 Task: Look for space in Sakai-nakajima, Japan from 2nd September, 2023 to 5th September, 2023 for 1 adult in price range Rs.5000 to Rs.10000. Place can be private room with 1  bedroom having 1 bed and 1 bathroom. Property type can be house, flat, guest house, hotel. Booking option can be shelf check-in. Required host language is English.
Action: Mouse moved to (502, 125)
Screenshot: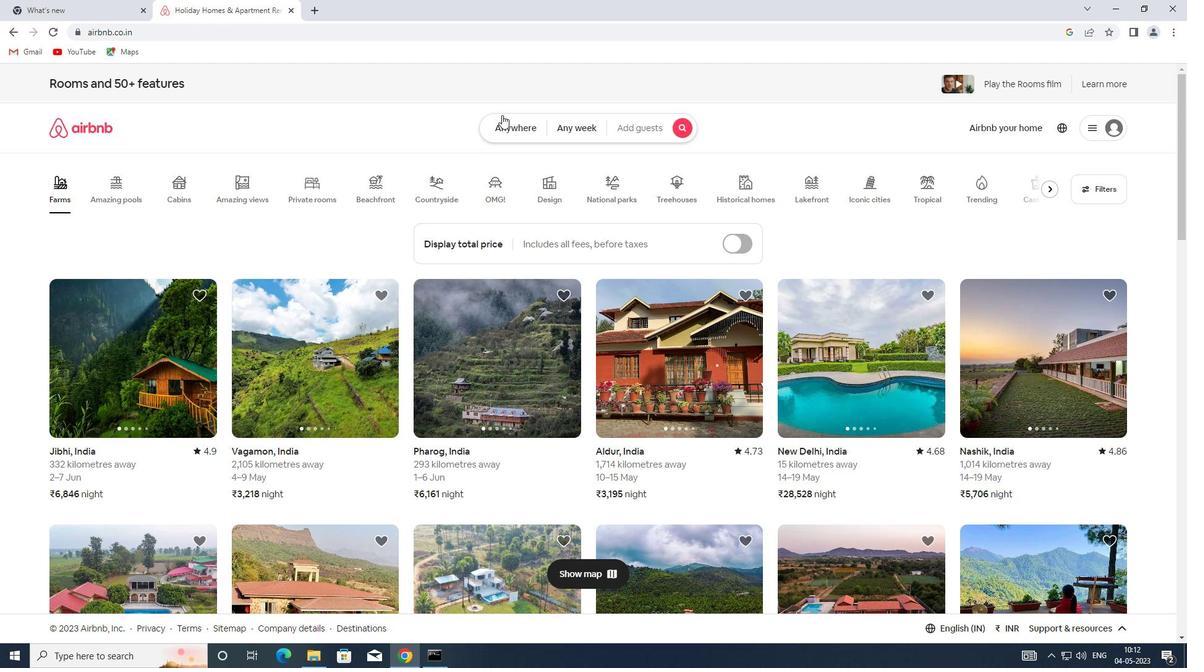 
Action: Mouse pressed left at (502, 125)
Screenshot: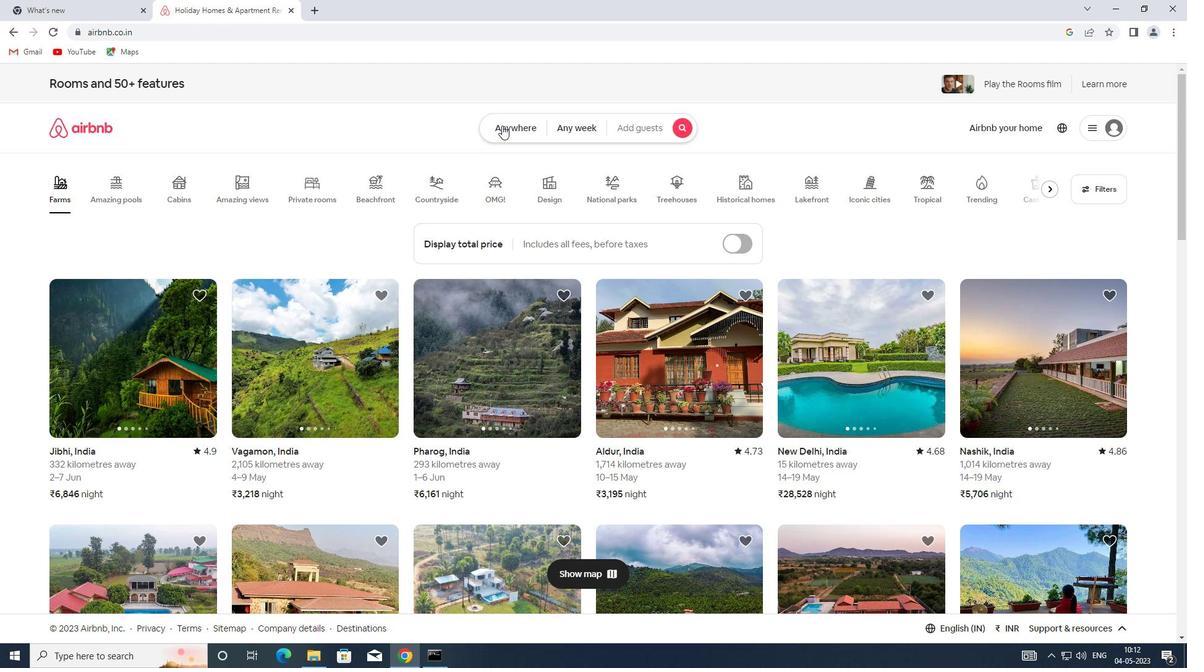 
Action: Mouse moved to (356, 170)
Screenshot: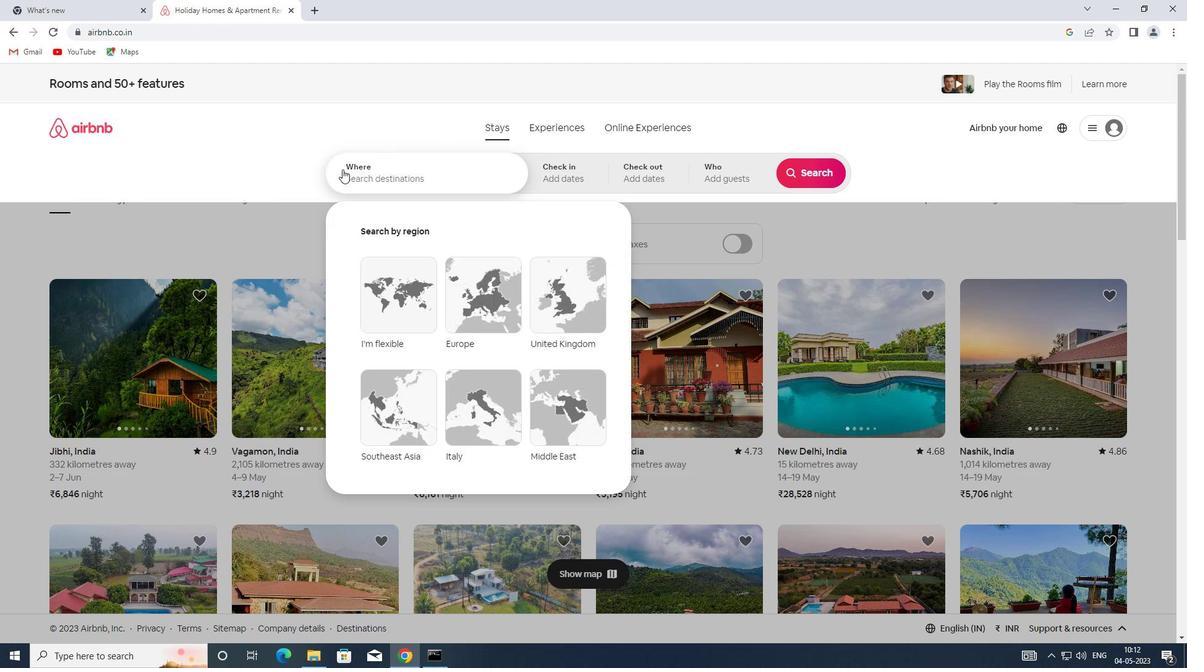 
Action: Mouse pressed left at (356, 170)
Screenshot: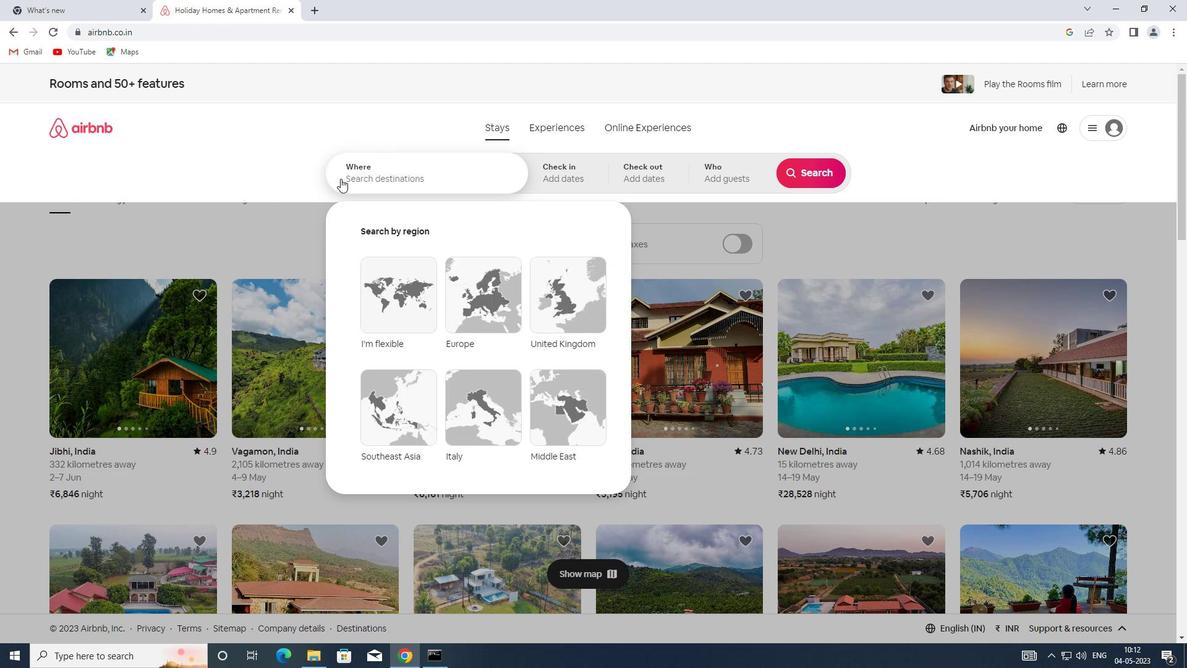 
Action: Key pressed <Key.shift>SAKAI-NAKAJIMA,<Key.shift>JAPAN
Screenshot: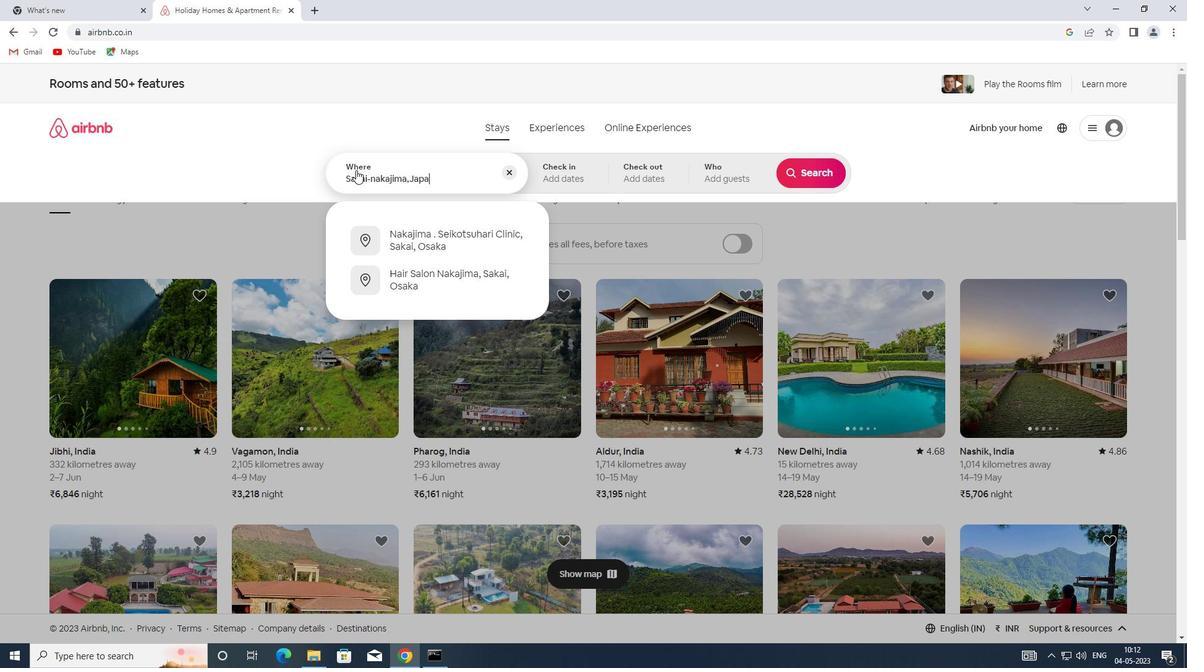 
Action: Mouse moved to (580, 168)
Screenshot: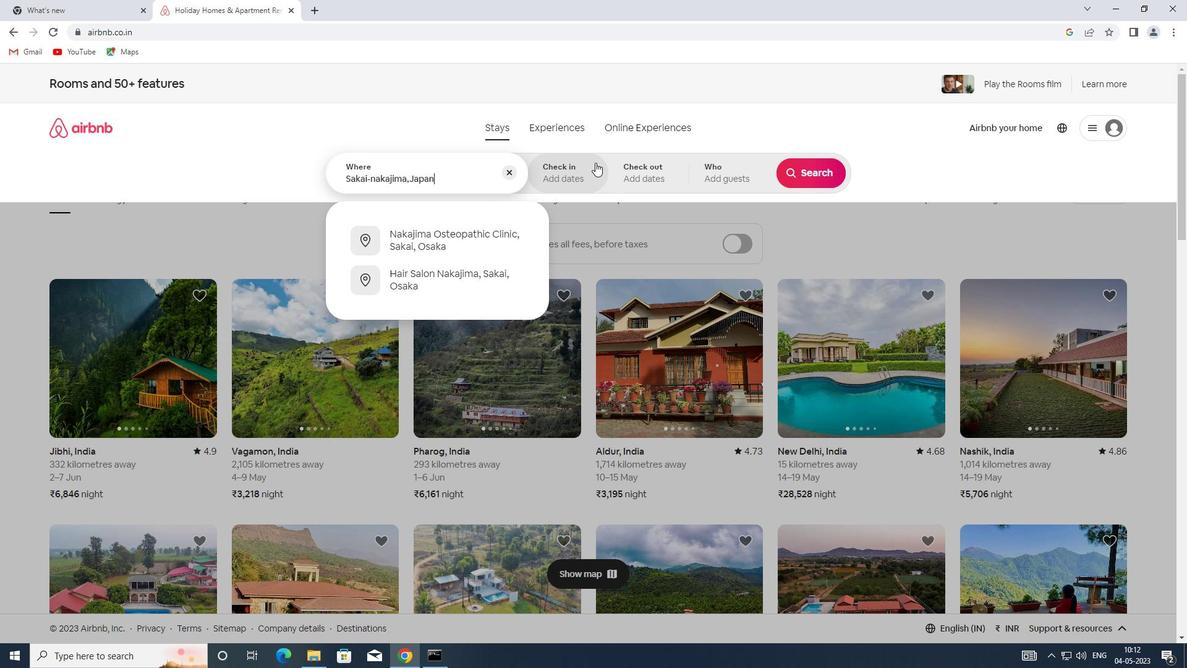 
Action: Mouse pressed left at (580, 168)
Screenshot: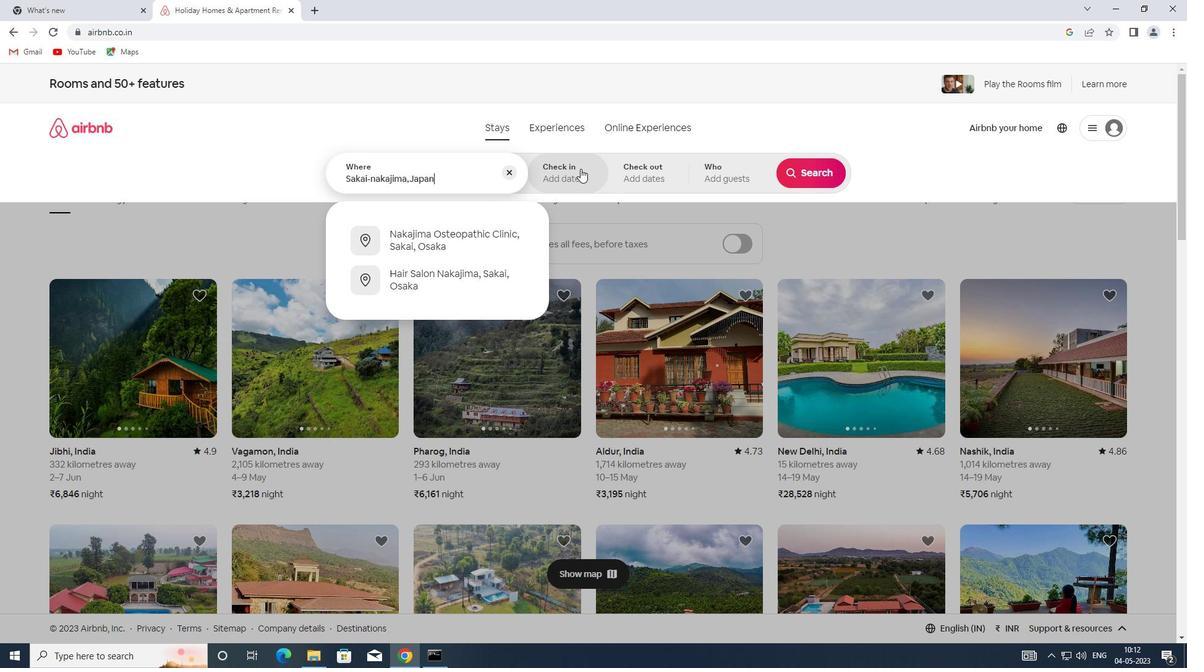 
Action: Mouse moved to (807, 277)
Screenshot: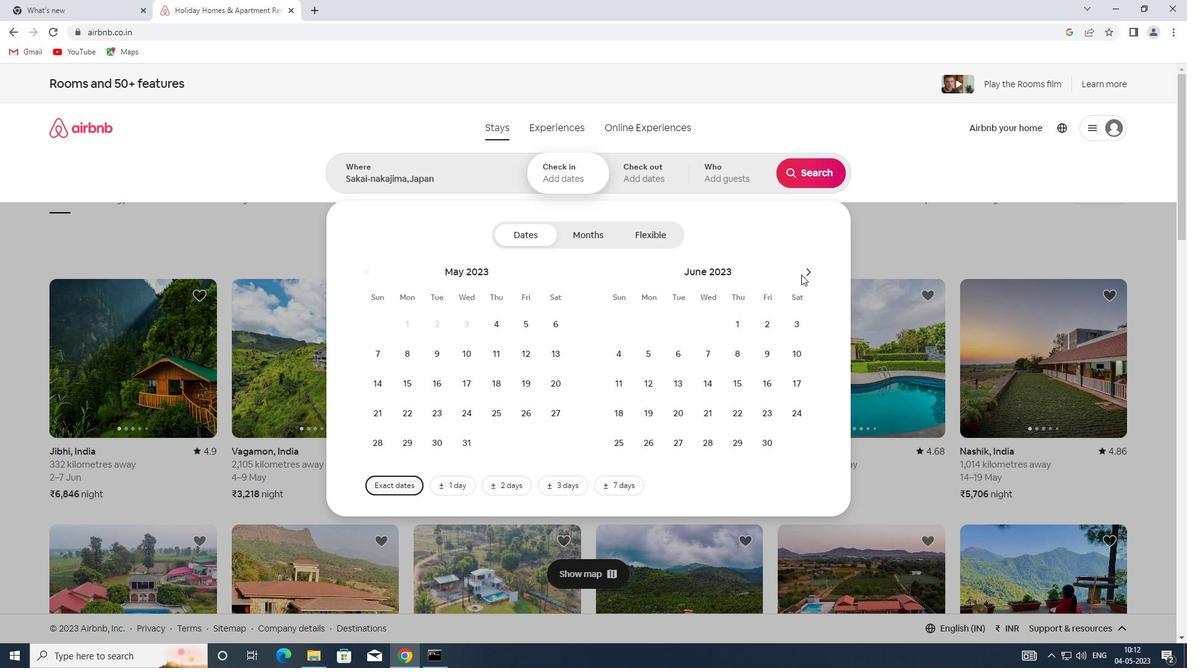 
Action: Mouse pressed left at (807, 277)
Screenshot: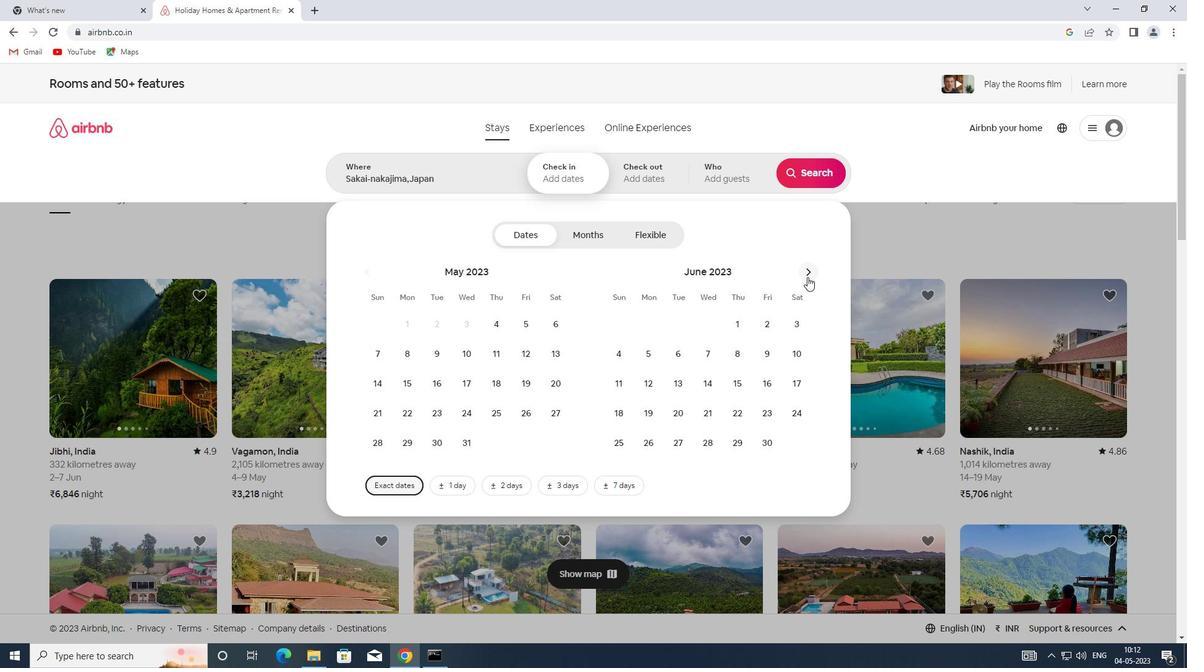 
Action: Mouse pressed left at (807, 277)
Screenshot: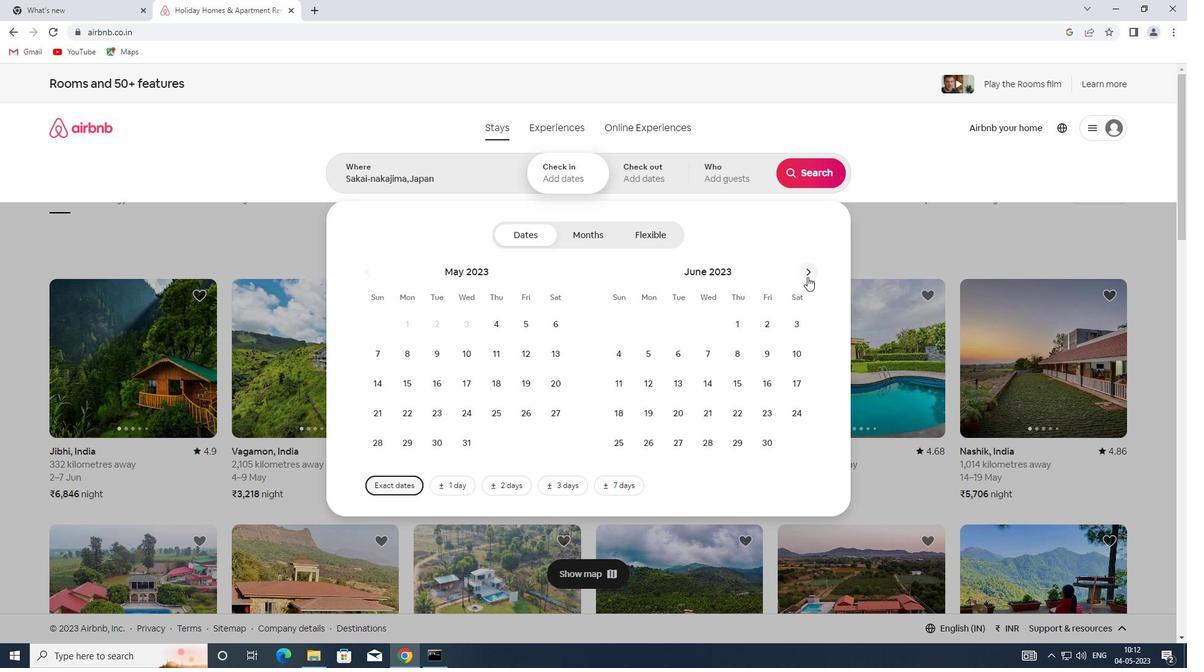 
Action: Mouse pressed left at (807, 277)
Screenshot: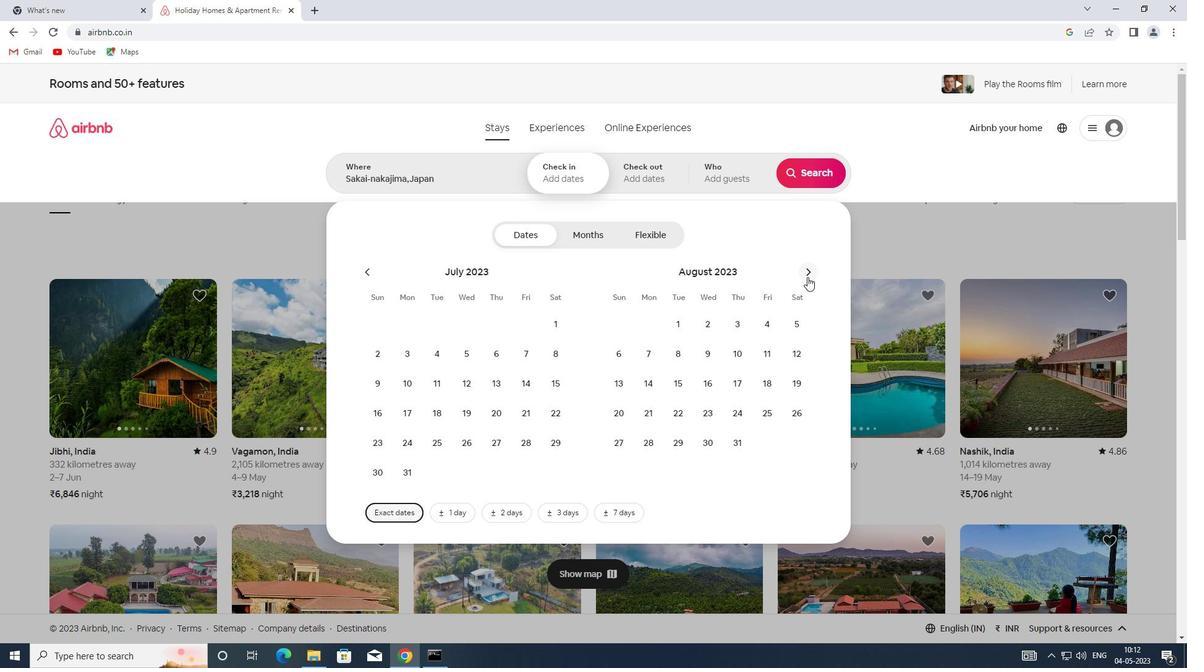
Action: Mouse moved to (792, 328)
Screenshot: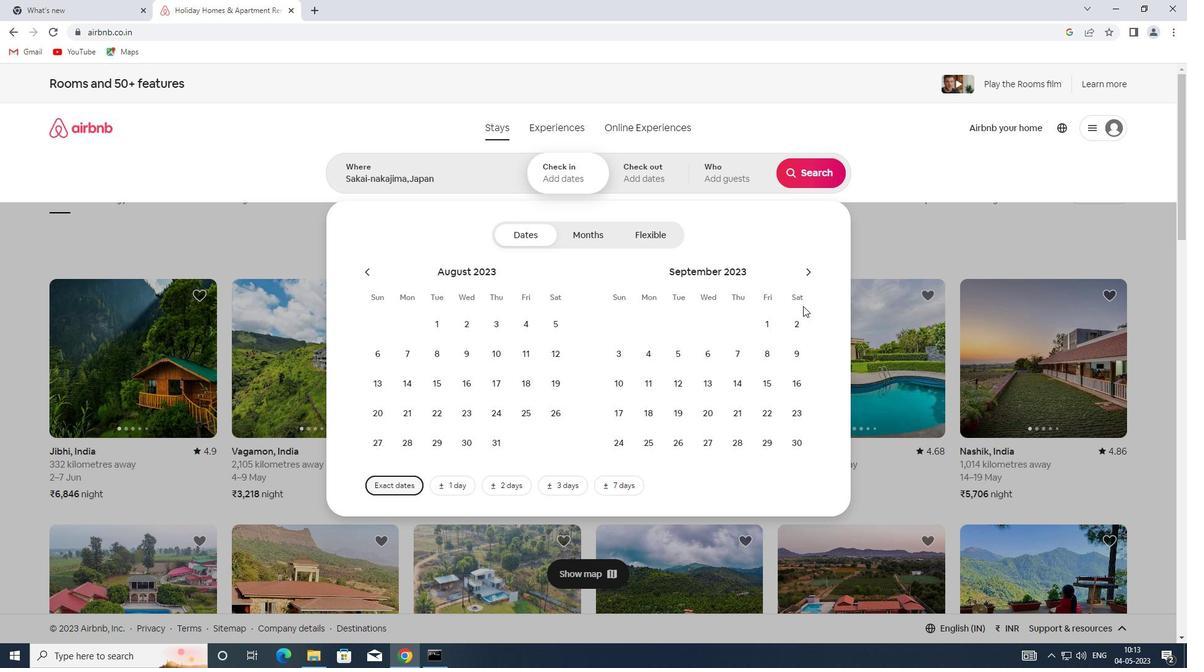 
Action: Mouse pressed left at (792, 328)
Screenshot: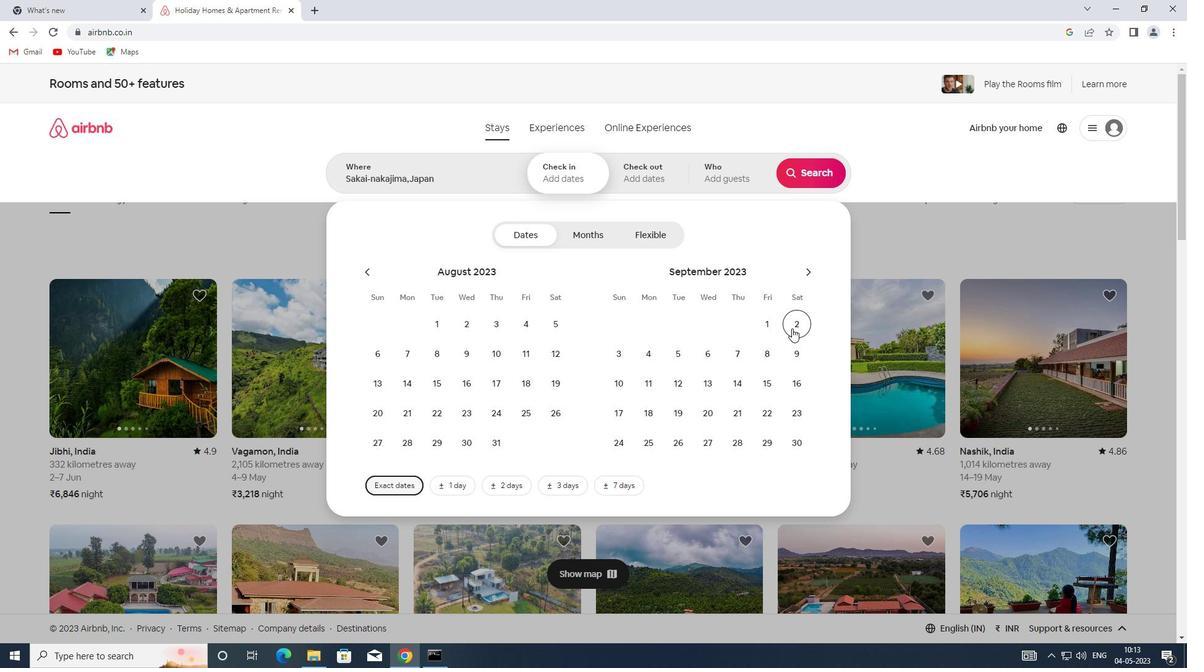 
Action: Mouse moved to (675, 351)
Screenshot: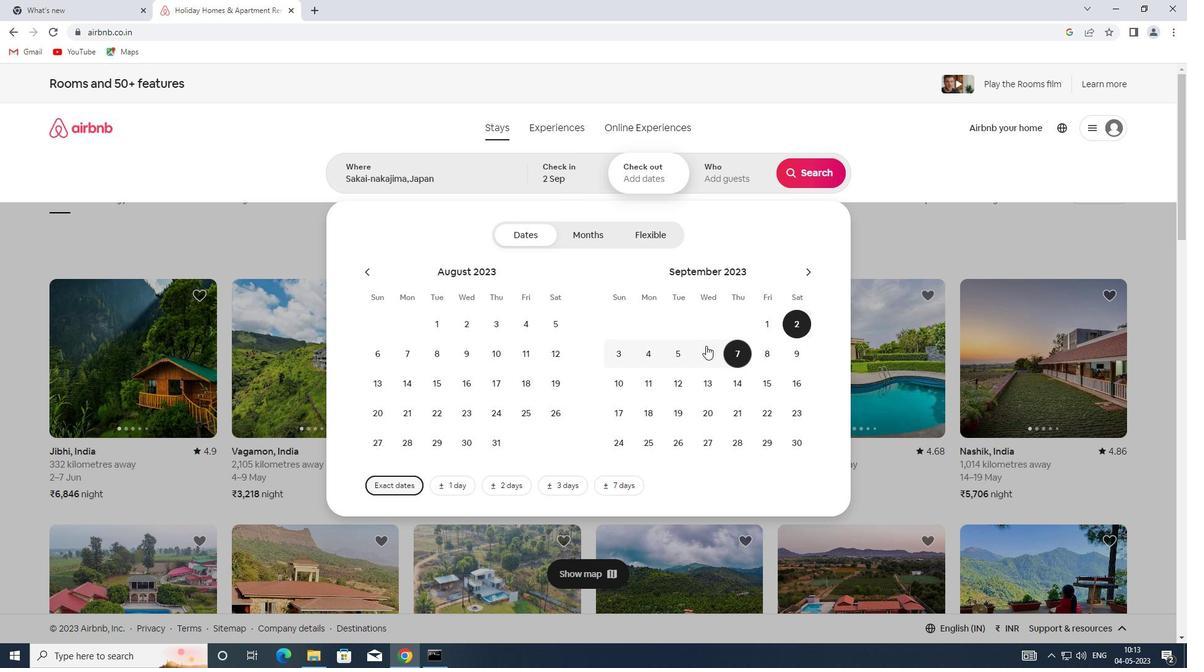 
Action: Mouse pressed left at (675, 351)
Screenshot: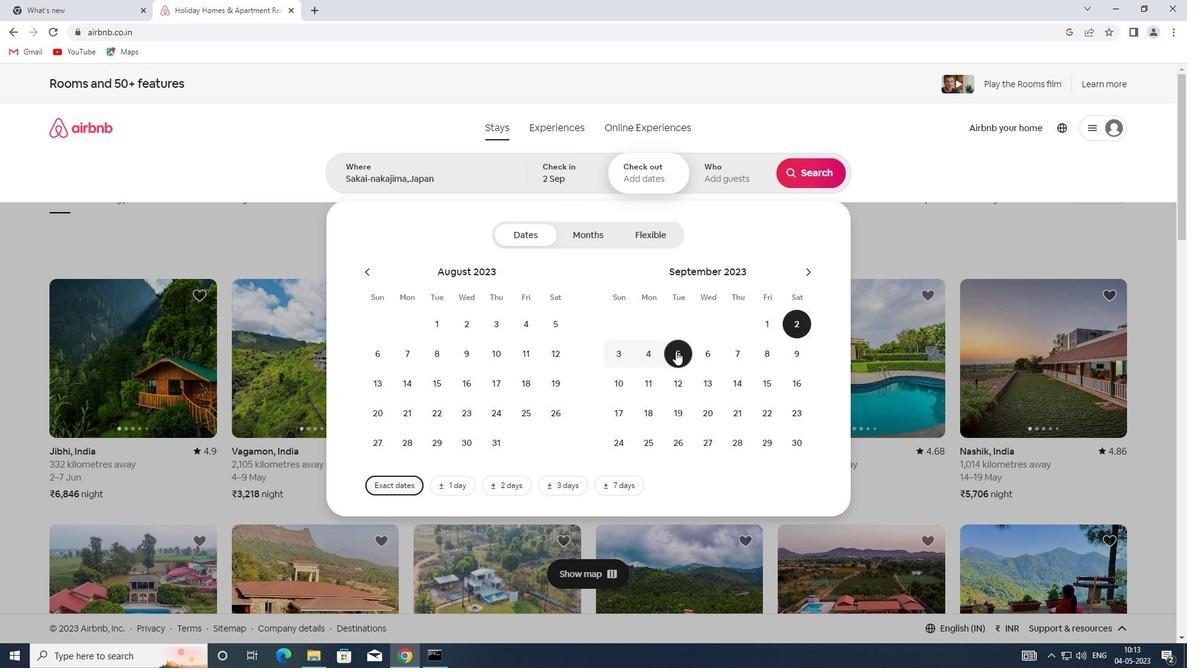 
Action: Mouse moved to (718, 168)
Screenshot: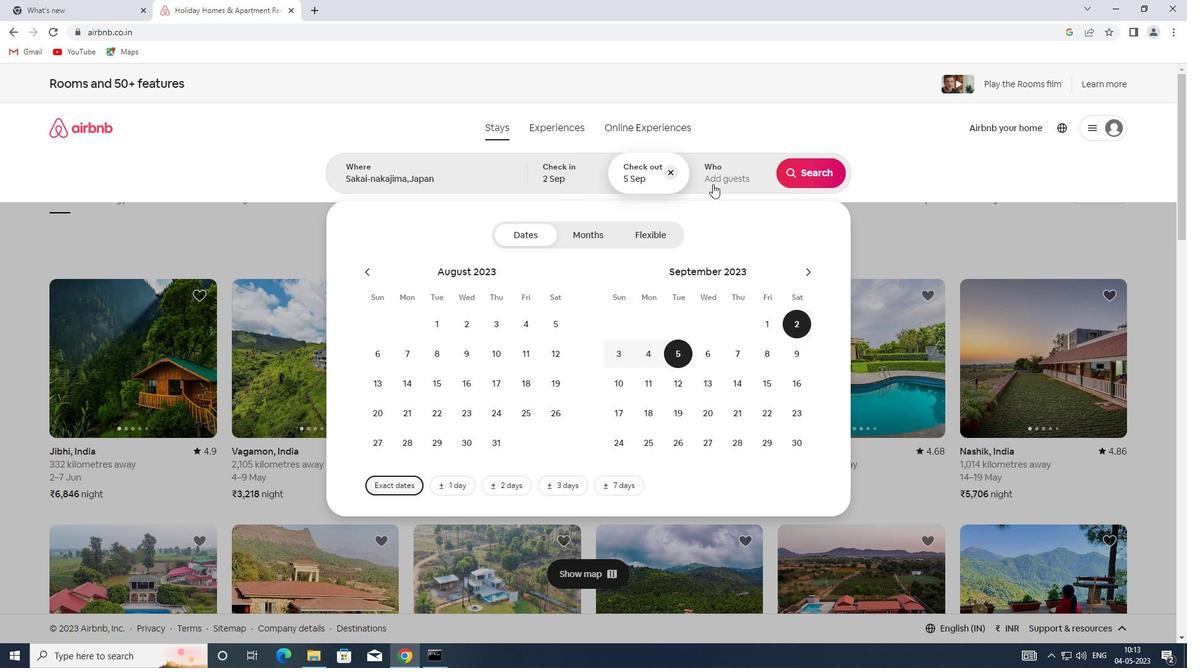 
Action: Mouse pressed left at (718, 168)
Screenshot: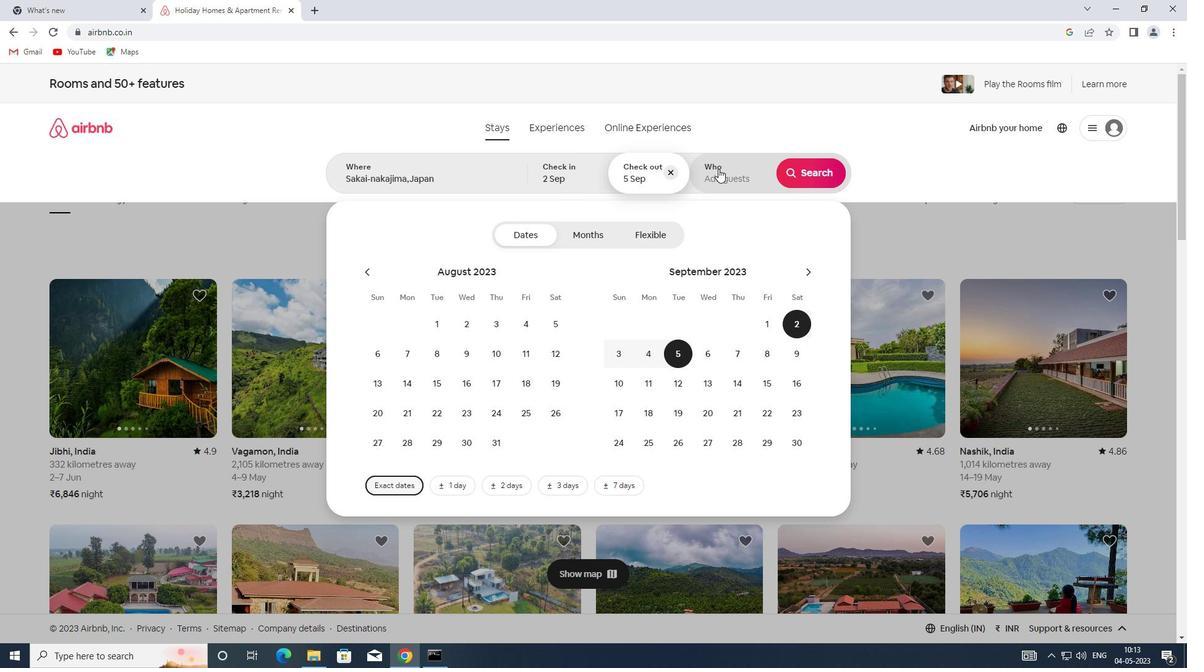 
Action: Mouse moved to (816, 247)
Screenshot: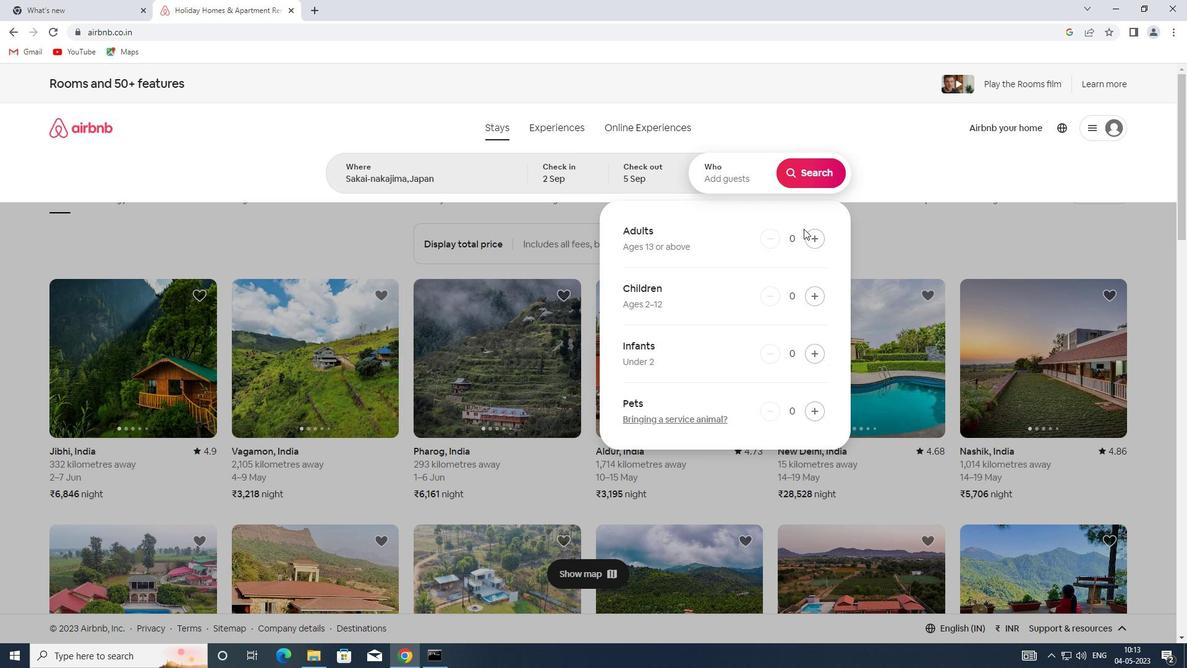 
Action: Mouse pressed left at (816, 247)
Screenshot: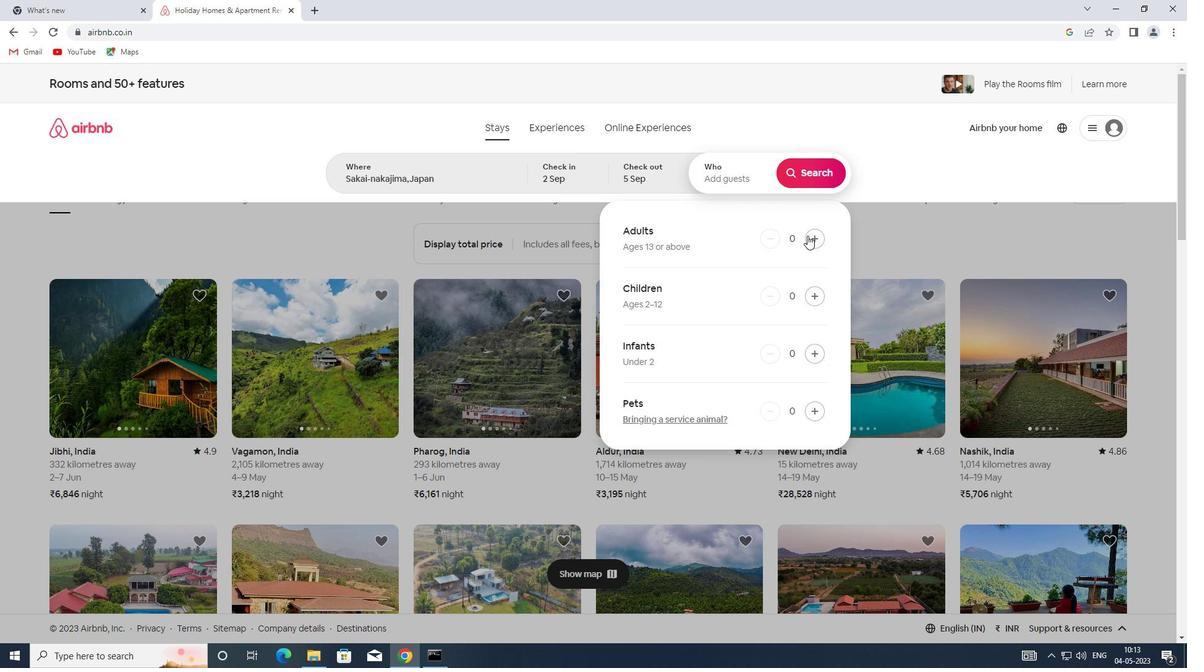 
Action: Mouse moved to (813, 170)
Screenshot: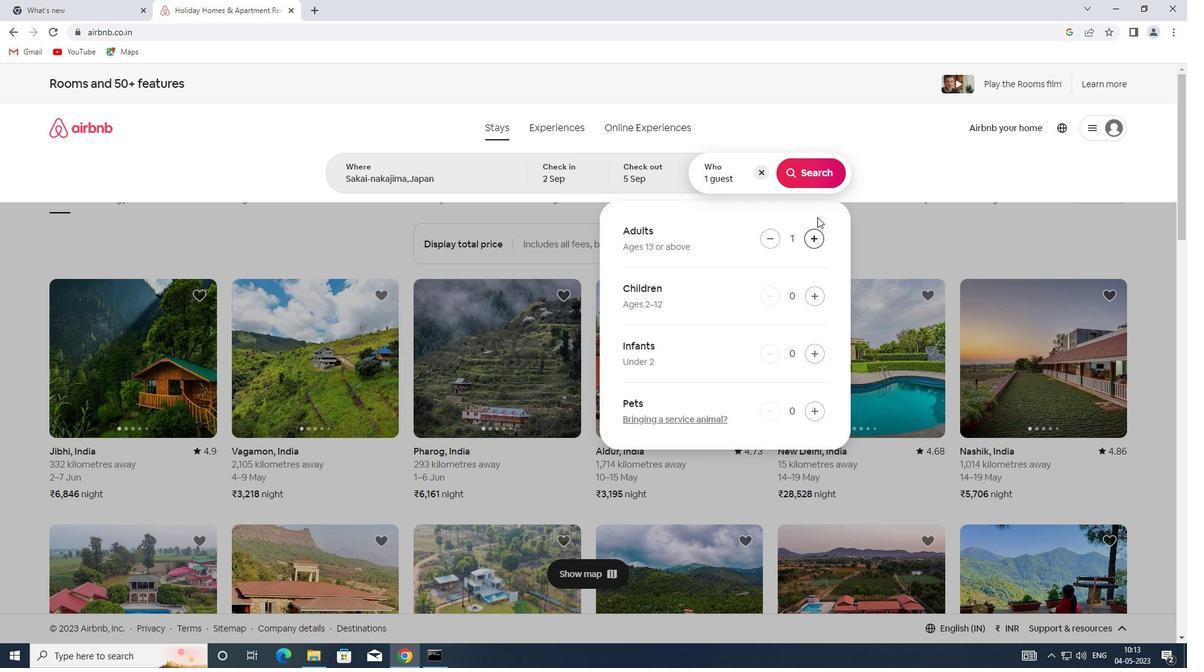 
Action: Mouse pressed left at (813, 170)
Screenshot: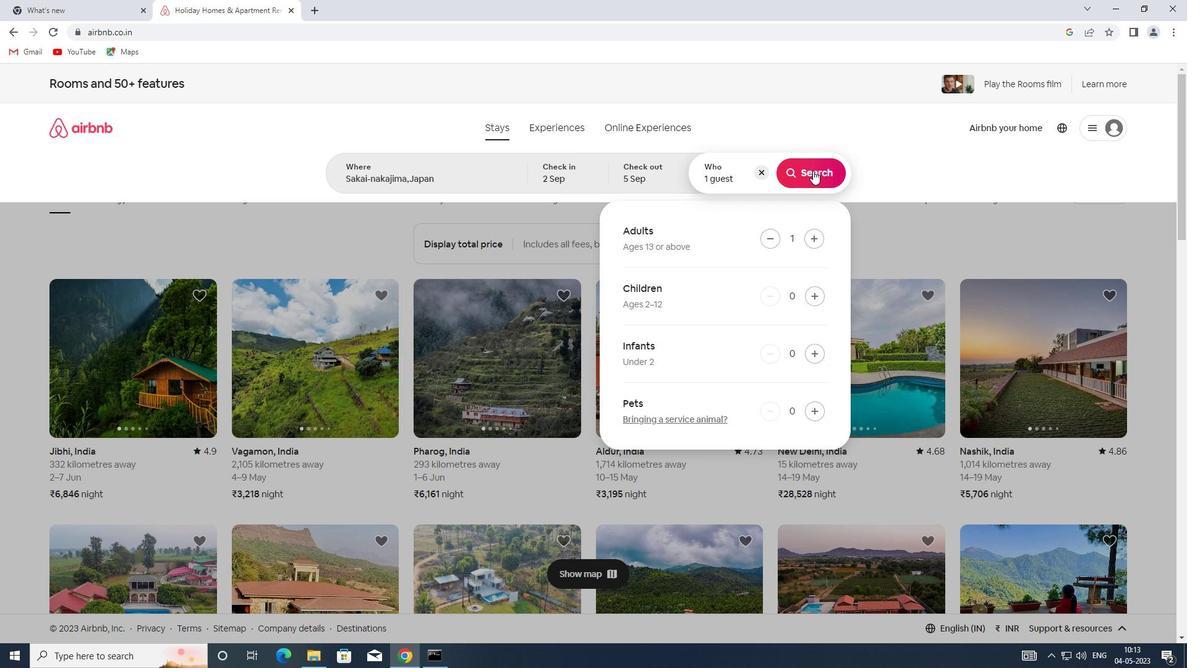 
Action: Mouse moved to (1133, 132)
Screenshot: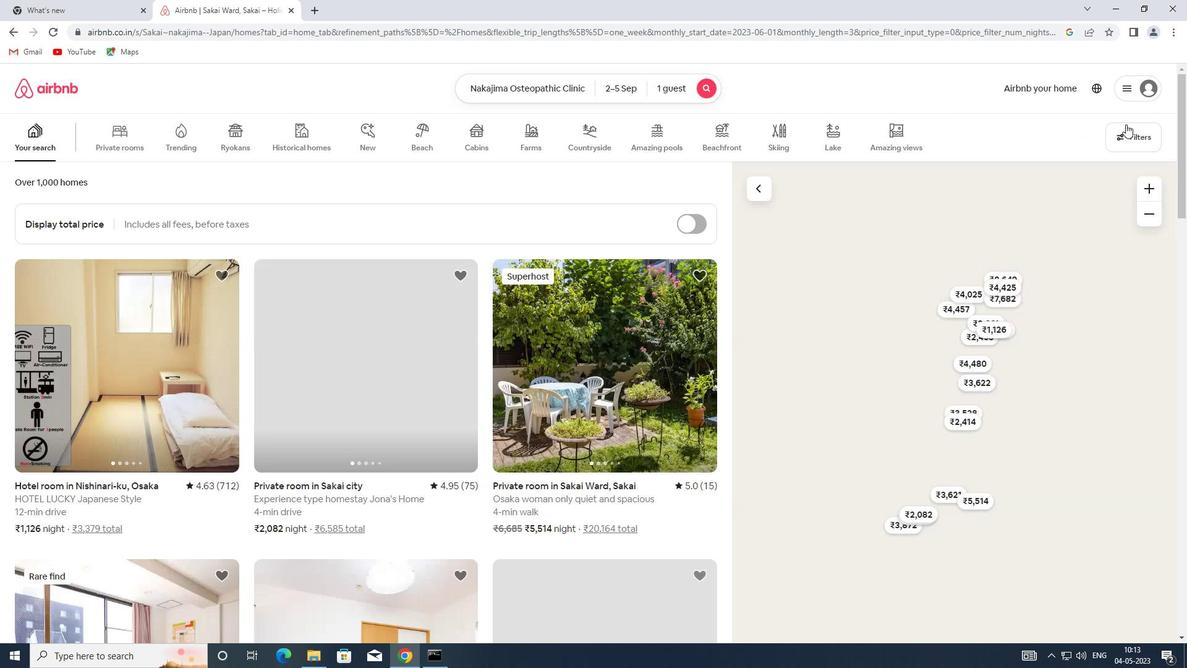 
Action: Mouse pressed left at (1133, 132)
Screenshot: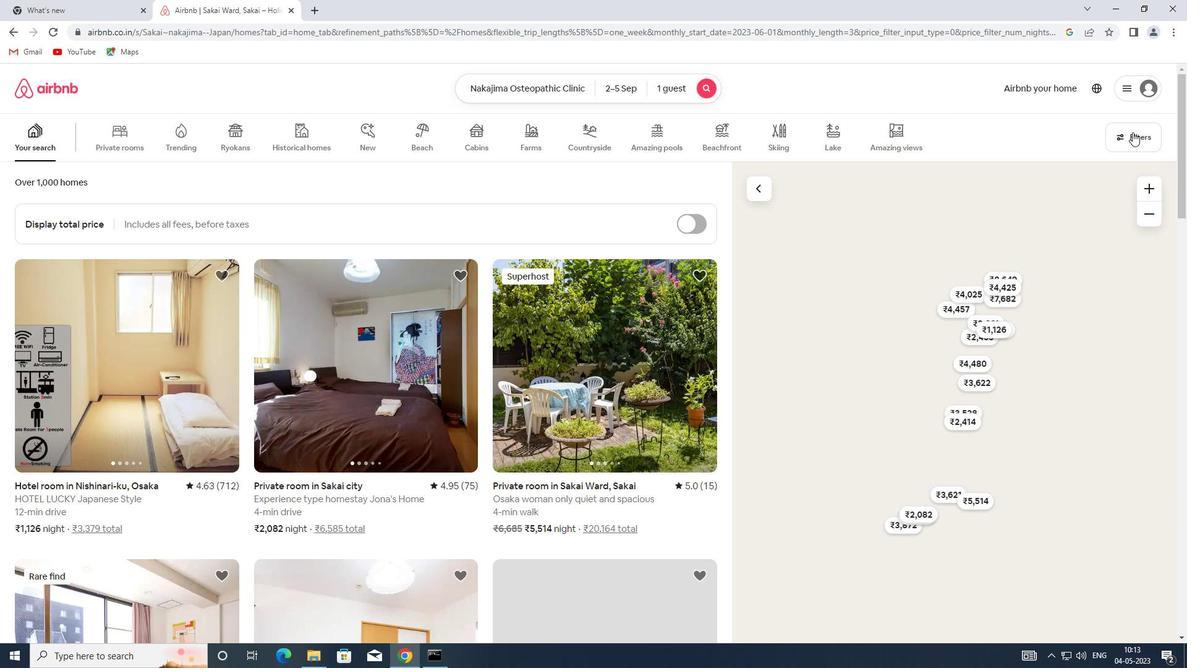 
Action: Mouse moved to (442, 294)
Screenshot: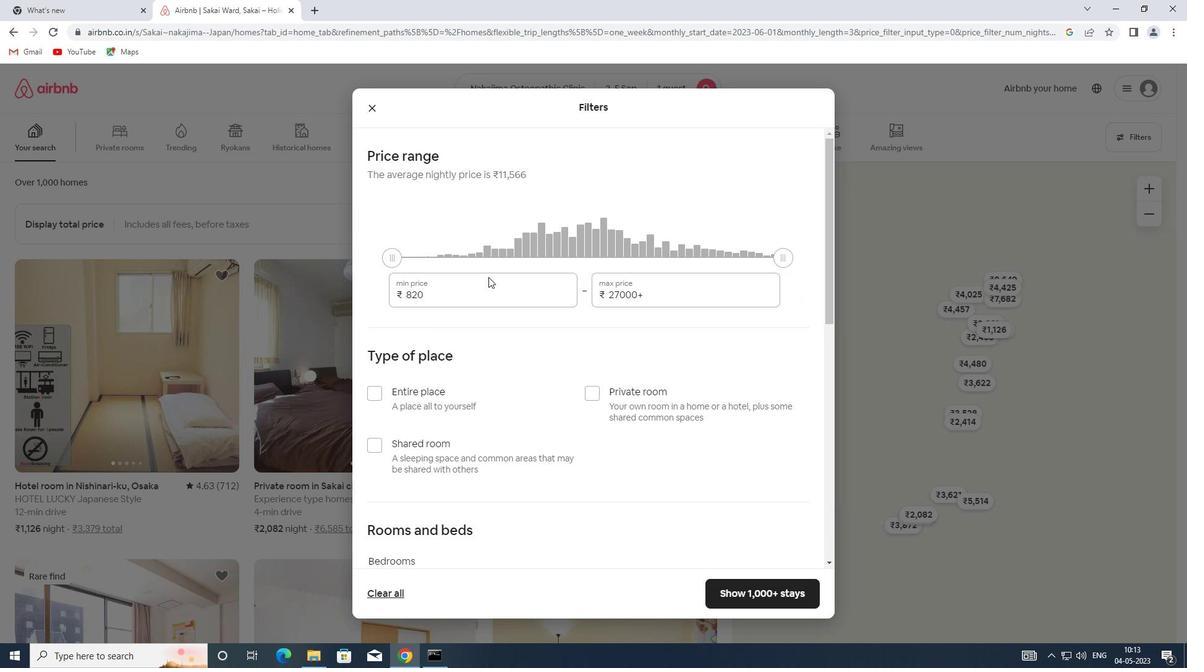 
Action: Mouse pressed left at (442, 294)
Screenshot: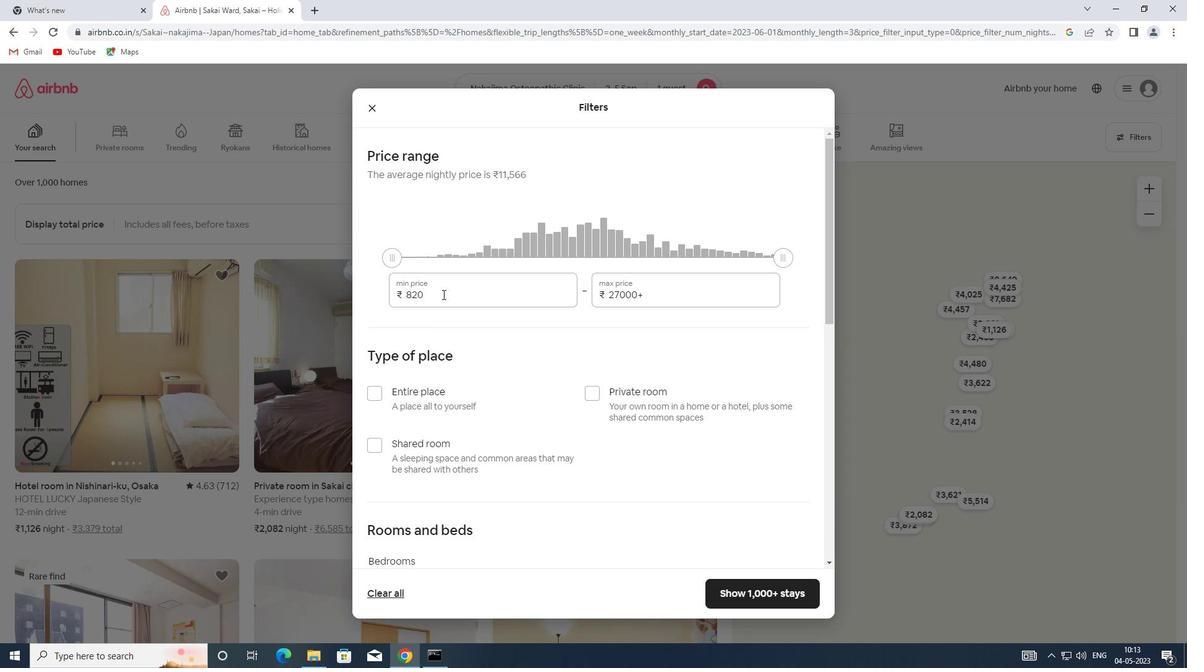 
Action: Mouse moved to (350, 294)
Screenshot: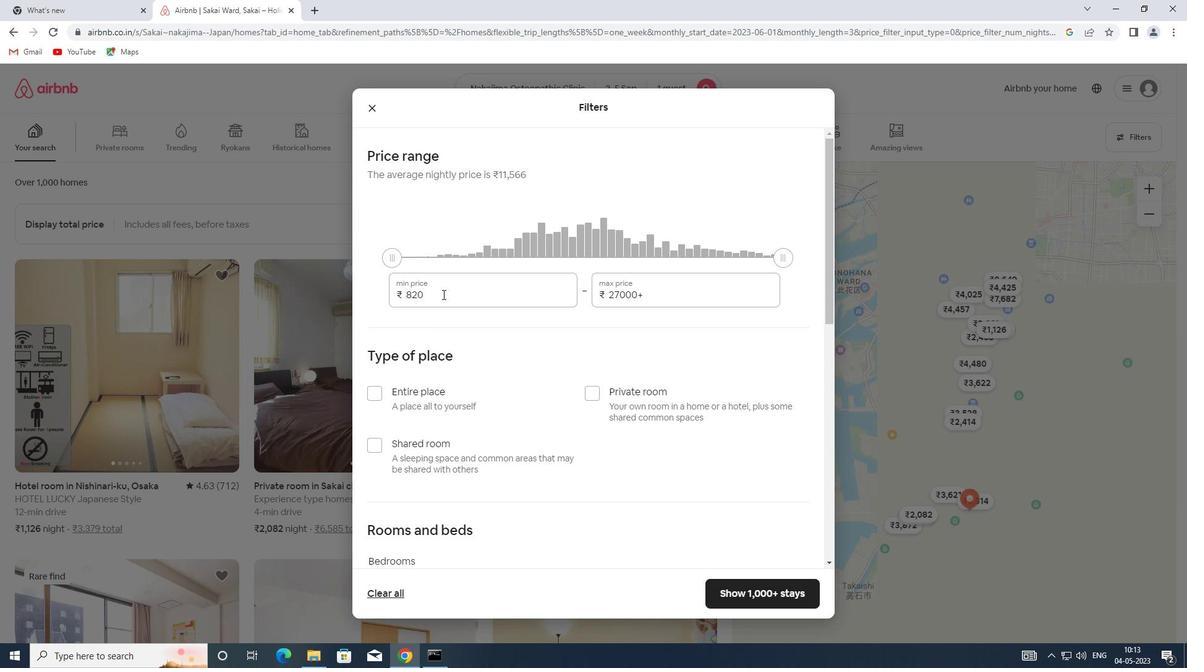 
Action: Key pressed 5000
Screenshot: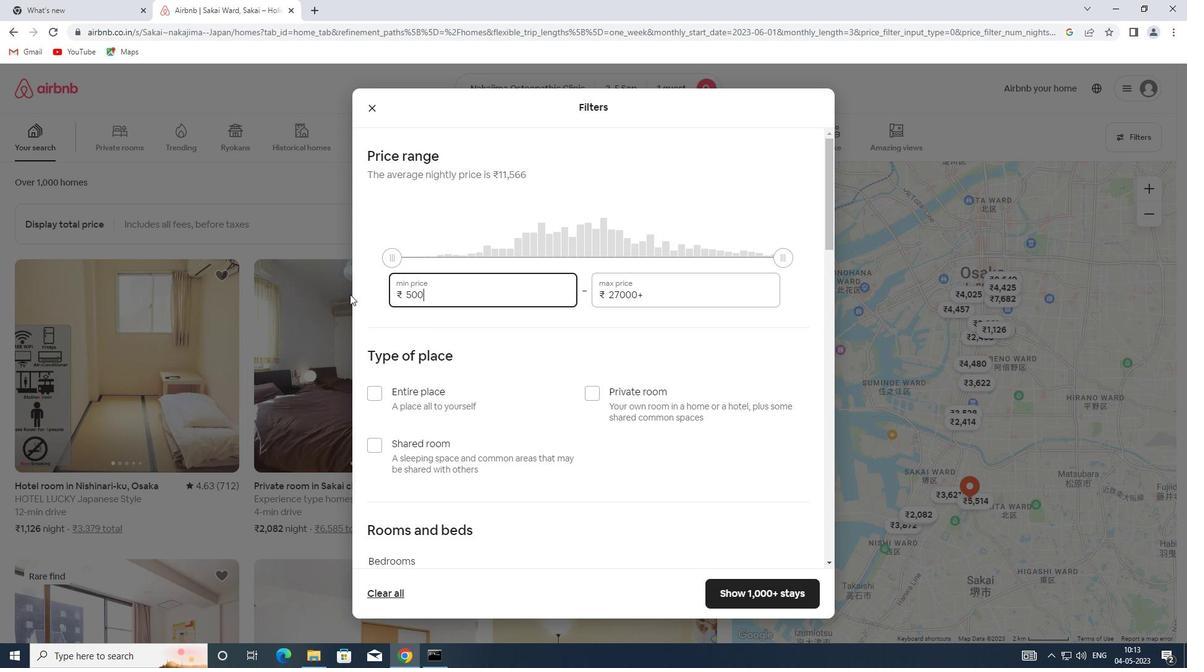 
Action: Mouse moved to (658, 300)
Screenshot: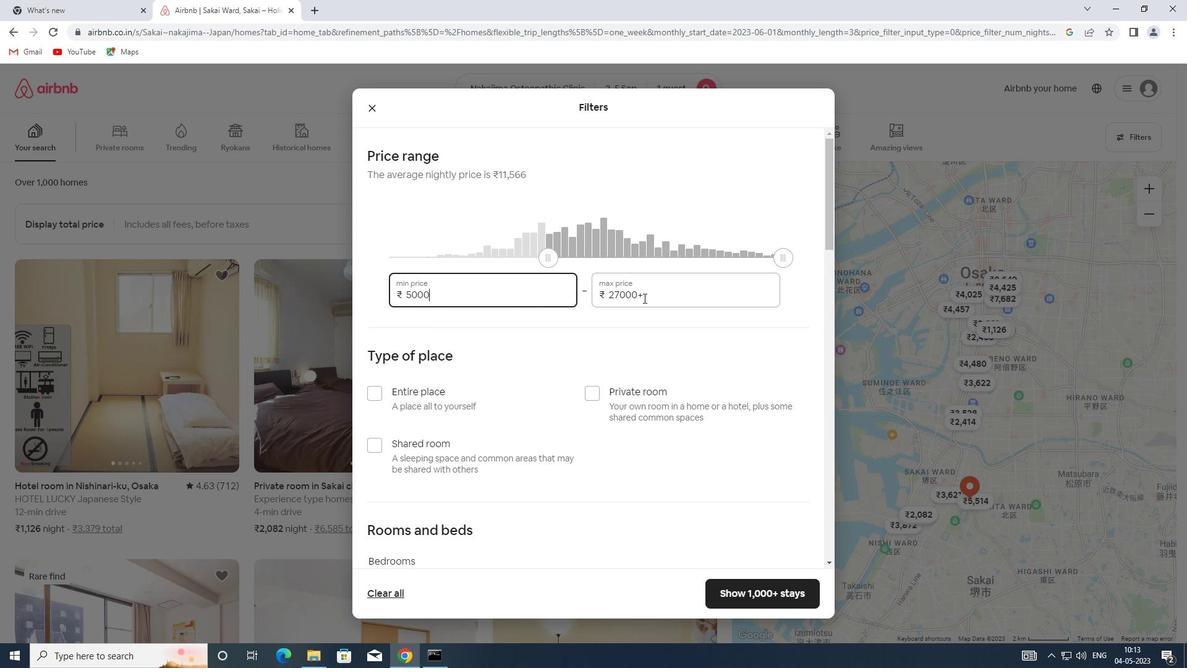 
Action: Mouse pressed left at (658, 300)
Screenshot: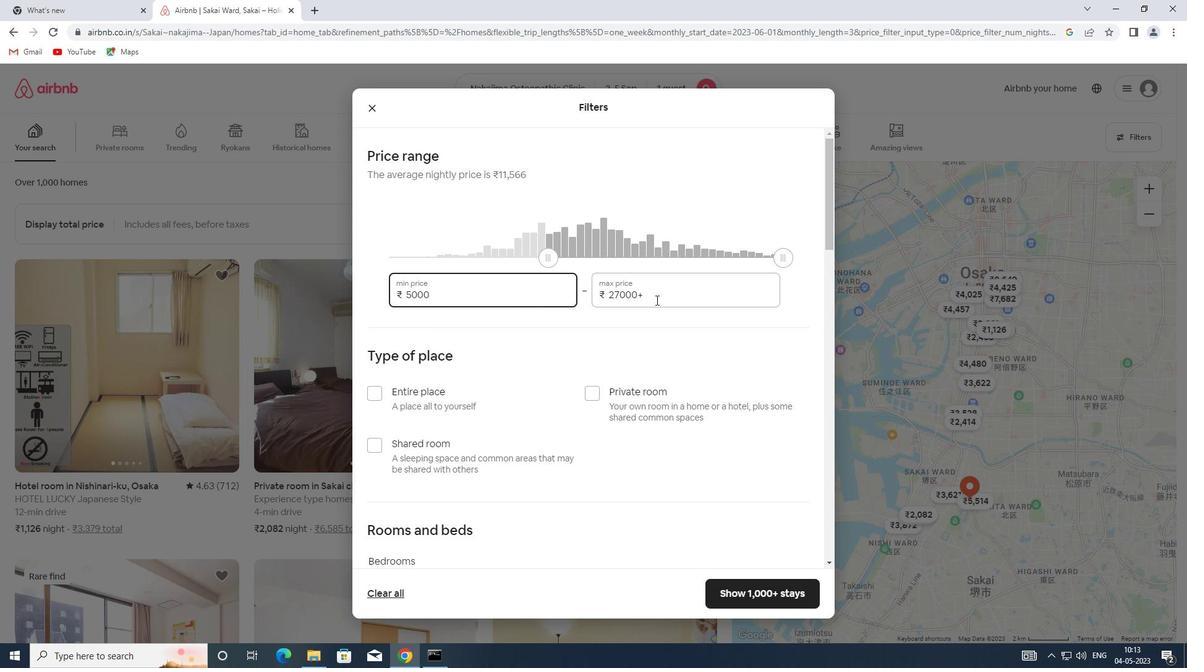 
Action: Mouse moved to (540, 300)
Screenshot: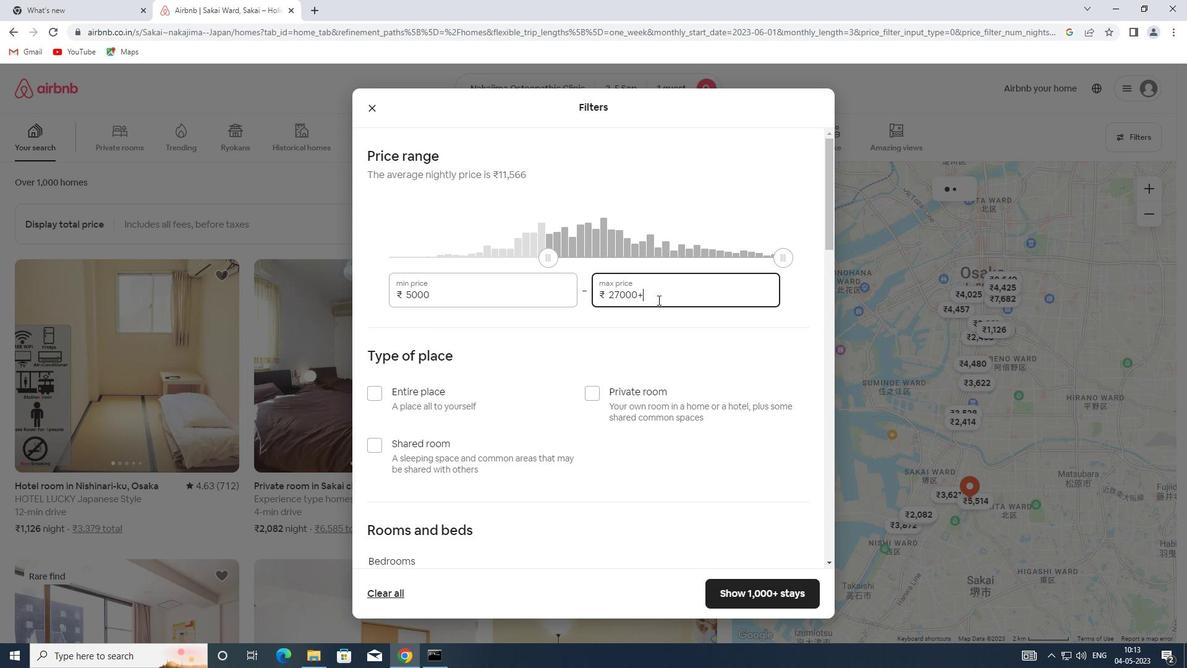 
Action: Key pressed 10000
Screenshot: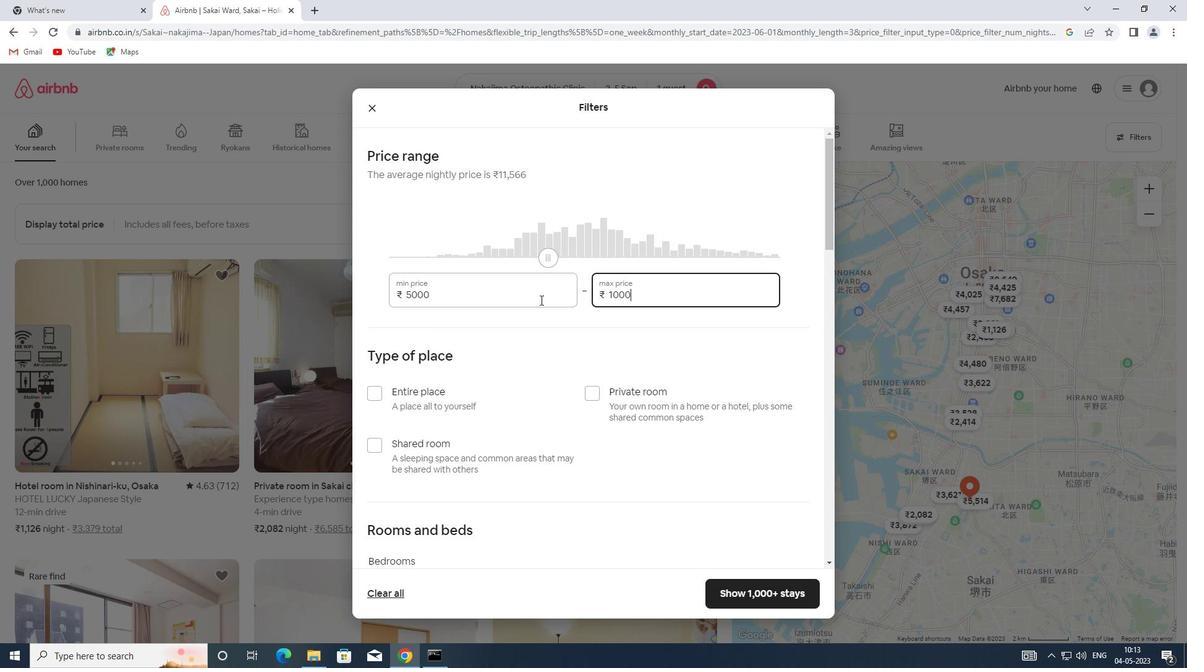 
Action: Mouse moved to (602, 399)
Screenshot: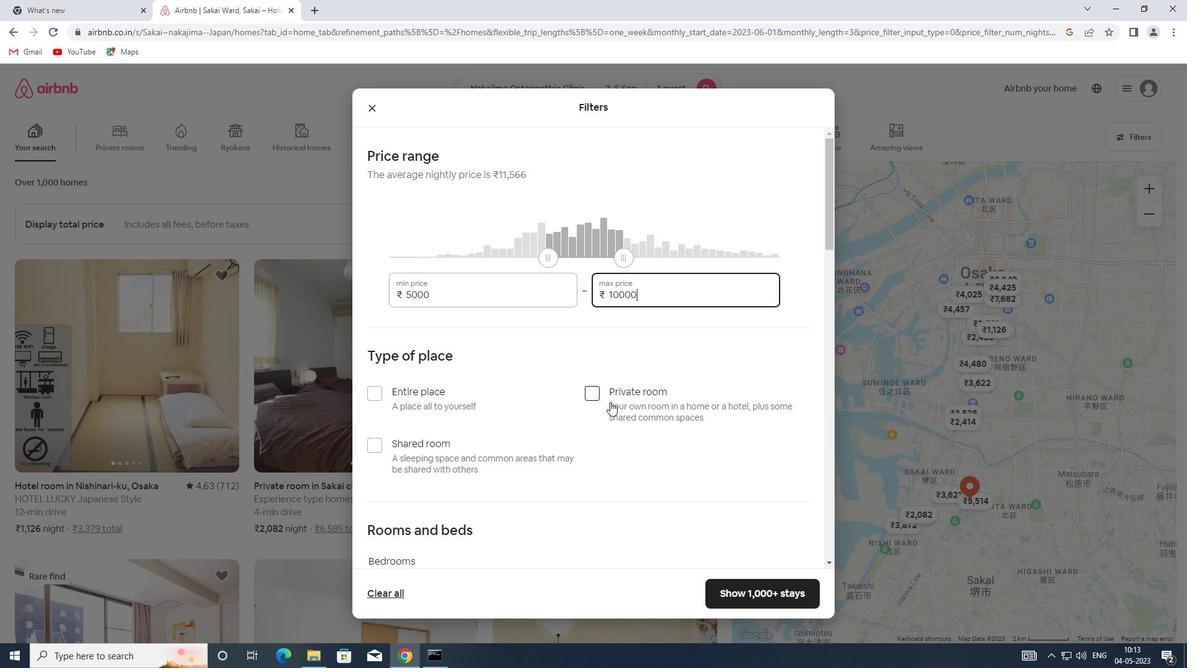 
Action: Mouse pressed left at (602, 399)
Screenshot: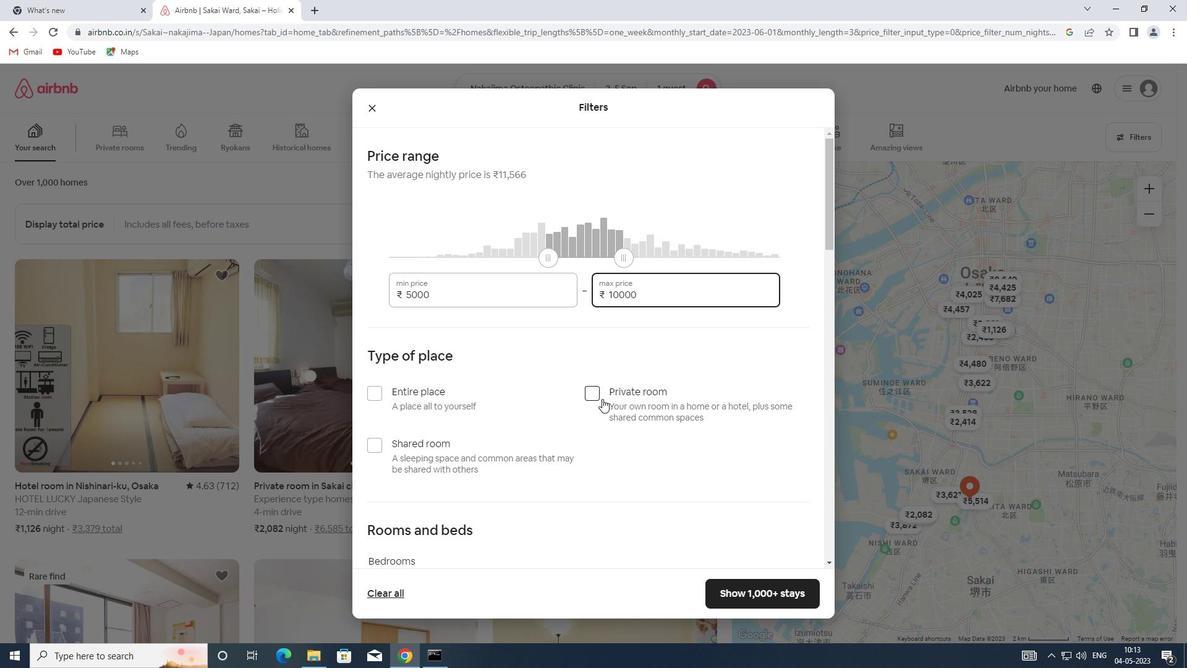 
Action: Mouse moved to (590, 381)
Screenshot: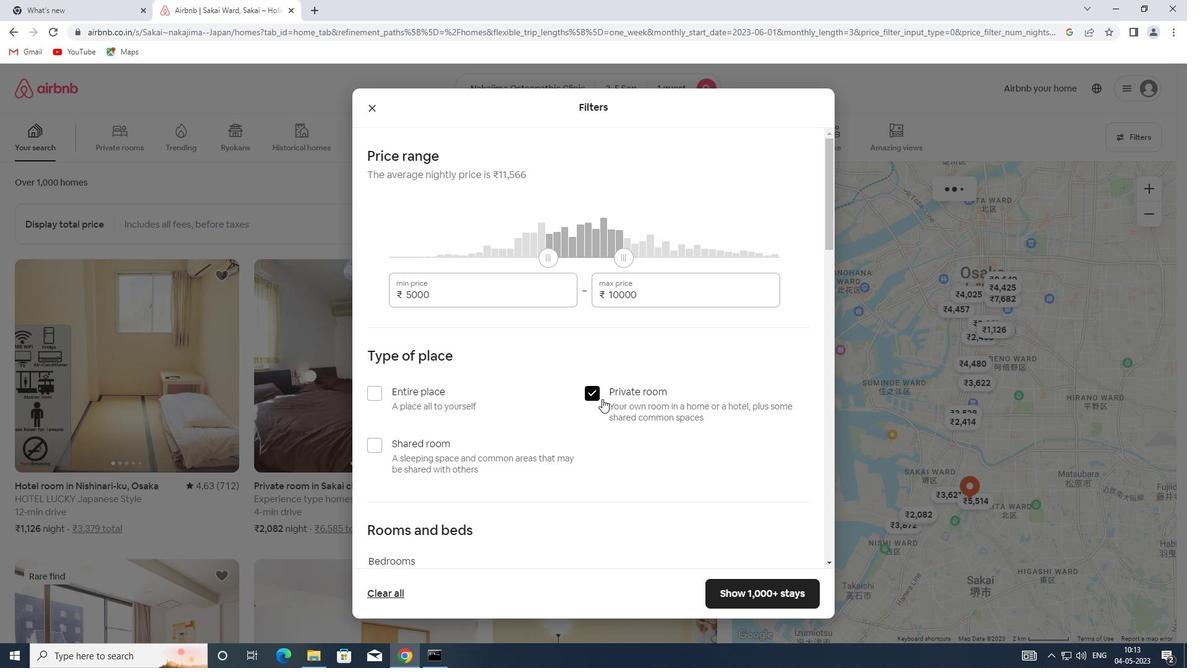 
Action: Mouse scrolled (590, 381) with delta (0, 0)
Screenshot: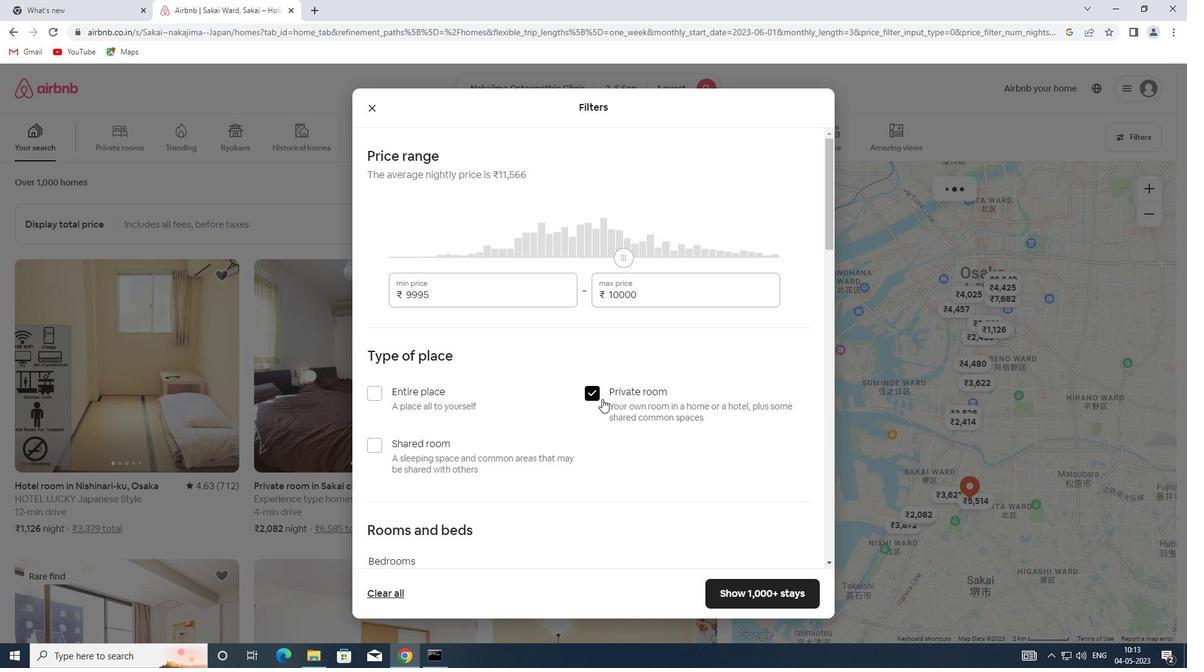 
Action: Mouse scrolled (590, 381) with delta (0, 0)
Screenshot: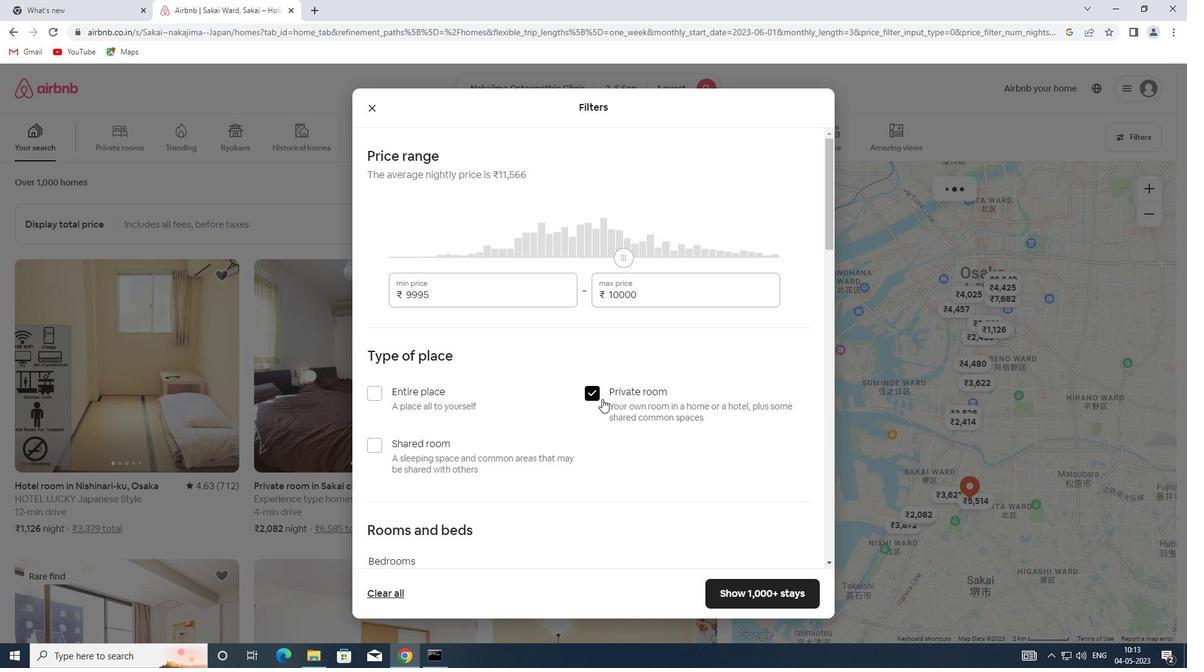 
Action: Mouse scrolled (590, 381) with delta (0, 0)
Screenshot: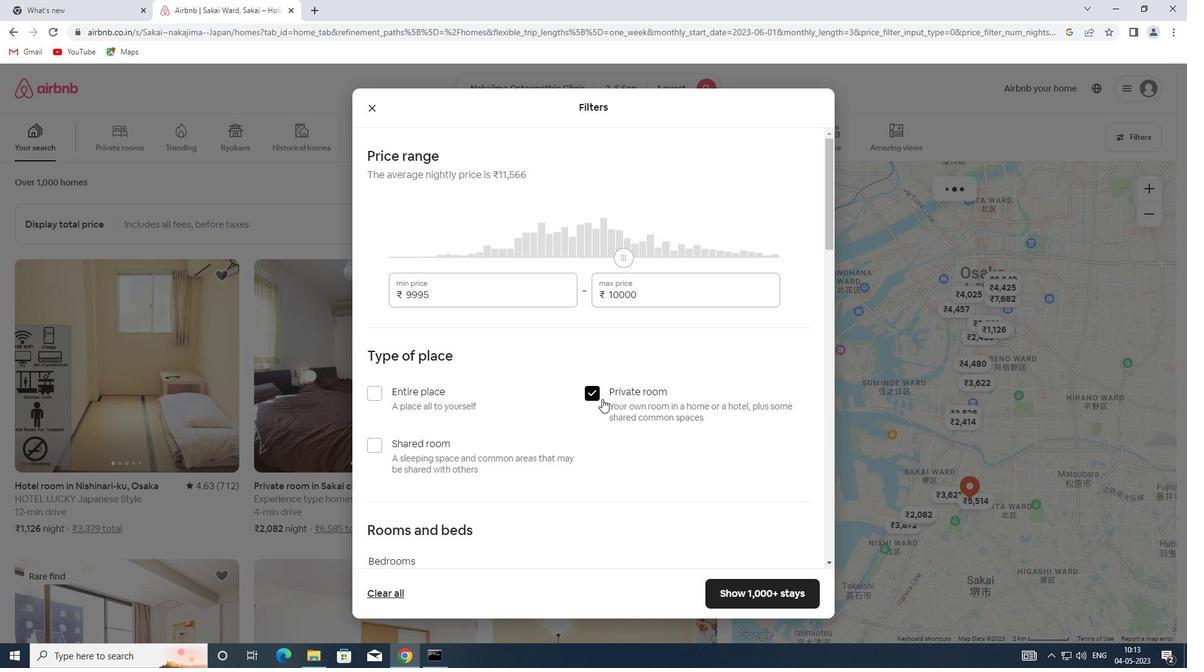 
Action: Mouse moved to (590, 381)
Screenshot: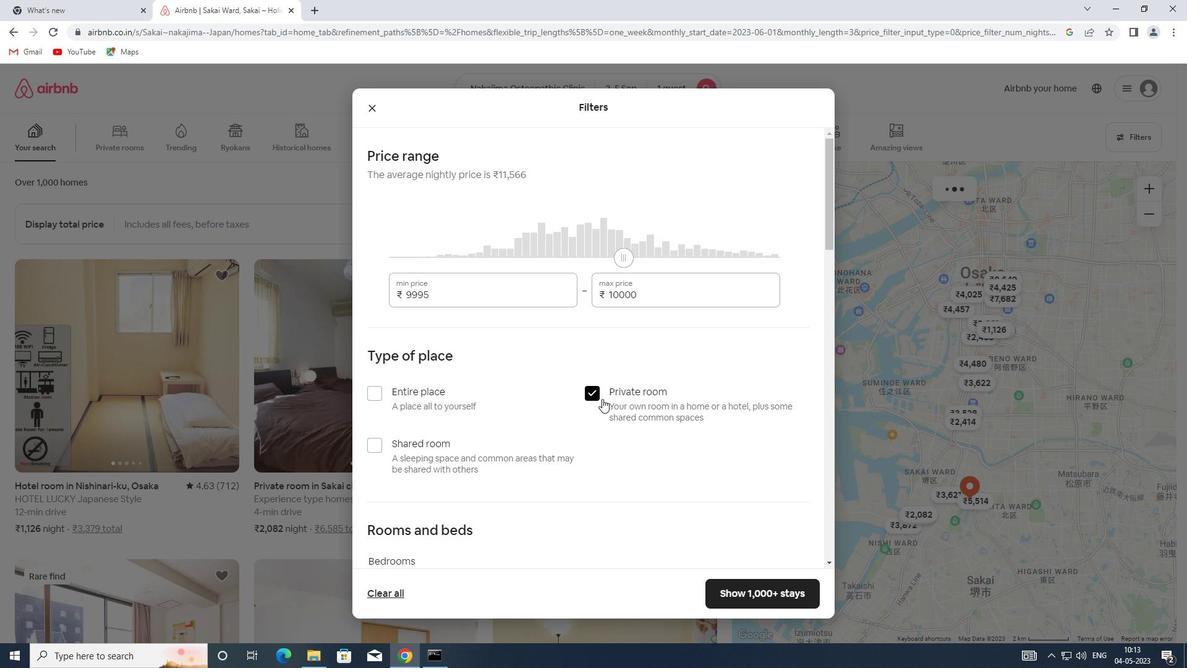 
Action: Mouse scrolled (590, 381) with delta (0, 0)
Screenshot: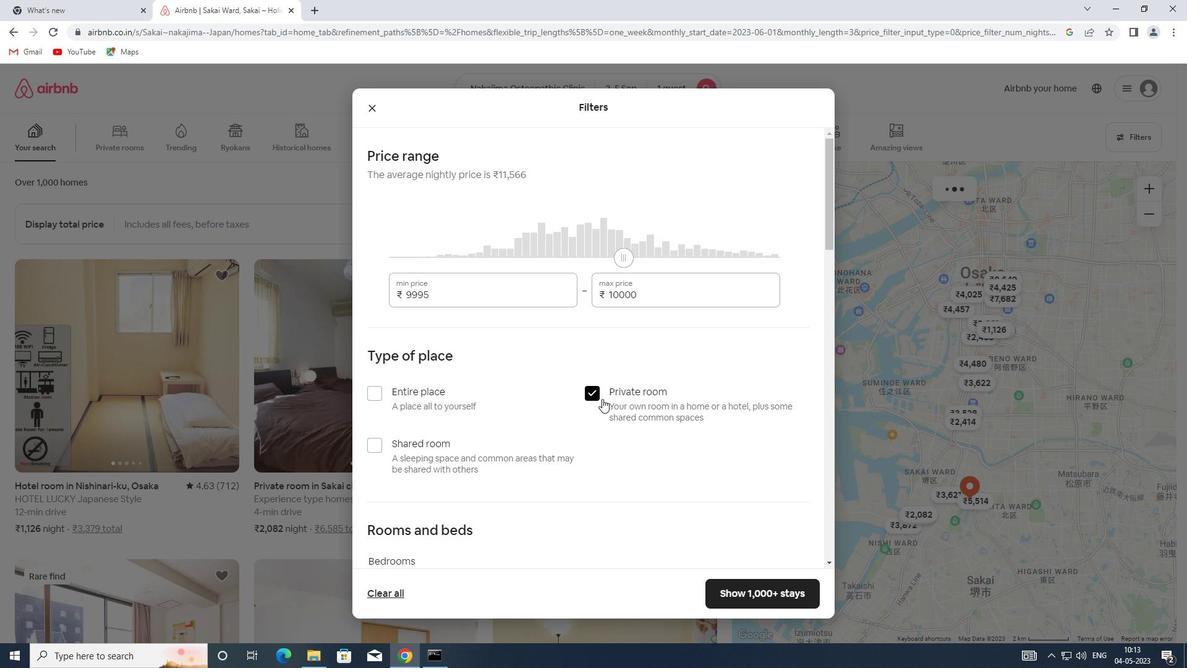 
Action: Mouse moved to (544, 360)
Screenshot: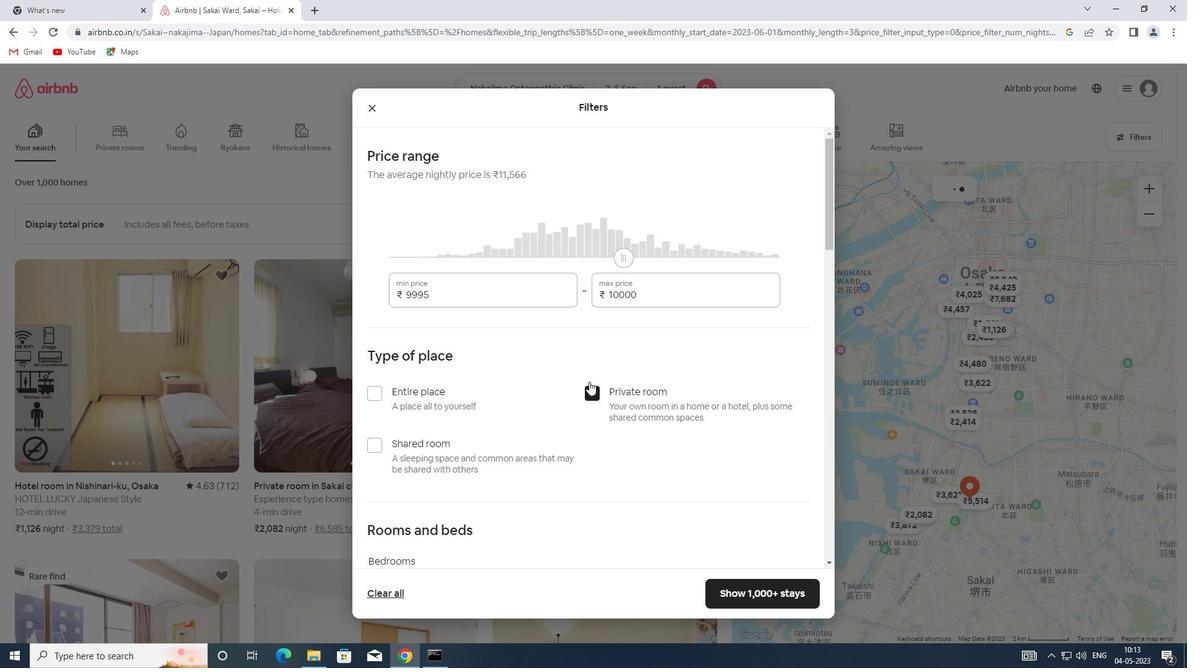 
Action: Mouse scrolled (544, 360) with delta (0, 0)
Screenshot: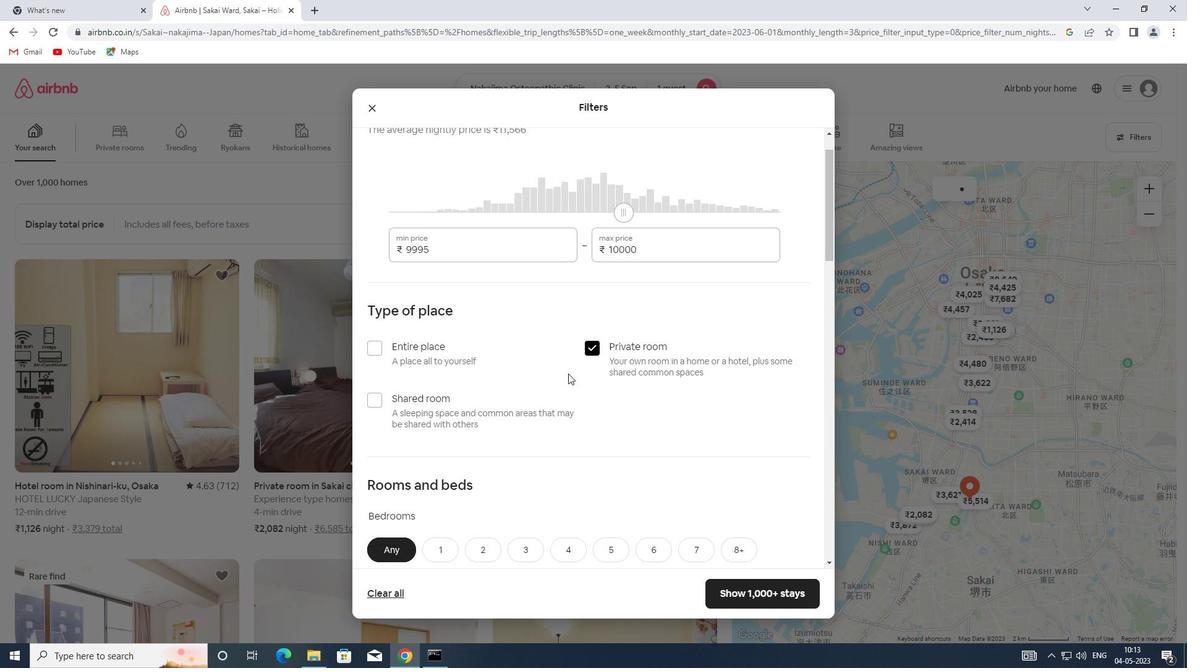 
Action: Mouse scrolled (544, 360) with delta (0, 0)
Screenshot: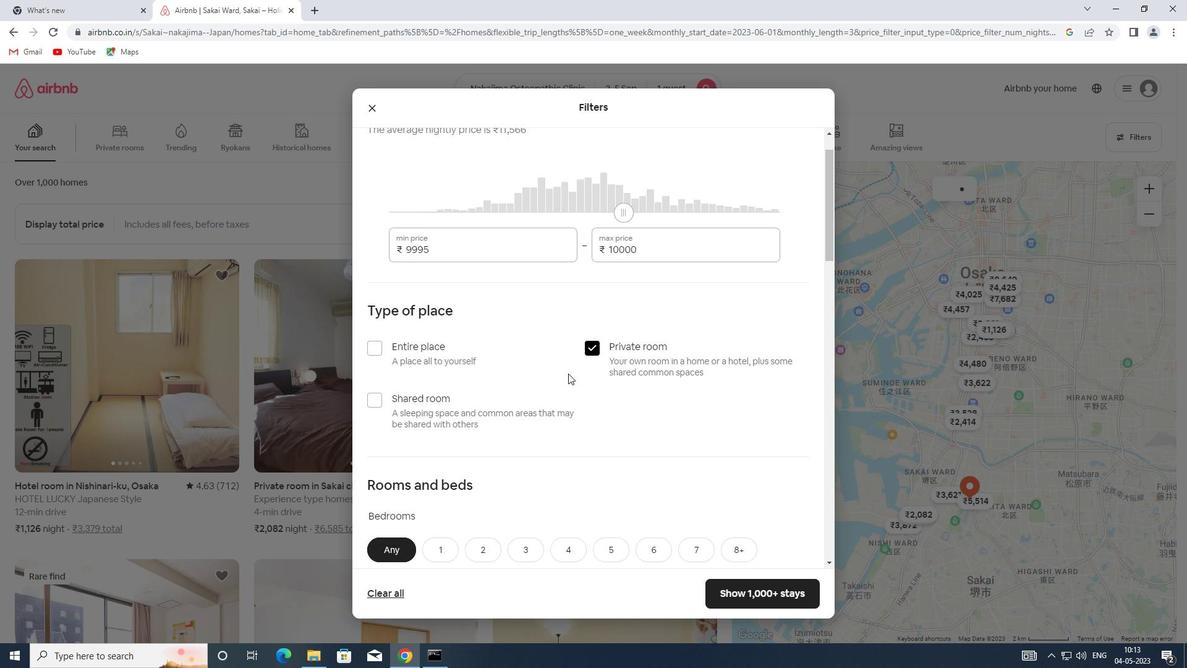 
Action: Mouse scrolled (544, 360) with delta (0, 0)
Screenshot: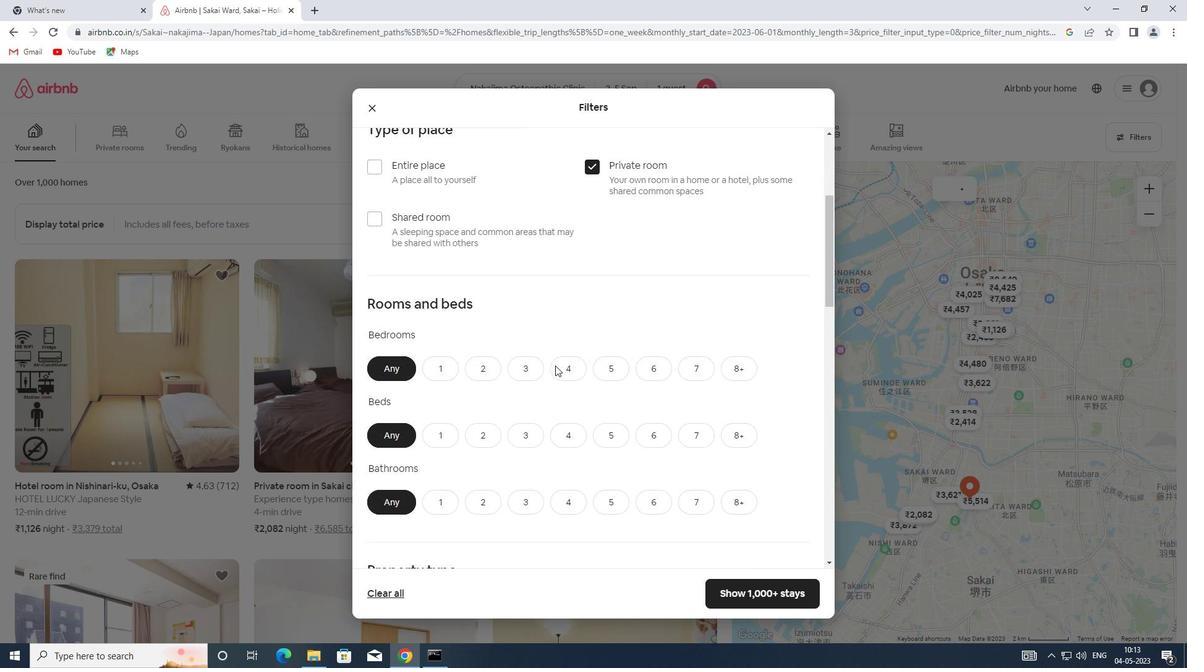 
Action: Mouse moved to (430, 165)
Screenshot: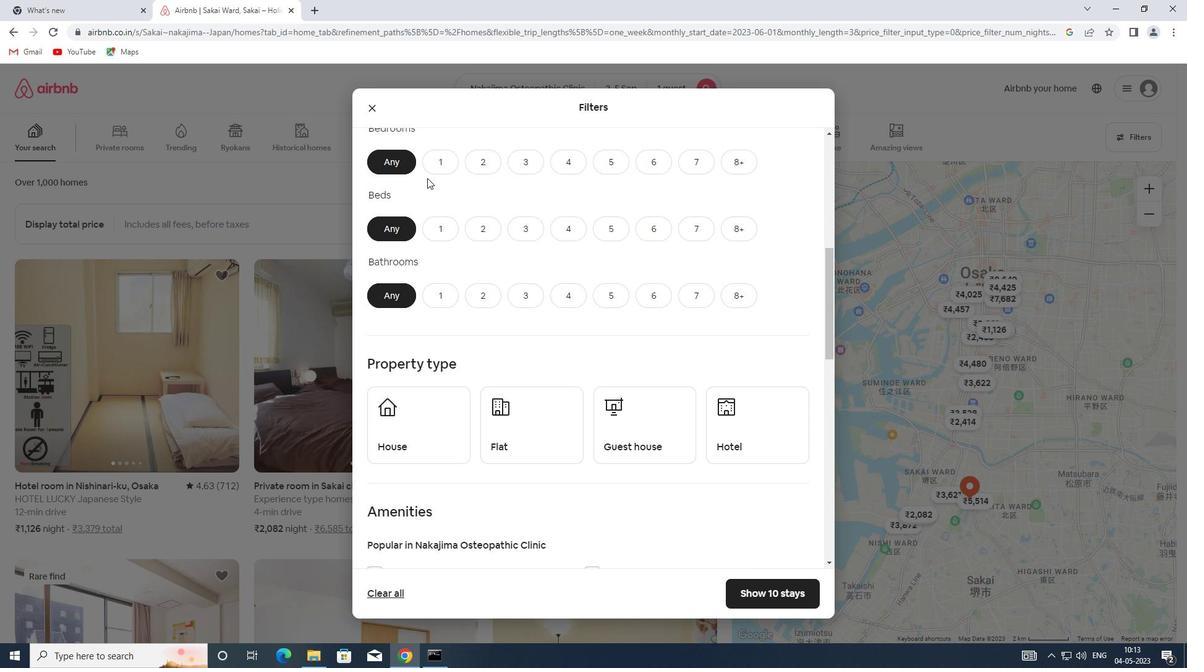 
Action: Mouse pressed left at (430, 165)
Screenshot: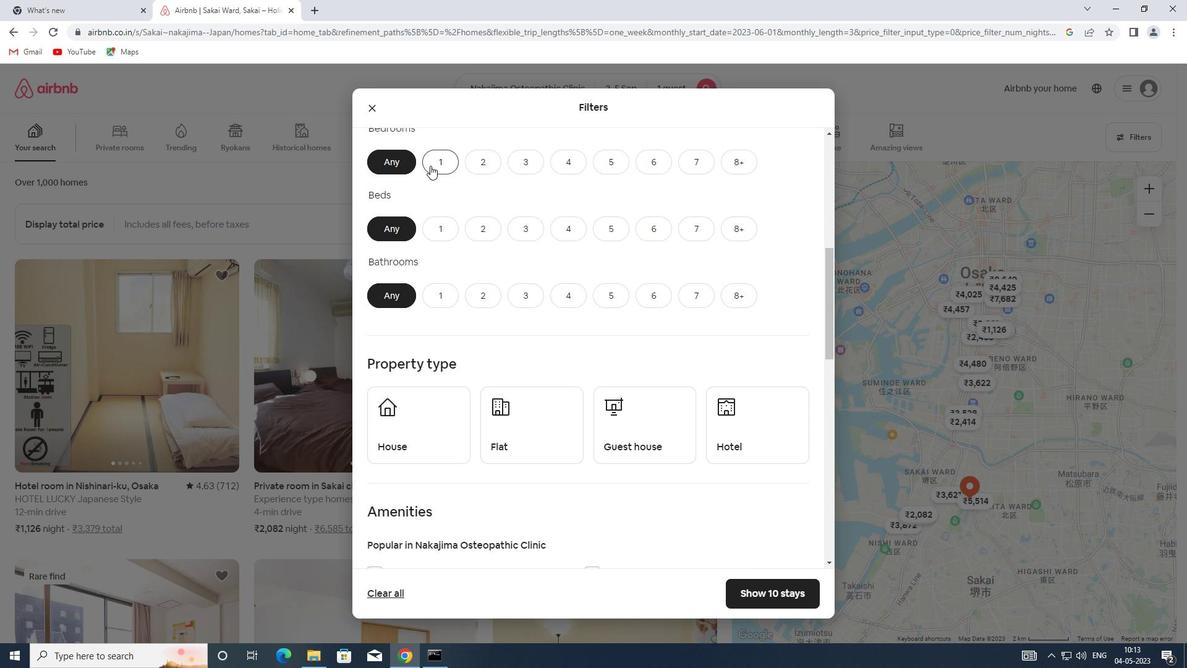 
Action: Mouse moved to (433, 225)
Screenshot: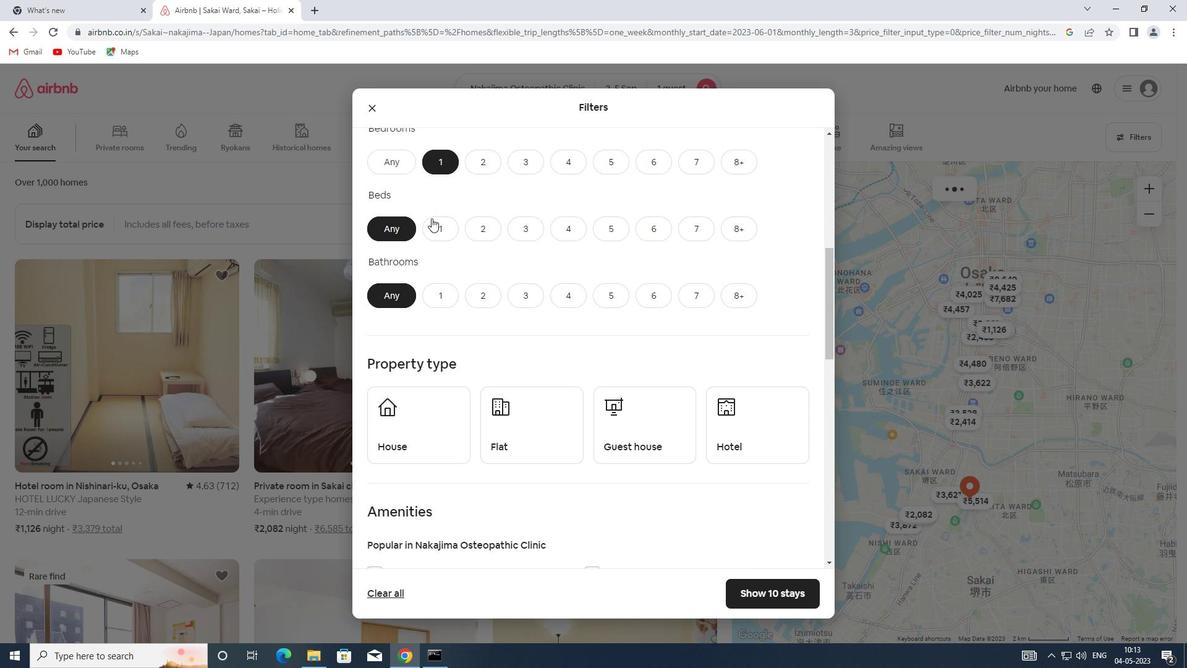 
Action: Mouse pressed left at (433, 225)
Screenshot: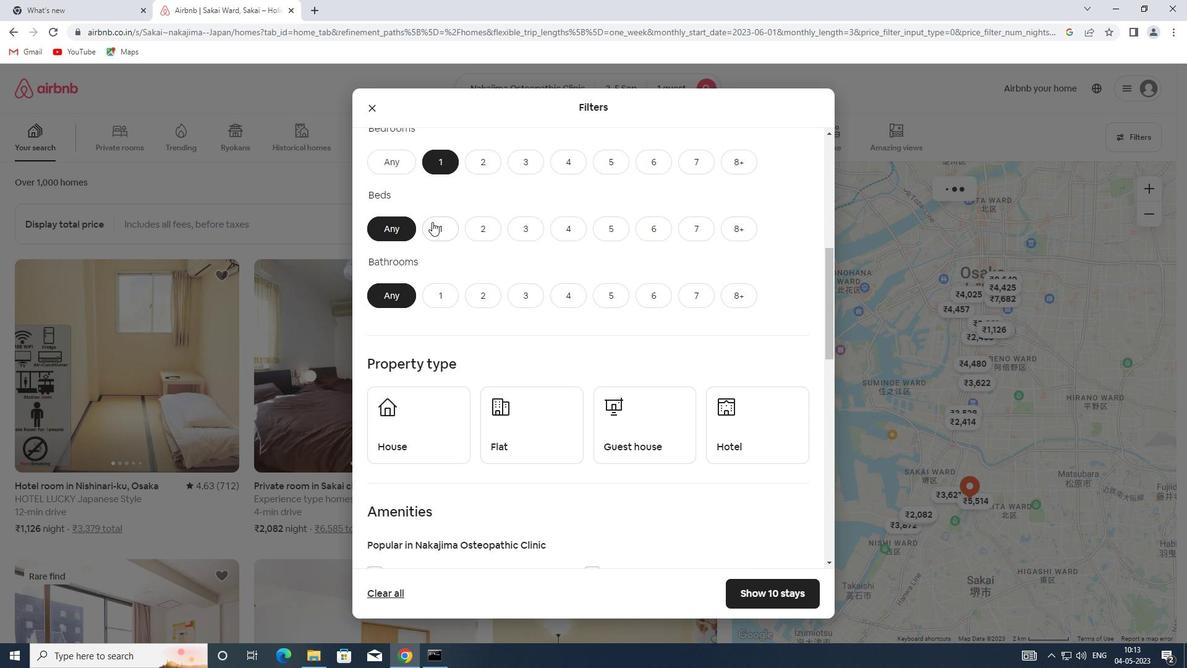 
Action: Mouse moved to (436, 301)
Screenshot: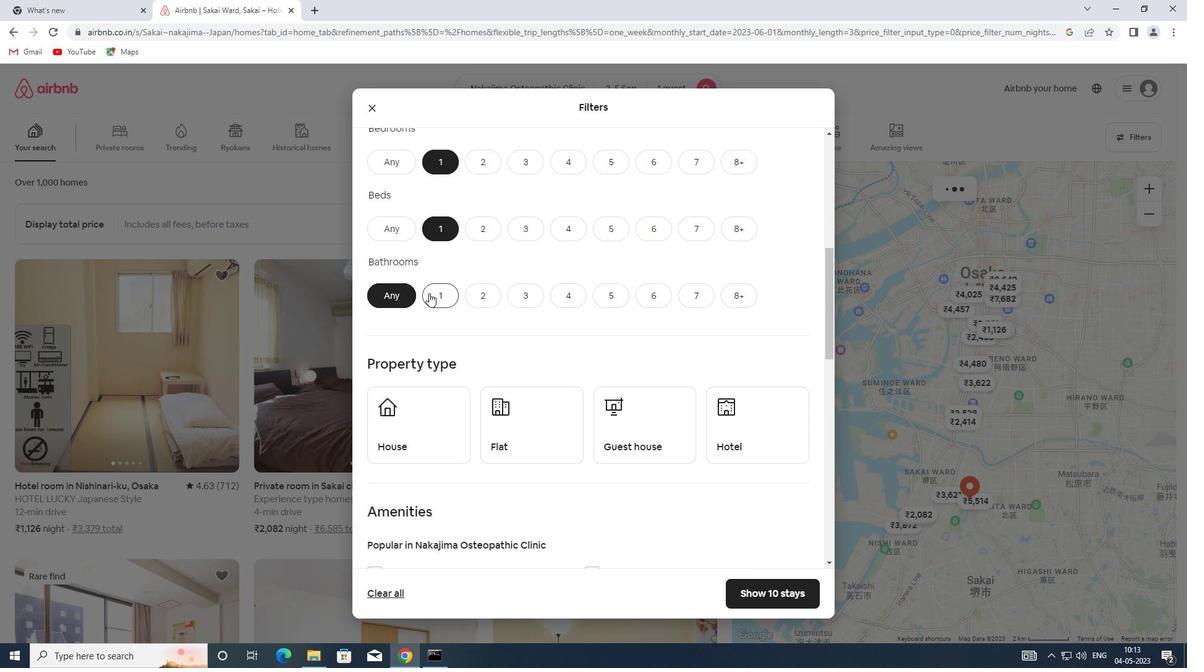 
Action: Mouse pressed left at (436, 301)
Screenshot: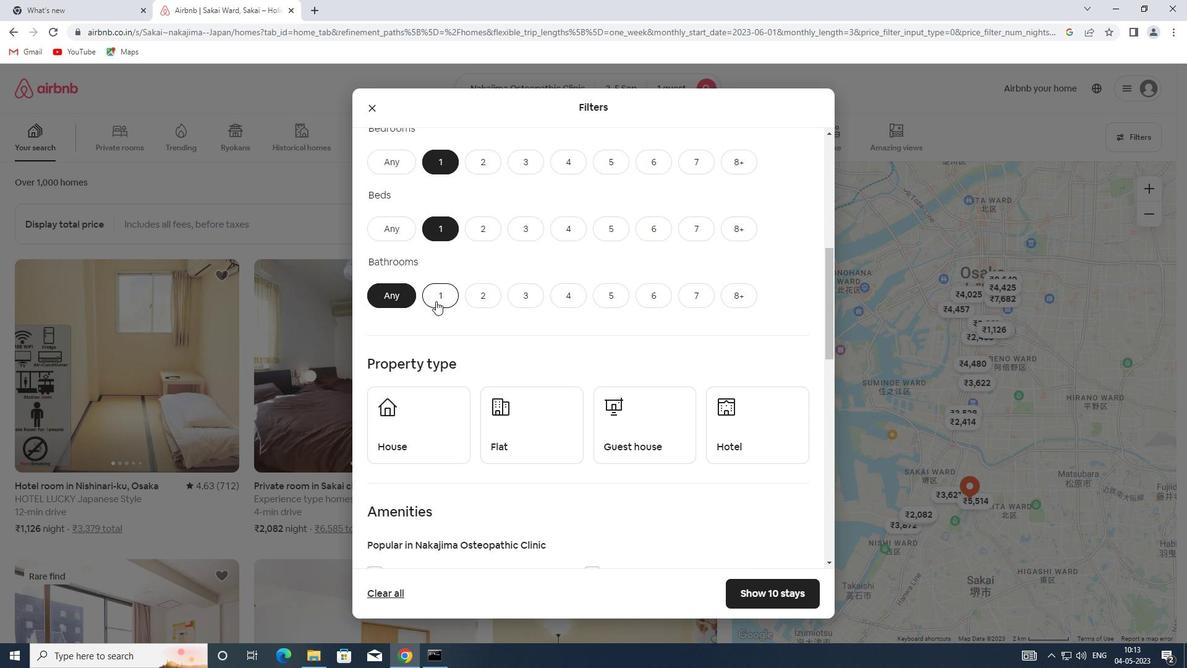 
Action: Mouse scrolled (436, 300) with delta (0, 0)
Screenshot: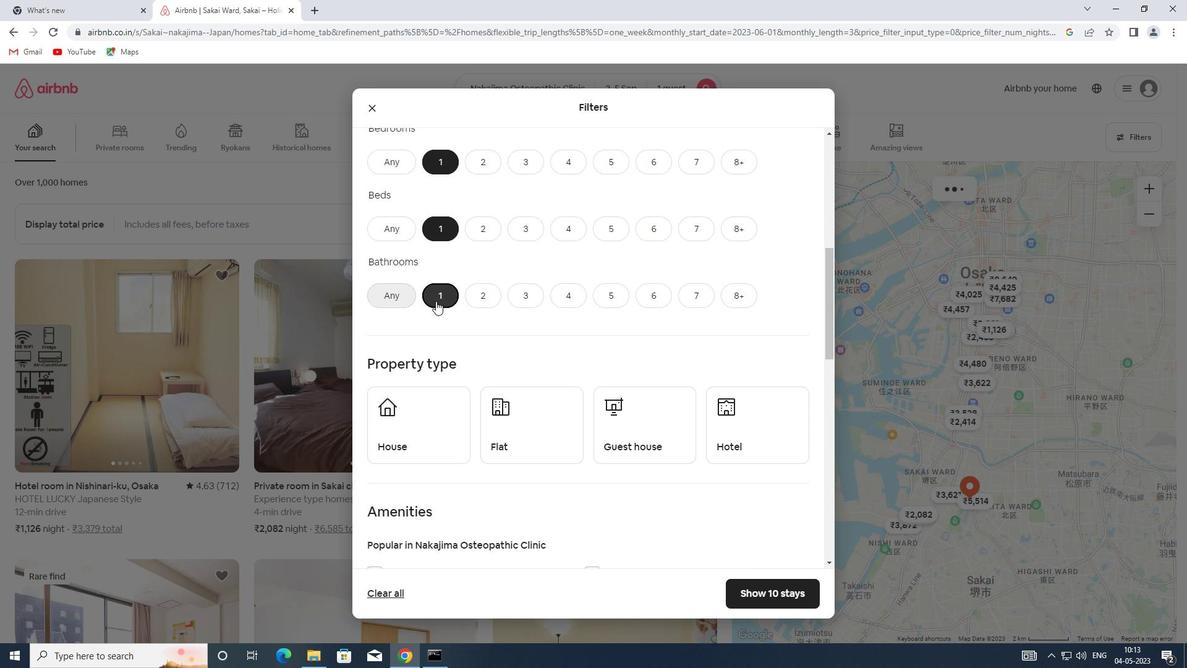 
Action: Mouse scrolled (436, 300) with delta (0, 0)
Screenshot: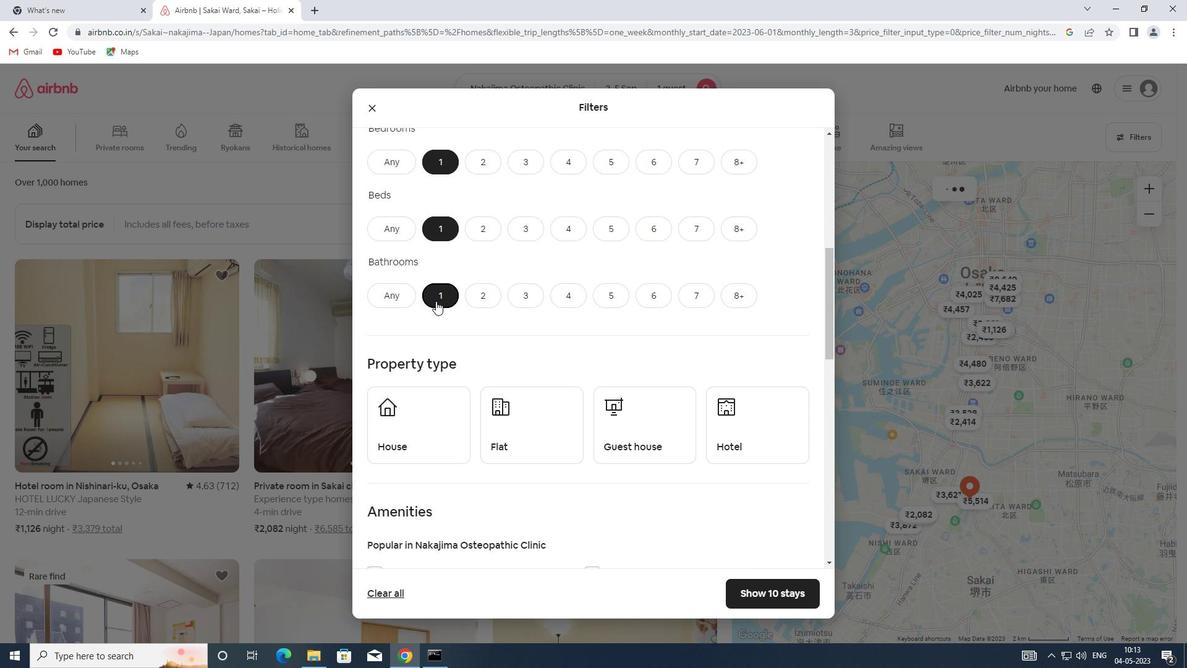 
Action: Mouse moved to (405, 281)
Screenshot: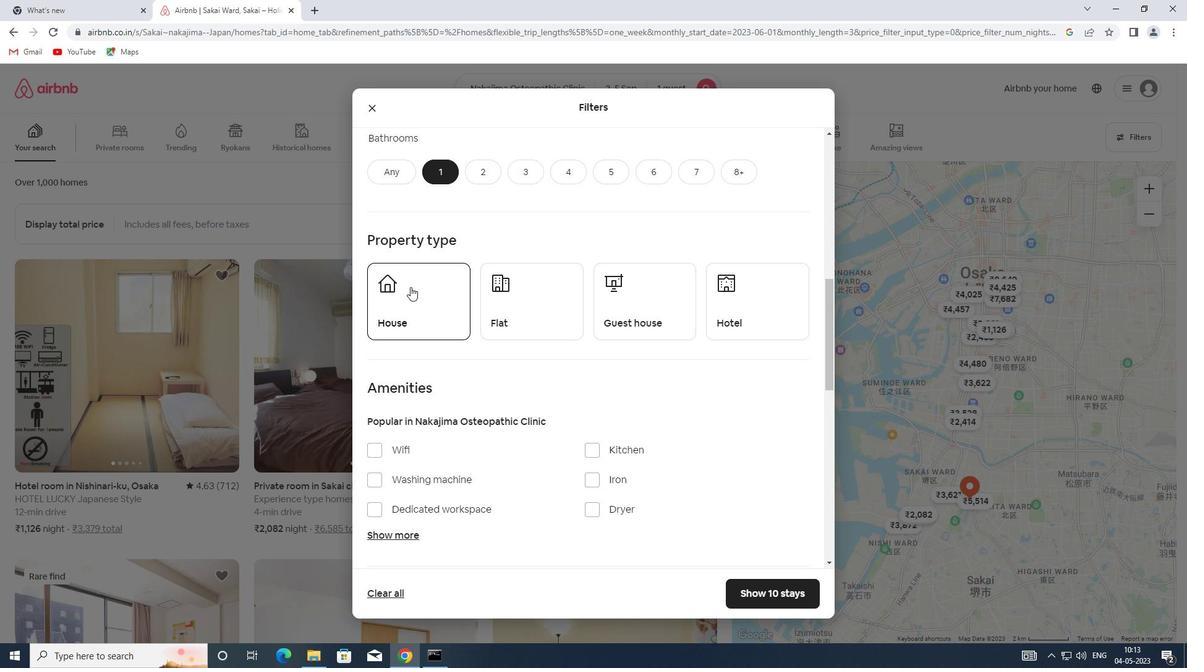 
Action: Mouse pressed left at (405, 281)
Screenshot: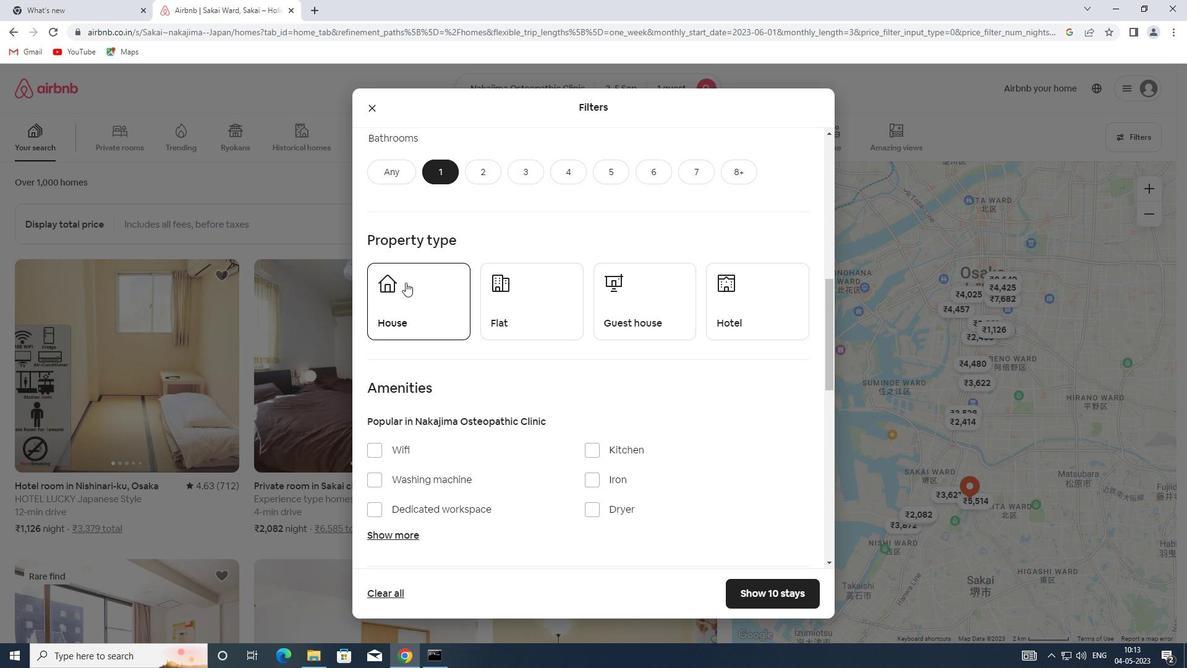 
Action: Mouse moved to (543, 302)
Screenshot: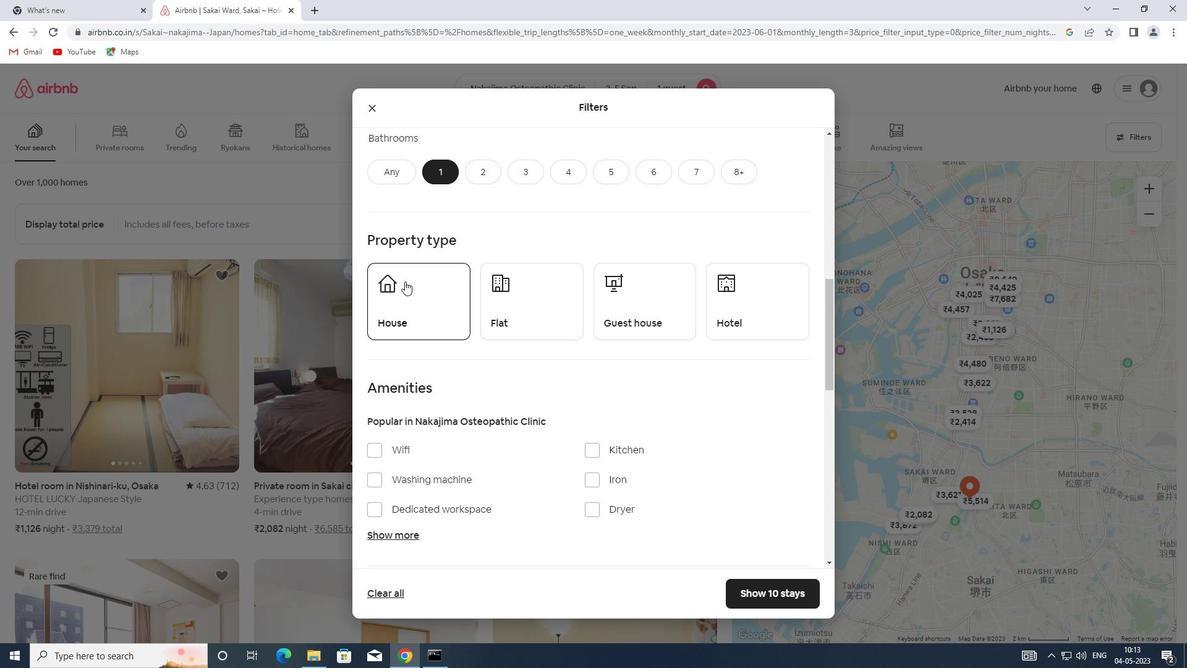 
Action: Mouse pressed left at (543, 302)
Screenshot: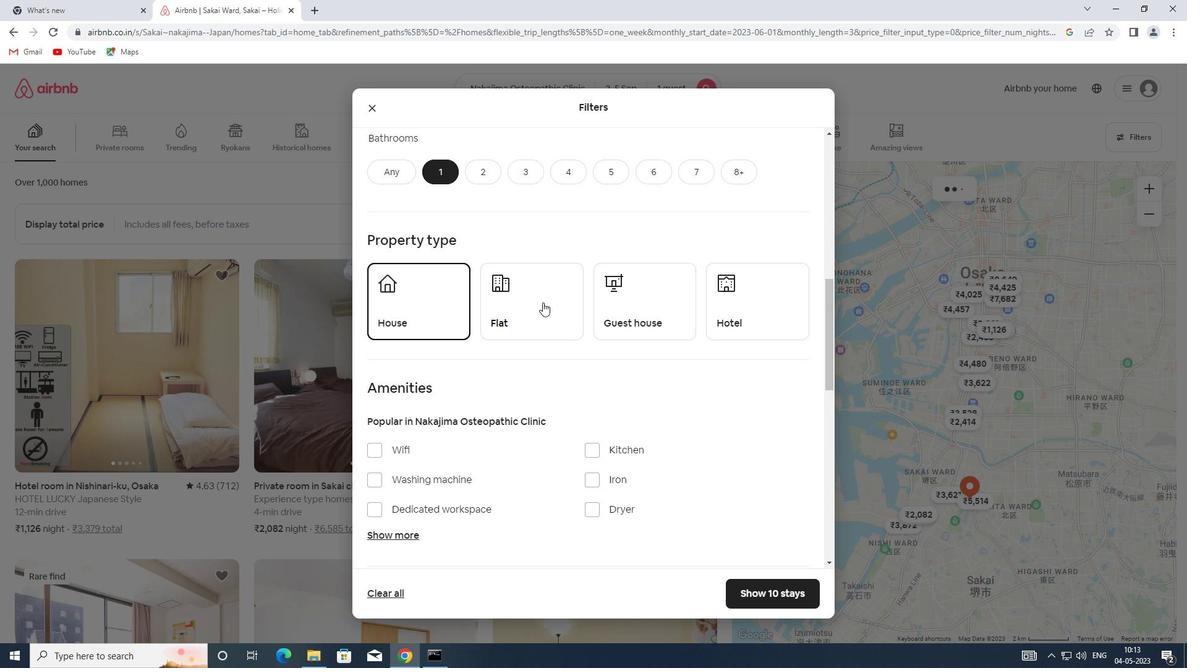 
Action: Mouse moved to (616, 304)
Screenshot: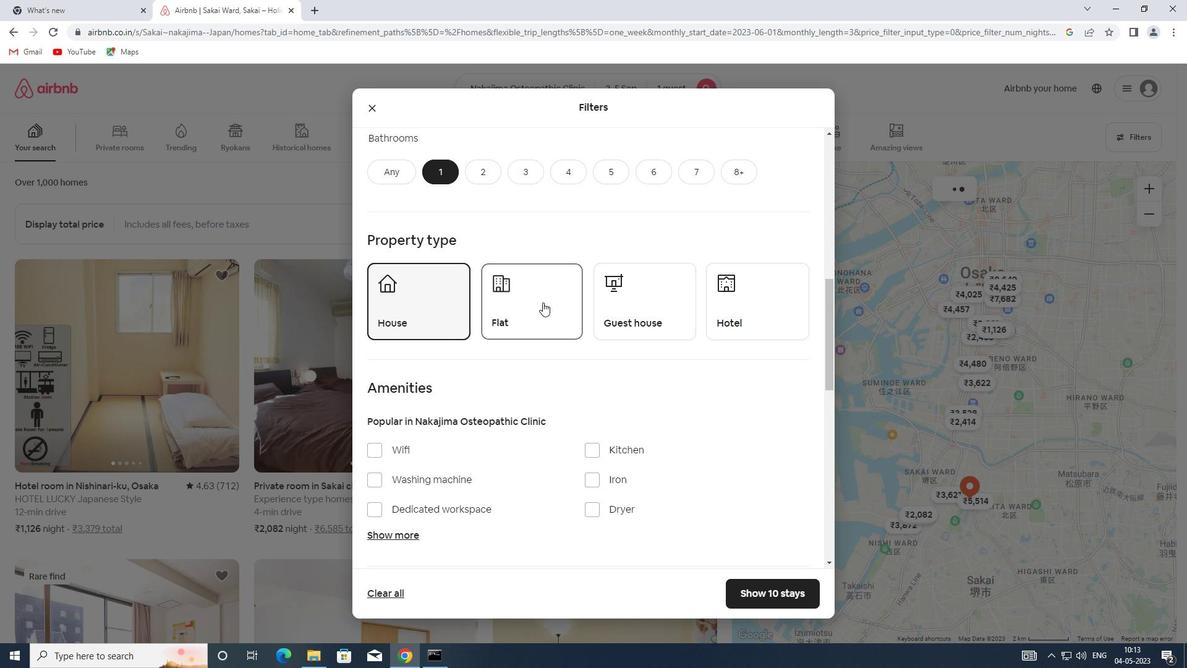 
Action: Mouse pressed left at (616, 304)
Screenshot: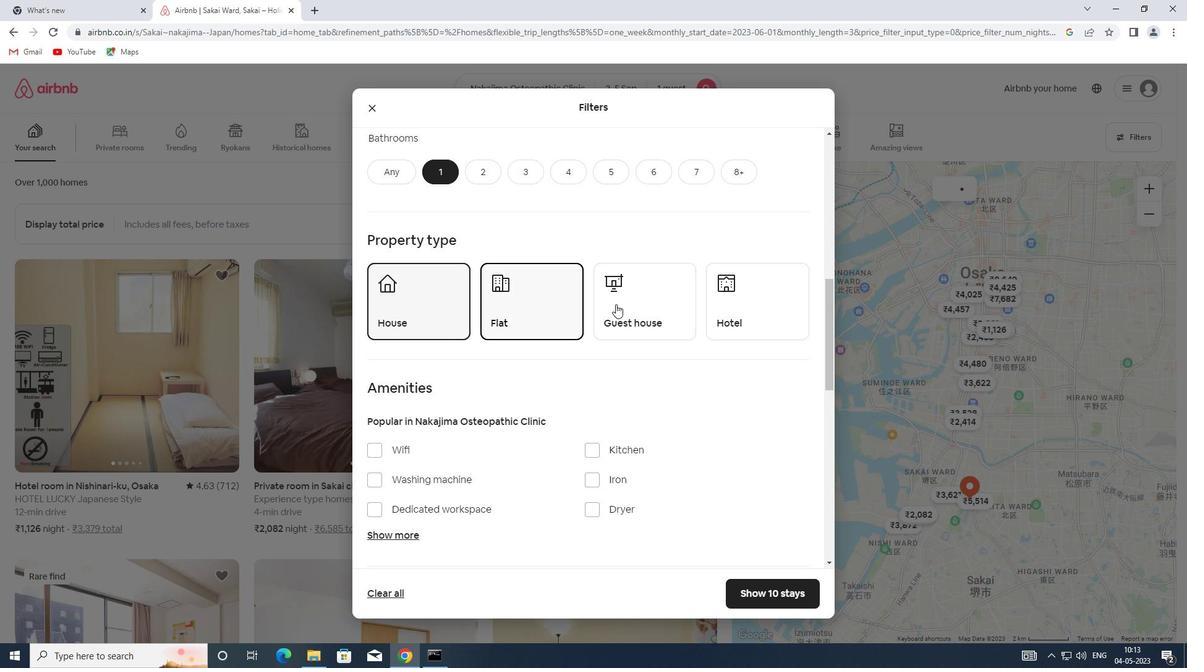 
Action: Mouse moved to (747, 303)
Screenshot: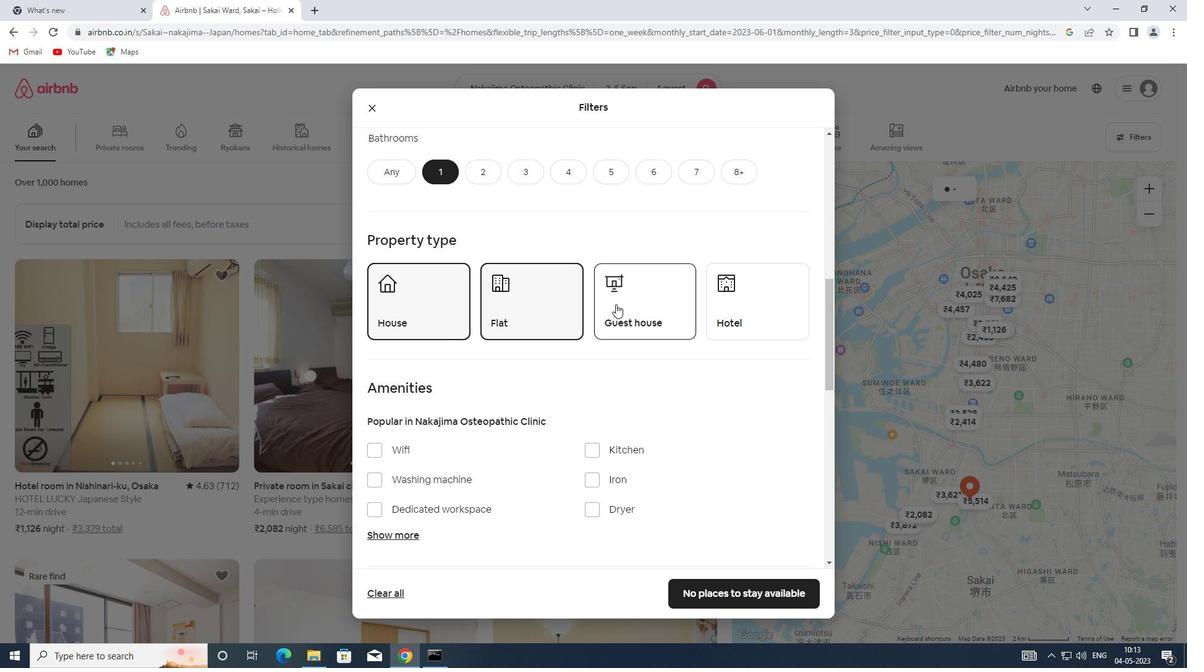 
Action: Mouse pressed left at (747, 303)
Screenshot: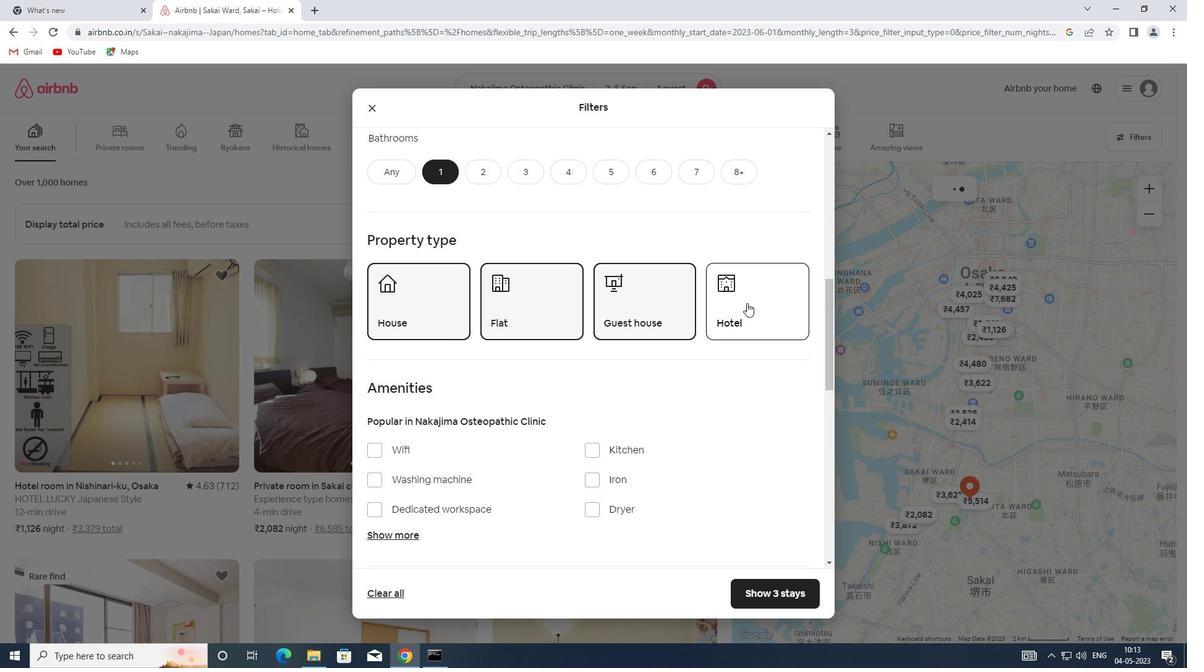 
Action: Mouse moved to (636, 311)
Screenshot: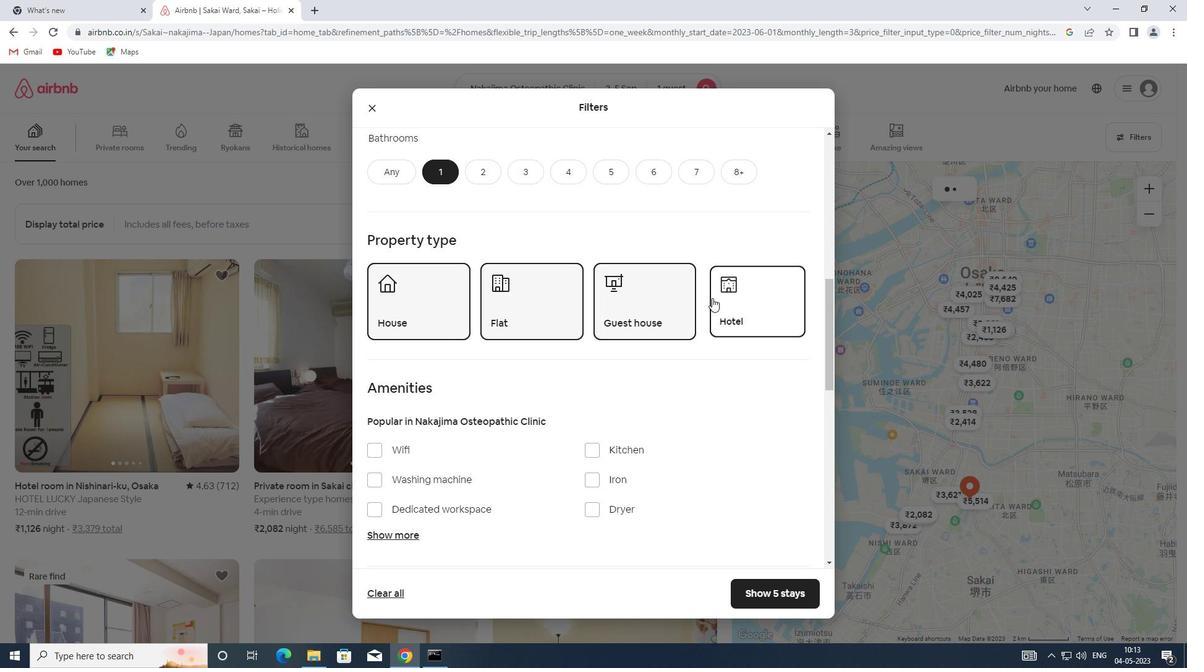 
Action: Mouse scrolled (636, 310) with delta (0, 0)
Screenshot: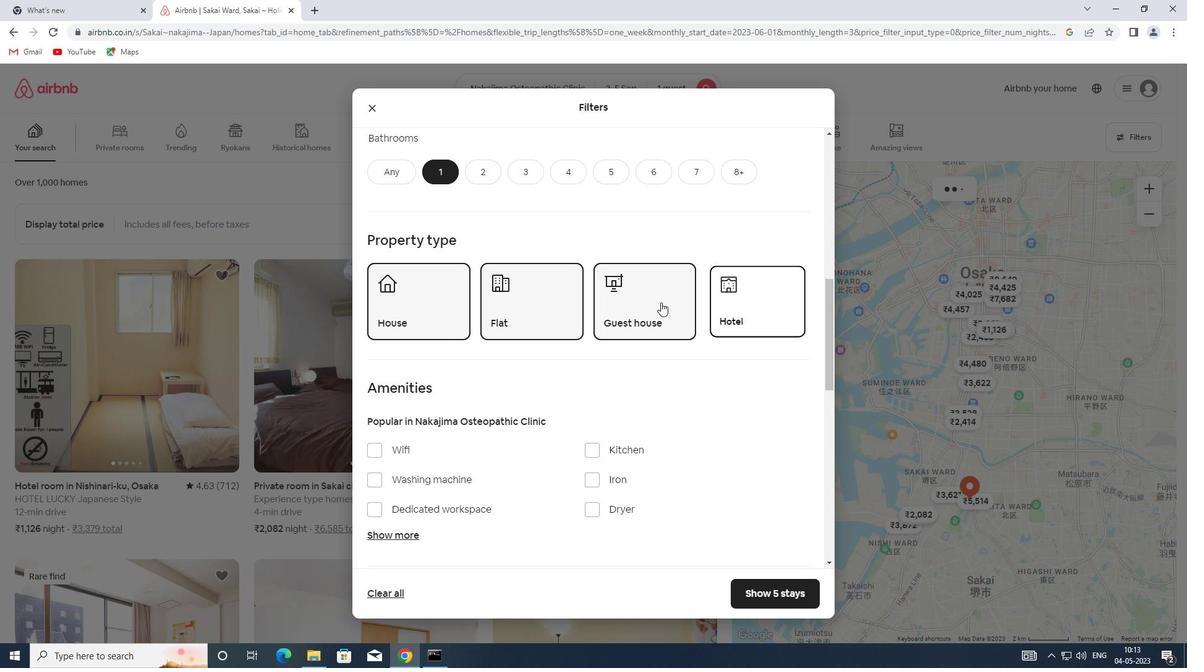 
Action: Mouse scrolled (636, 311) with delta (0, 0)
Screenshot: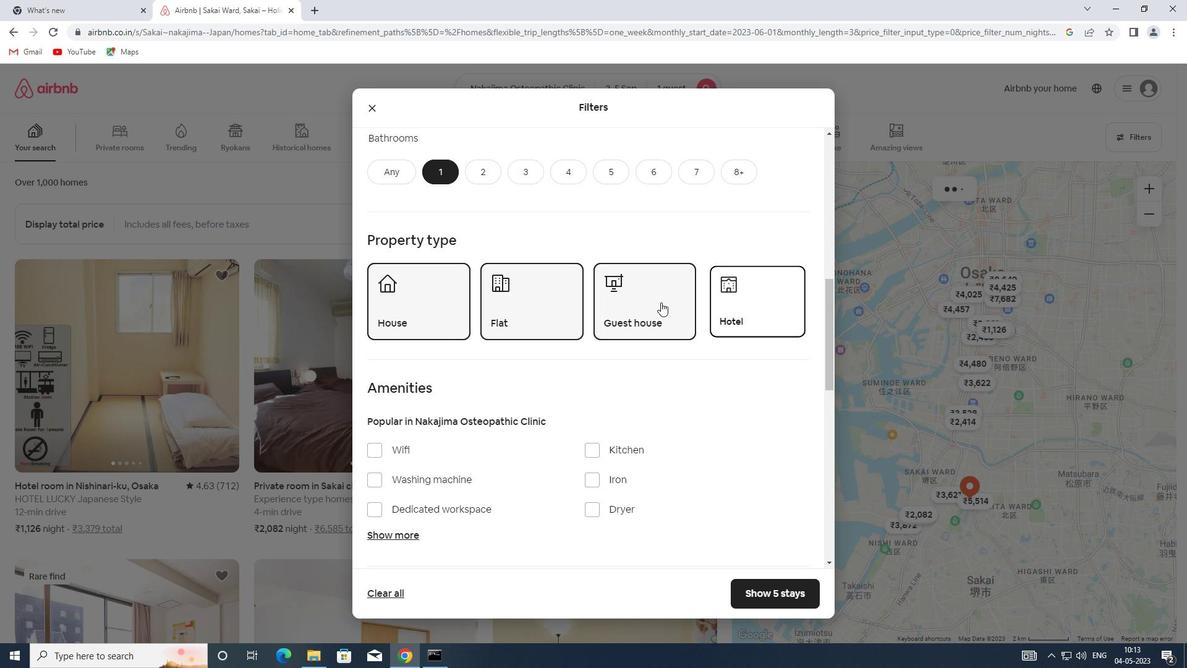 
Action: Mouse scrolled (636, 310) with delta (0, 0)
Screenshot: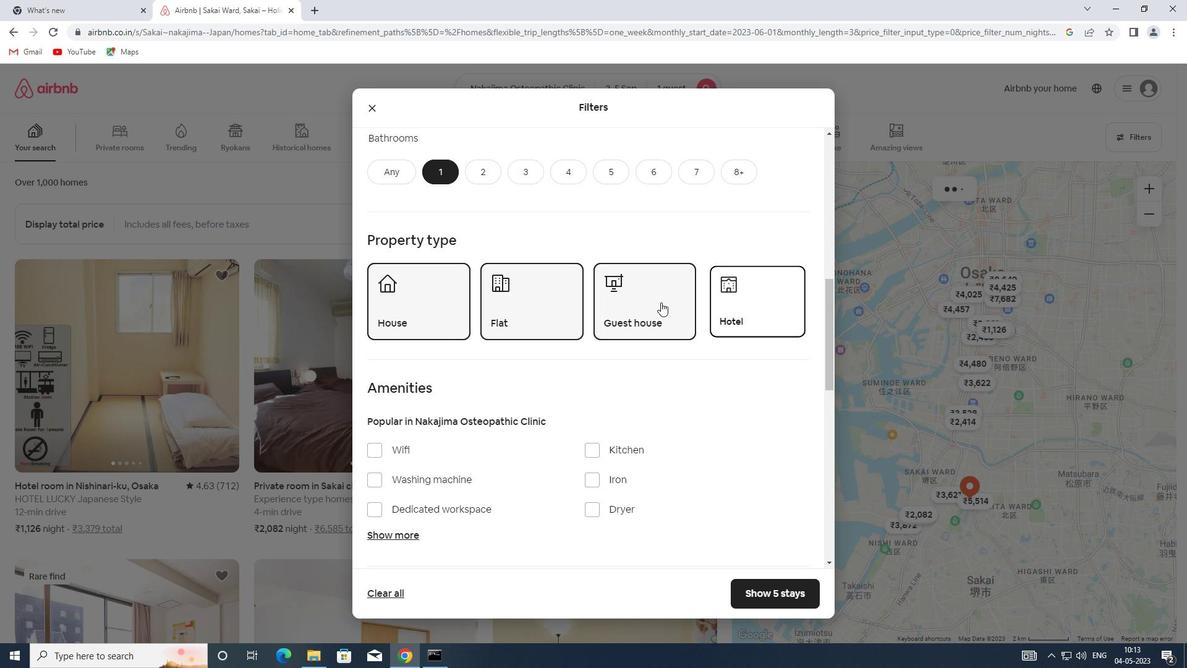 
Action: Mouse scrolled (636, 310) with delta (0, 0)
Screenshot: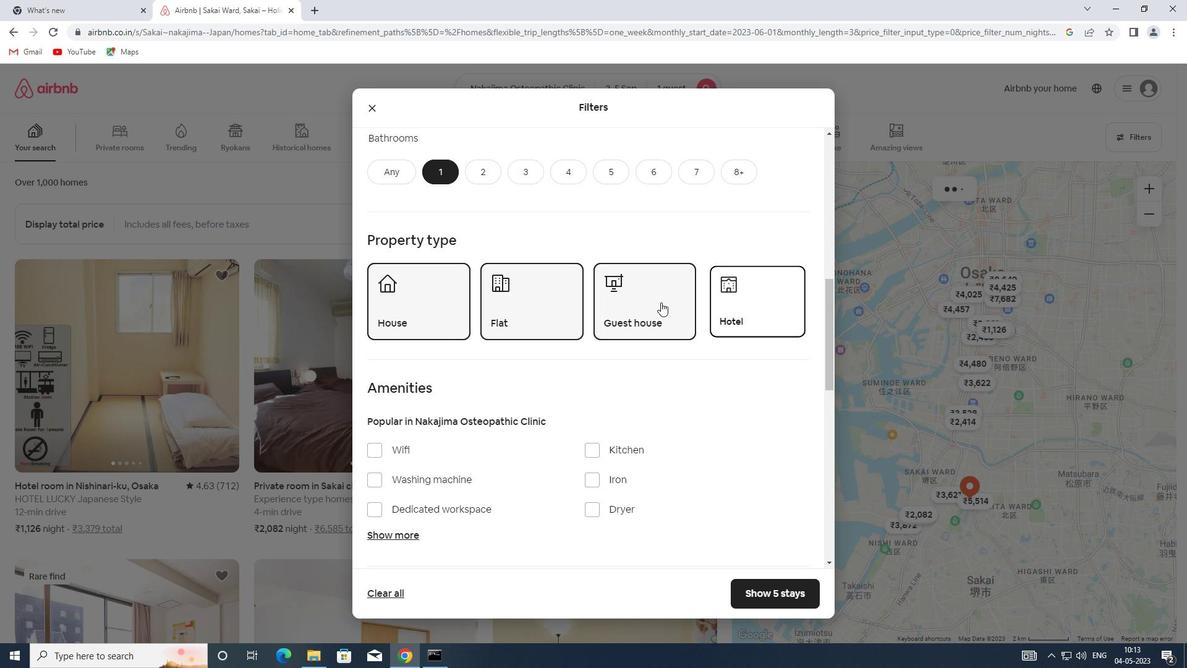 
Action: Mouse scrolled (636, 310) with delta (0, 0)
Screenshot: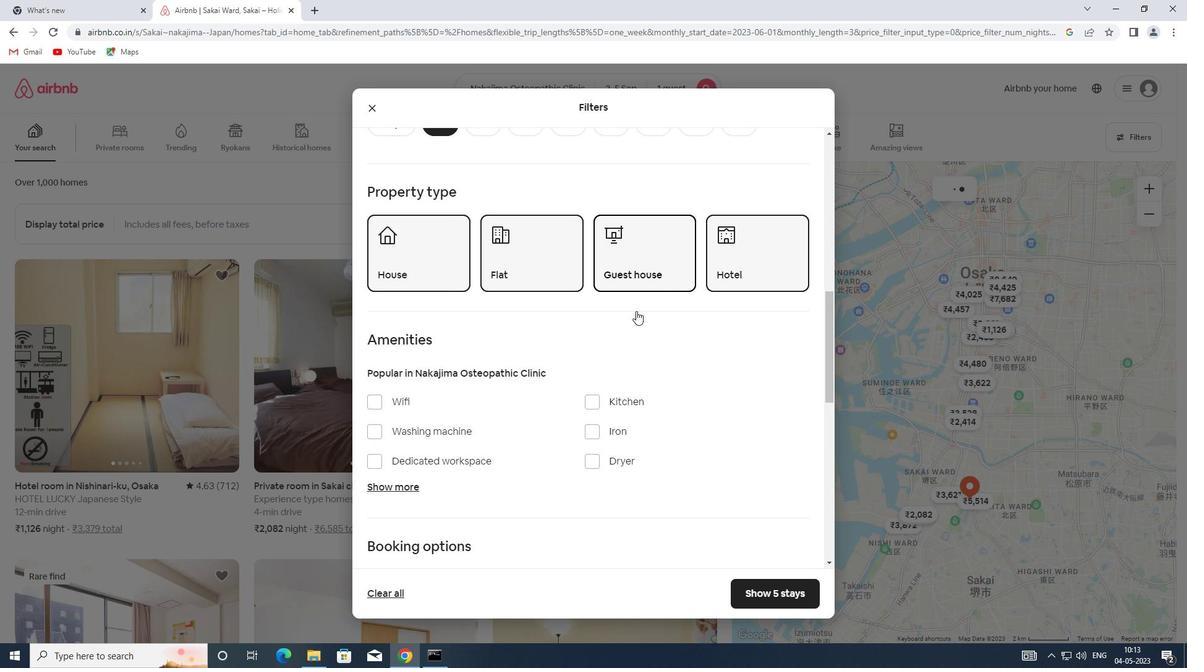 
Action: Mouse scrolled (636, 311) with delta (0, 0)
Screenshot: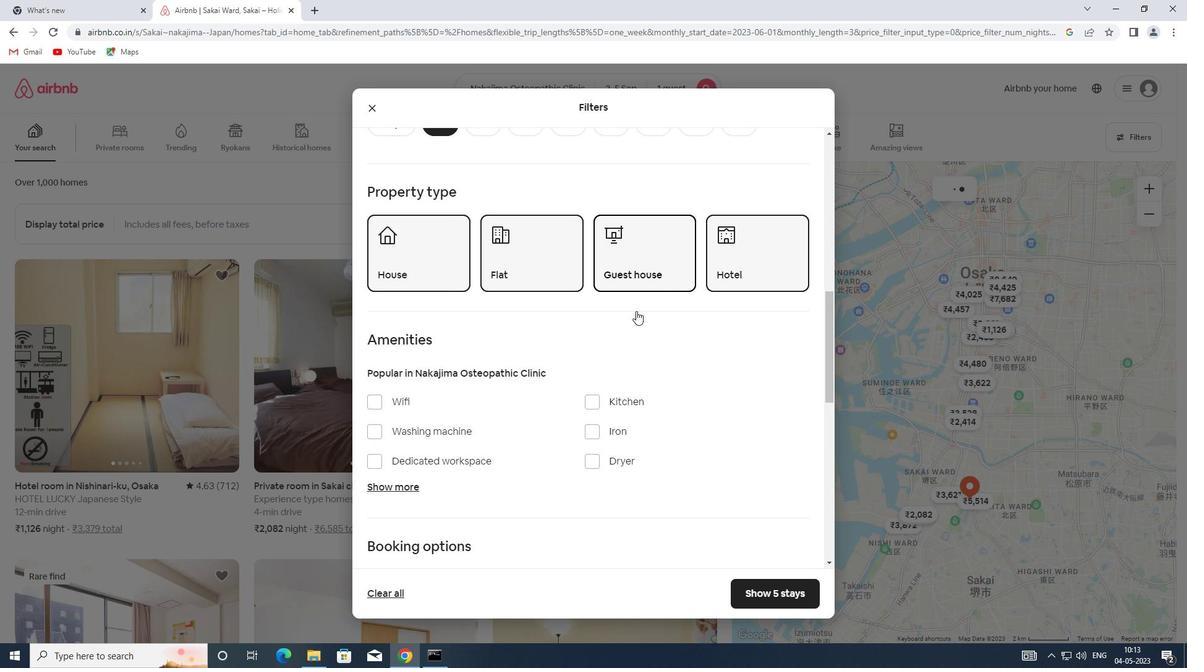 
Action: Mouse scrolled (636, 310) with delta (0, 0)
Screenshot: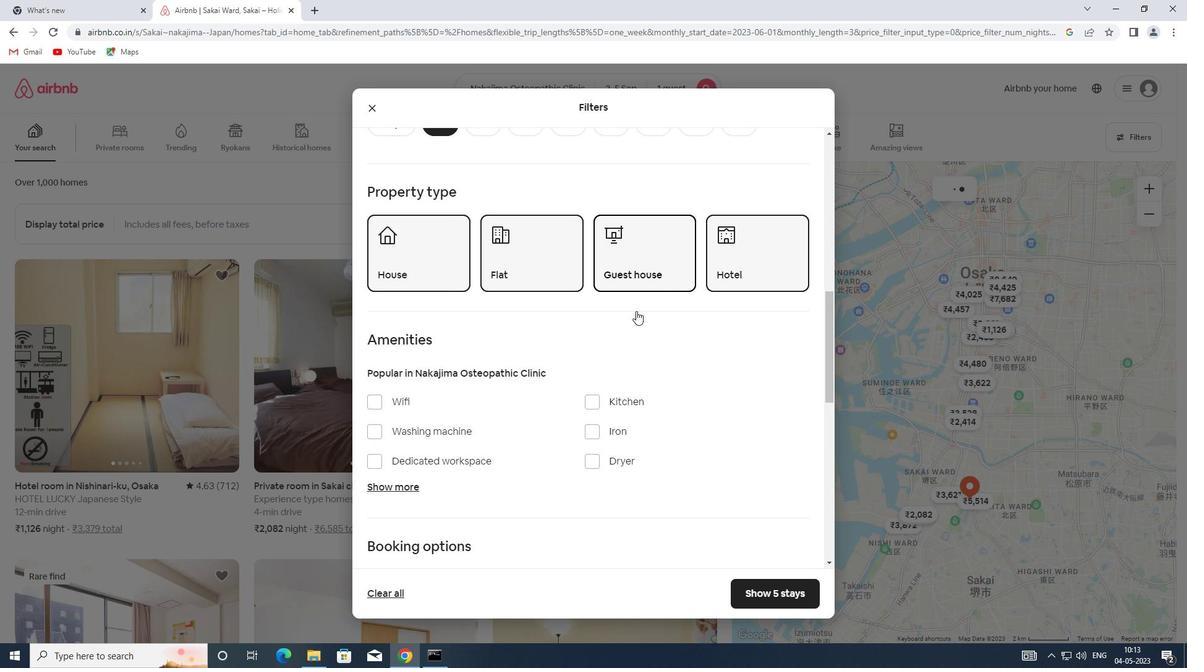 
Action: Mouse scrolled (636, 311) with delta (0, 0)
Screenshot: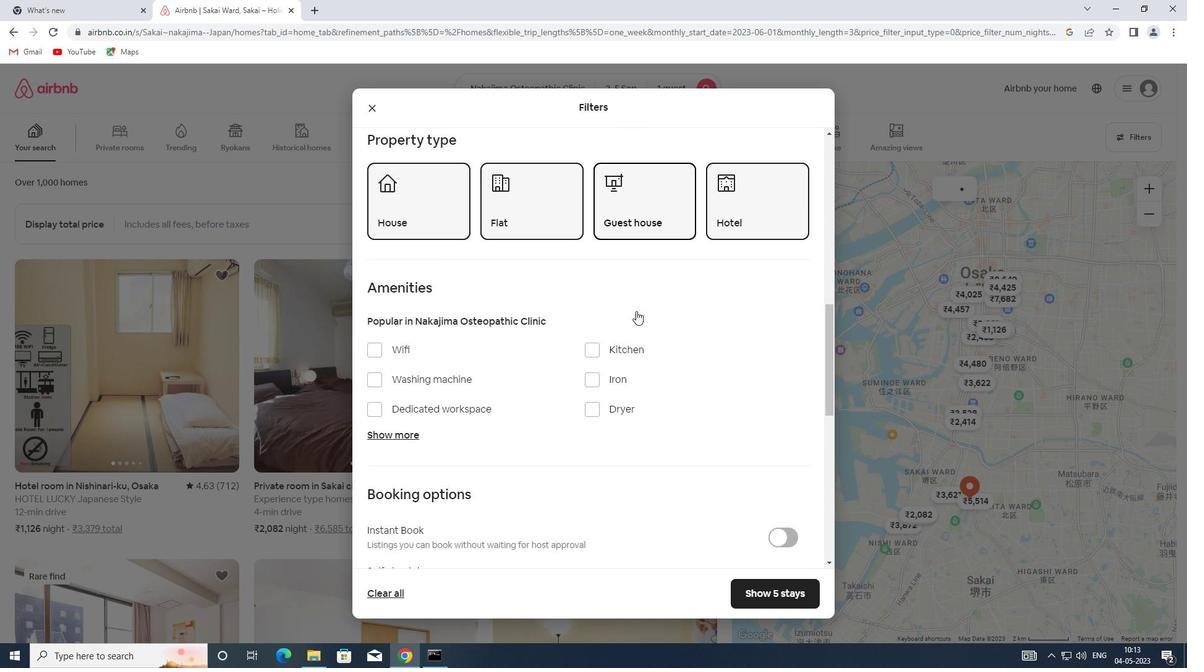 
Action: Mouse moved to (694, 461)
Screenshot: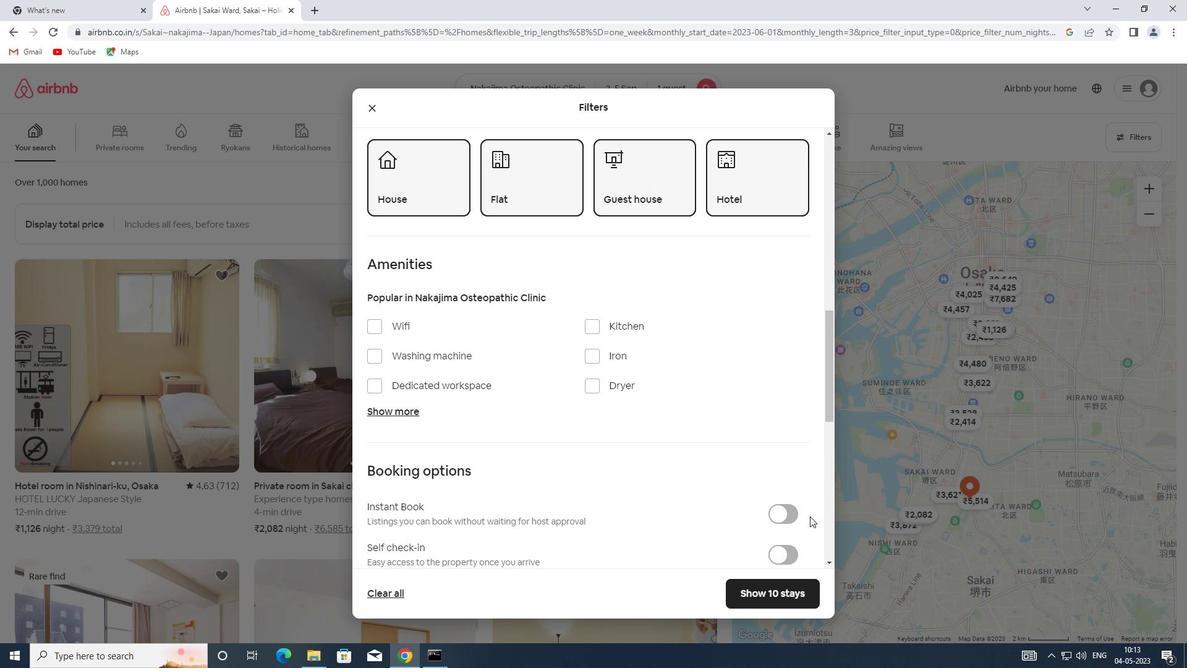 
Action: Mouse scrolled (694, 460) with delta (0, 0)
Screenshot: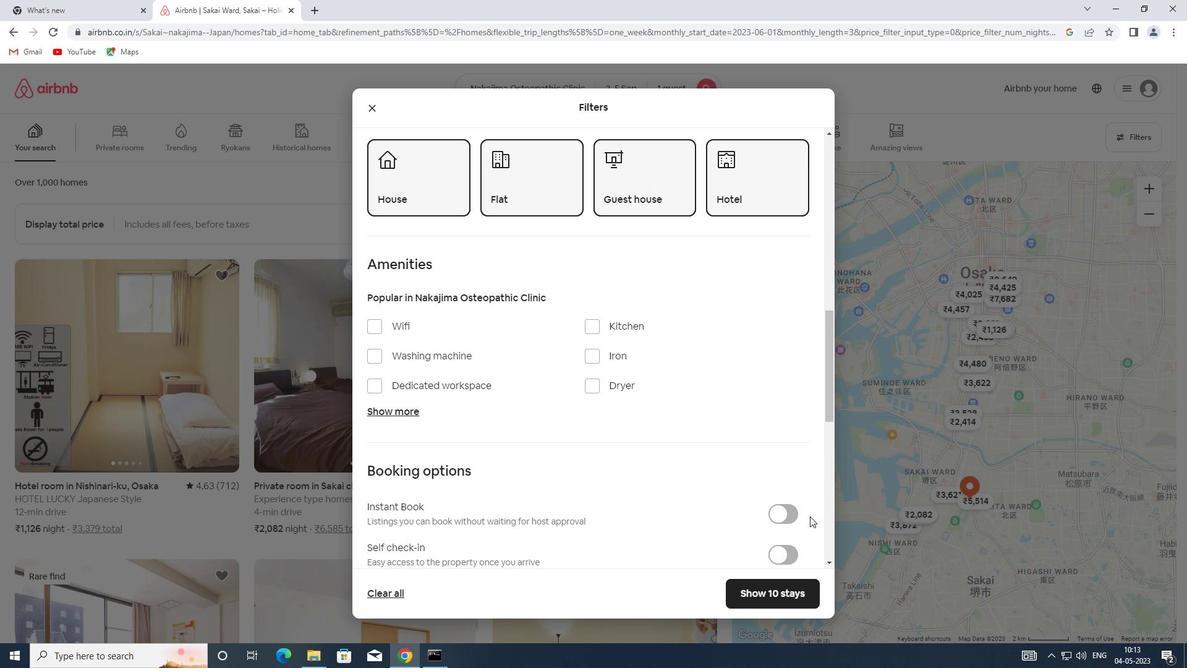 
Action: Mouse scrolled (694, 460) with delta (0, 0)
Screenshot: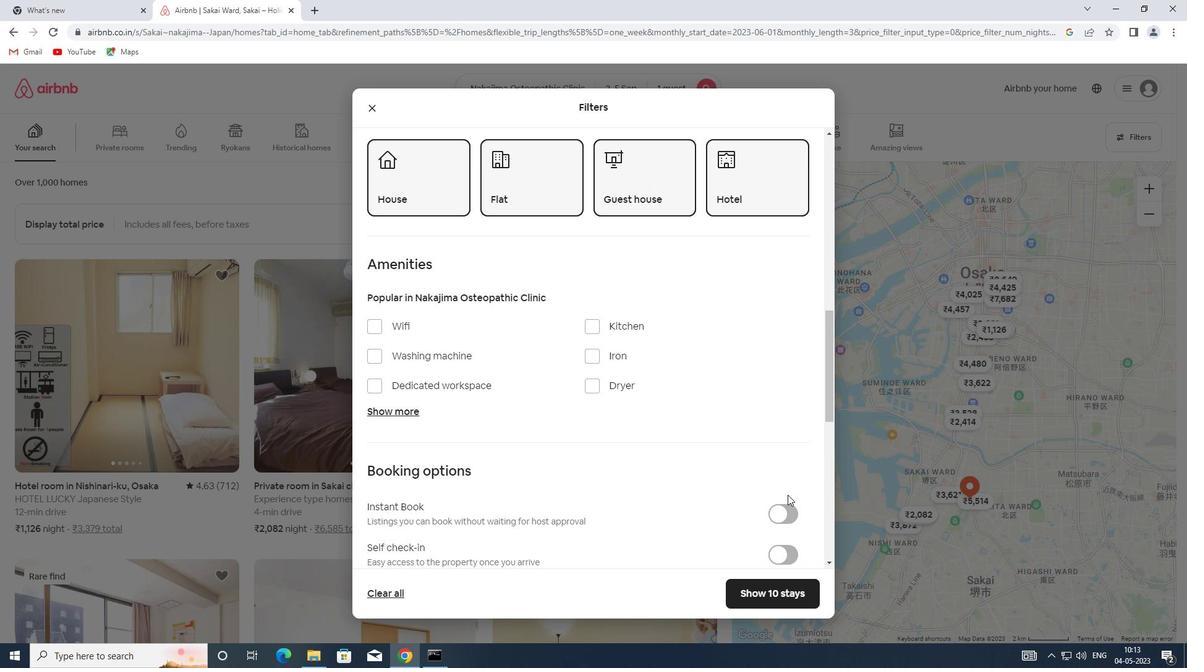 
Action: Mouse scrolled (694, 460) with delta (0, 0)
Screenshot: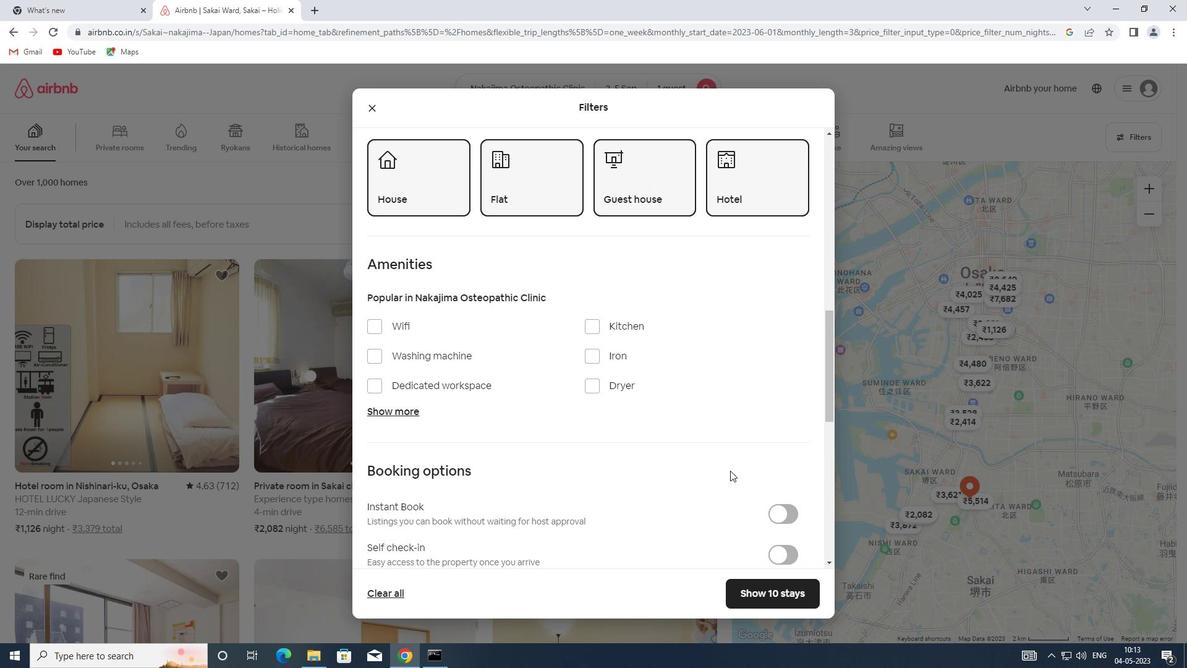 
Action: Mouse moved to (783, 373)
Screenshot: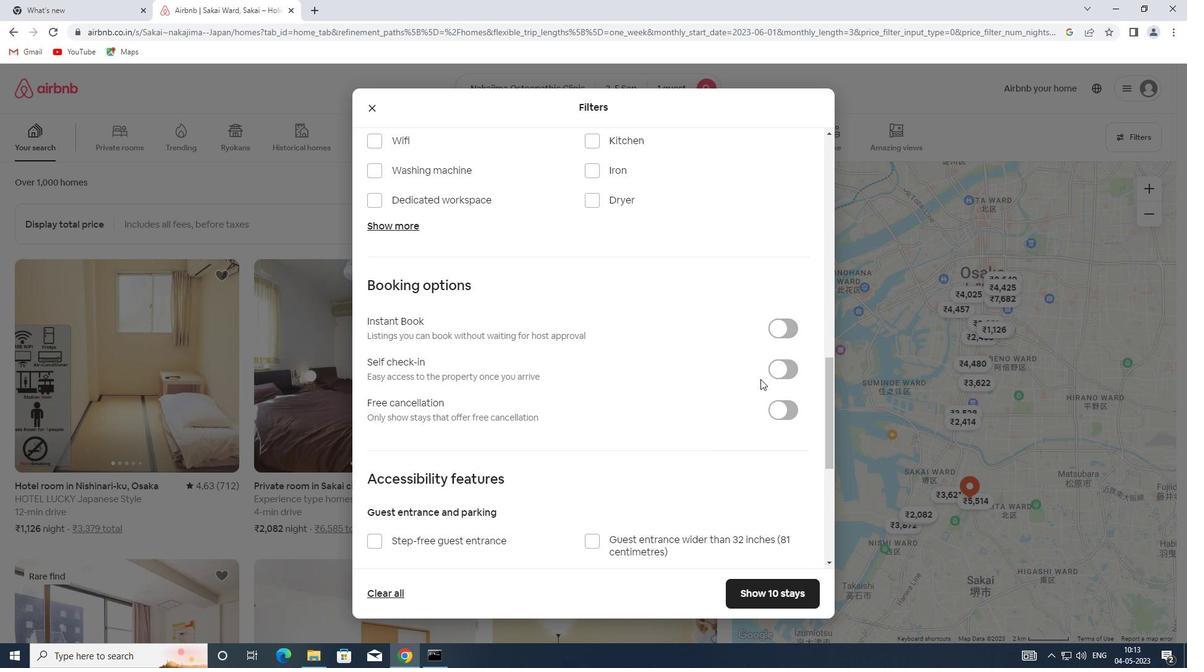 
Action: Mouse pressed left at (783, 373)
Screenshot: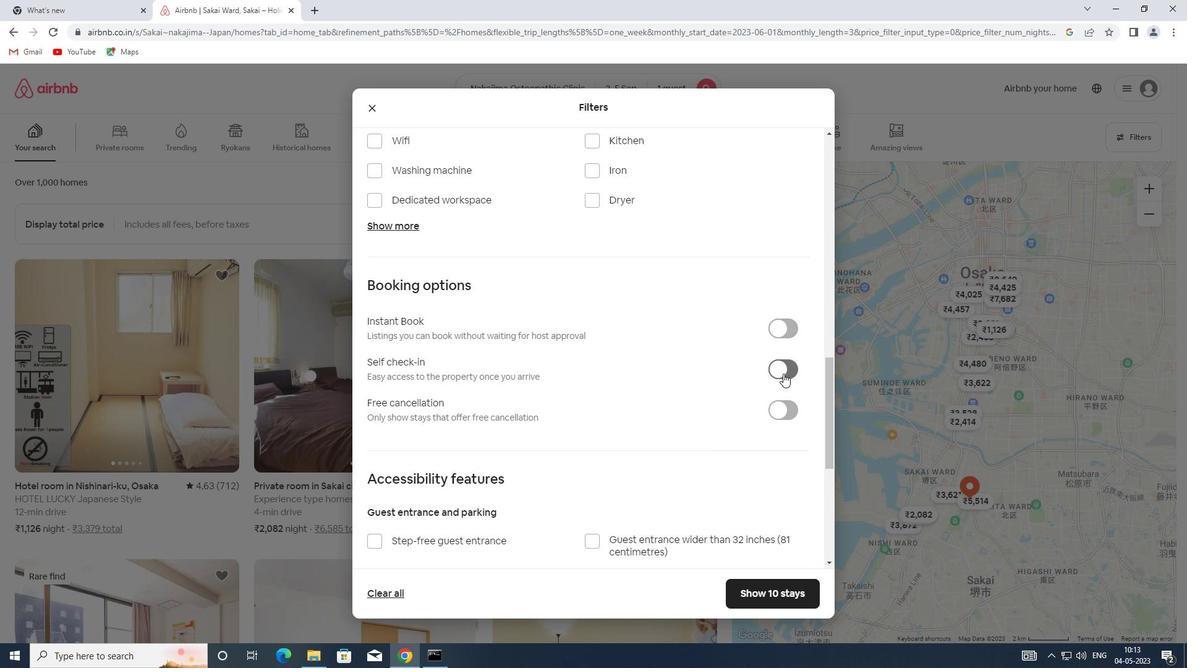 
Action: Mouse moved to (494, 449)
Screenshot: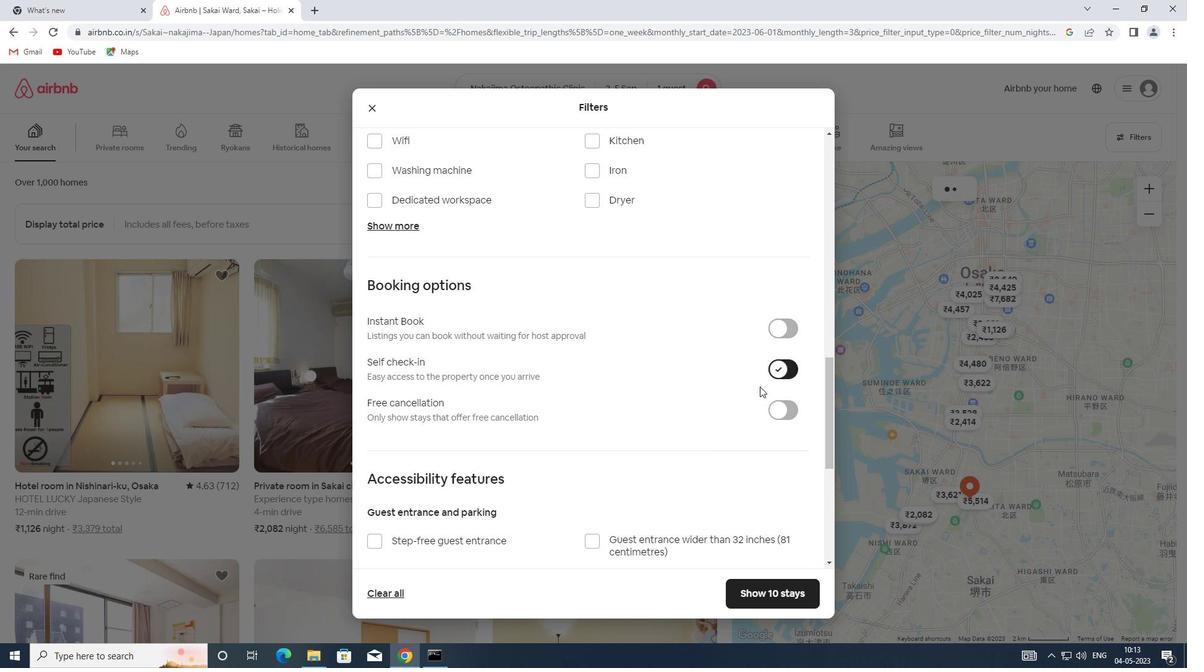 
Action: Mouse scrolled (494, 449) with delta (0, 0)
Screenshot: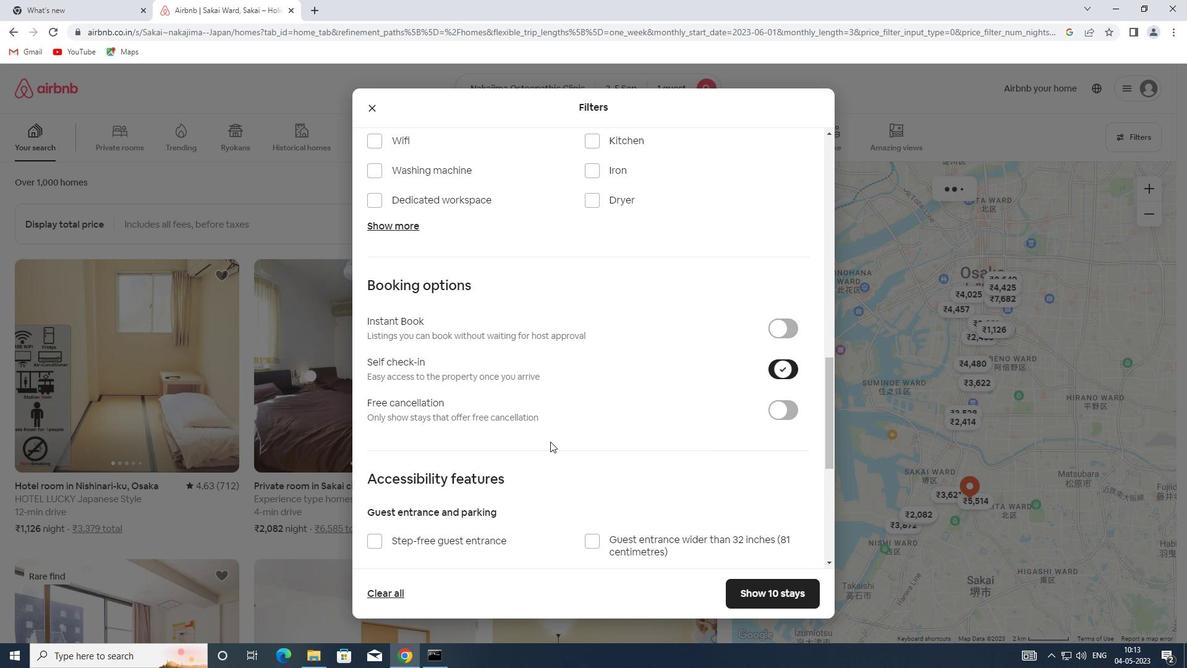 
Action: Mouse scrolled (494, 449) with delta (0, 0)
Screenshot: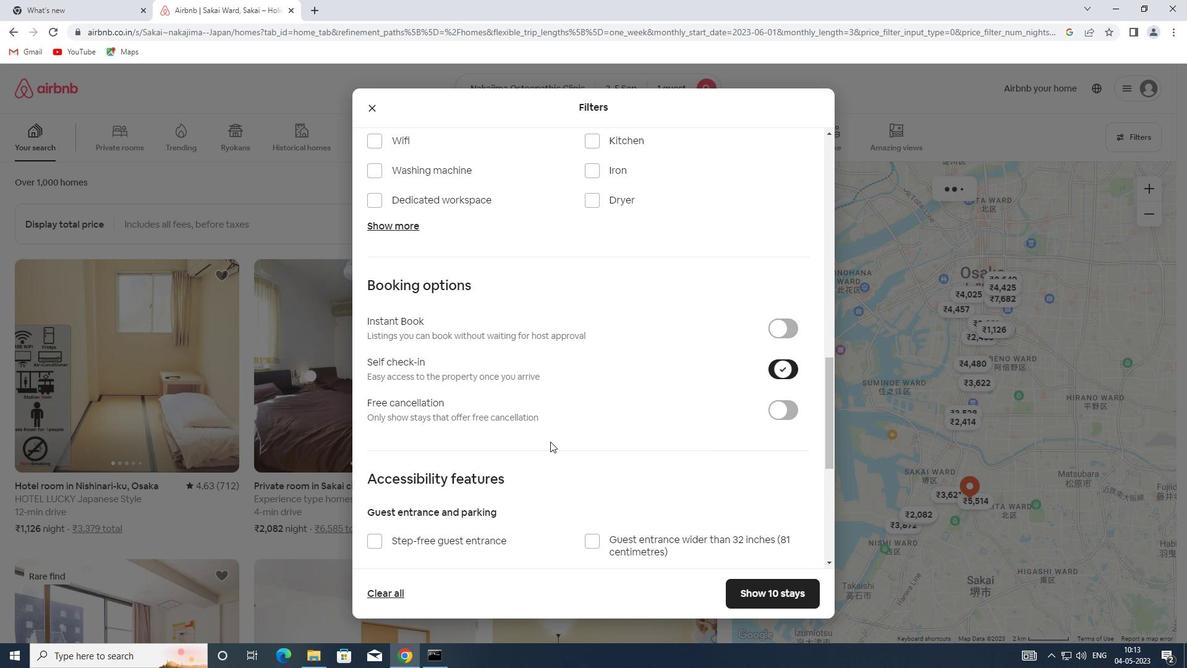 
Action: Mouse scrolled (494, 449) with delta (0, 0)
Screenshot: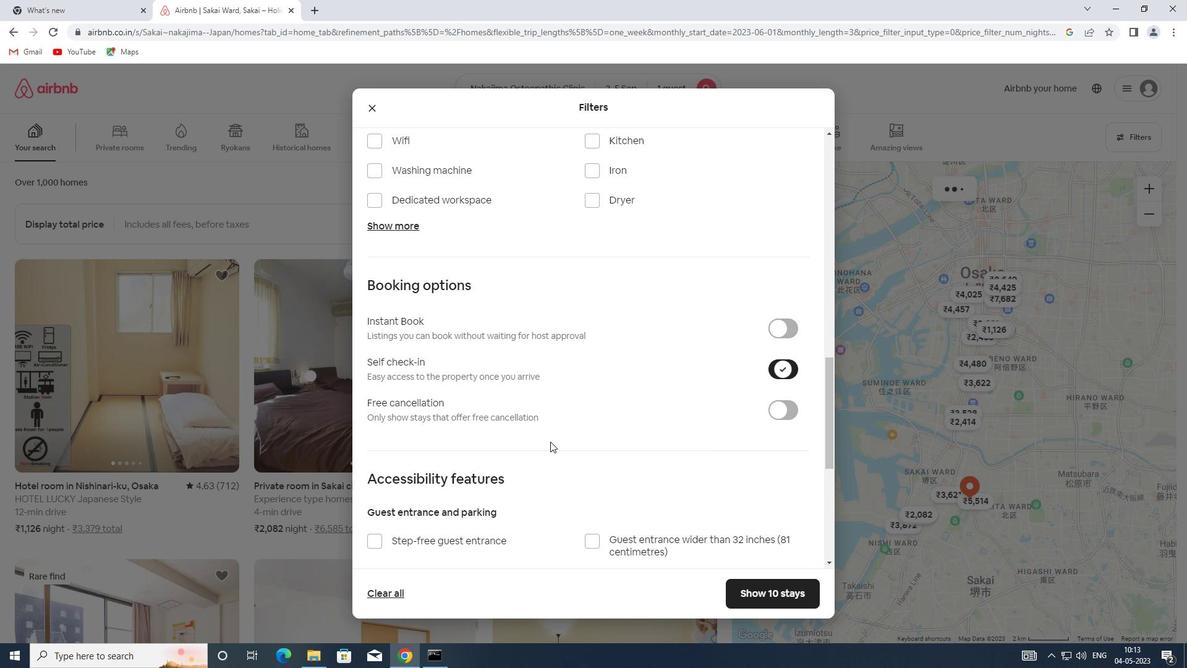 
Action: Mouse scrolled (494, 449) with delta (0, 0)
Screenshot: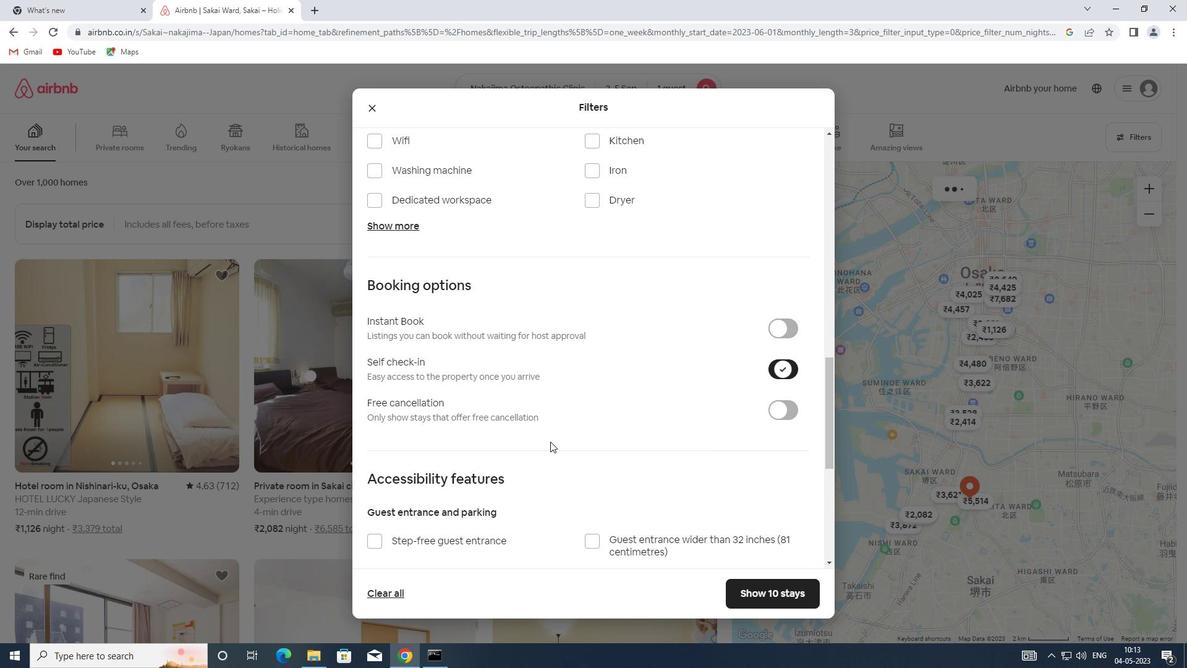 
Action: Mouse moved to (493, 442)
Screenshot: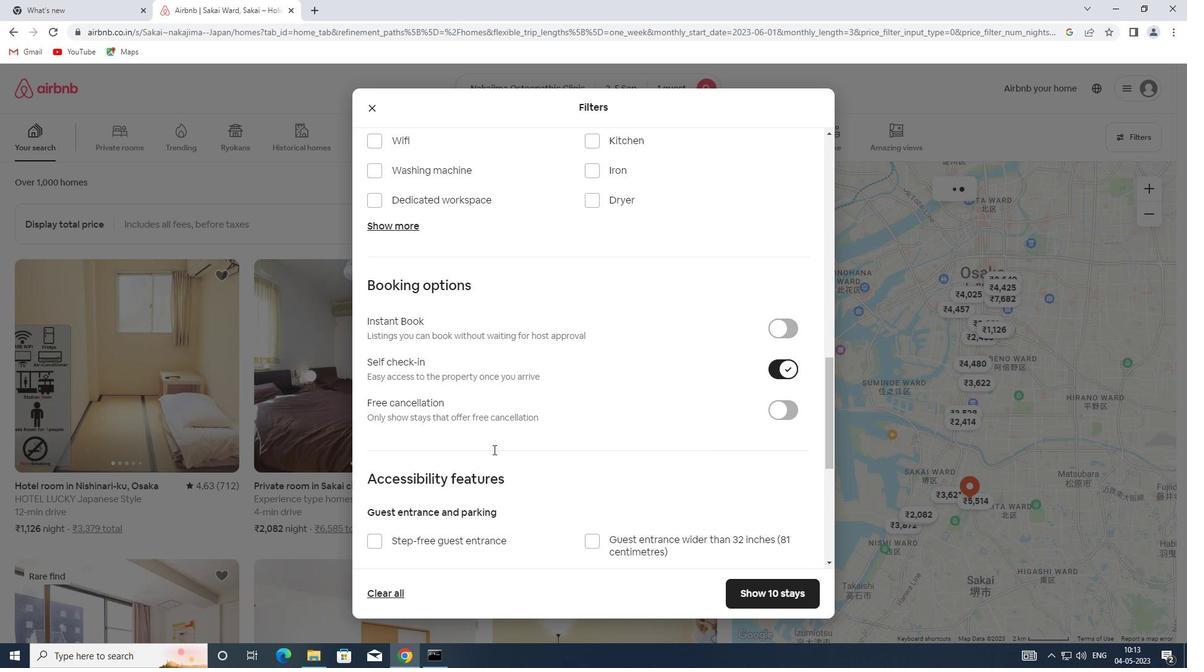 
Action: Mouse scrolled (493, 441) with delta (0, 0)
Screenshot: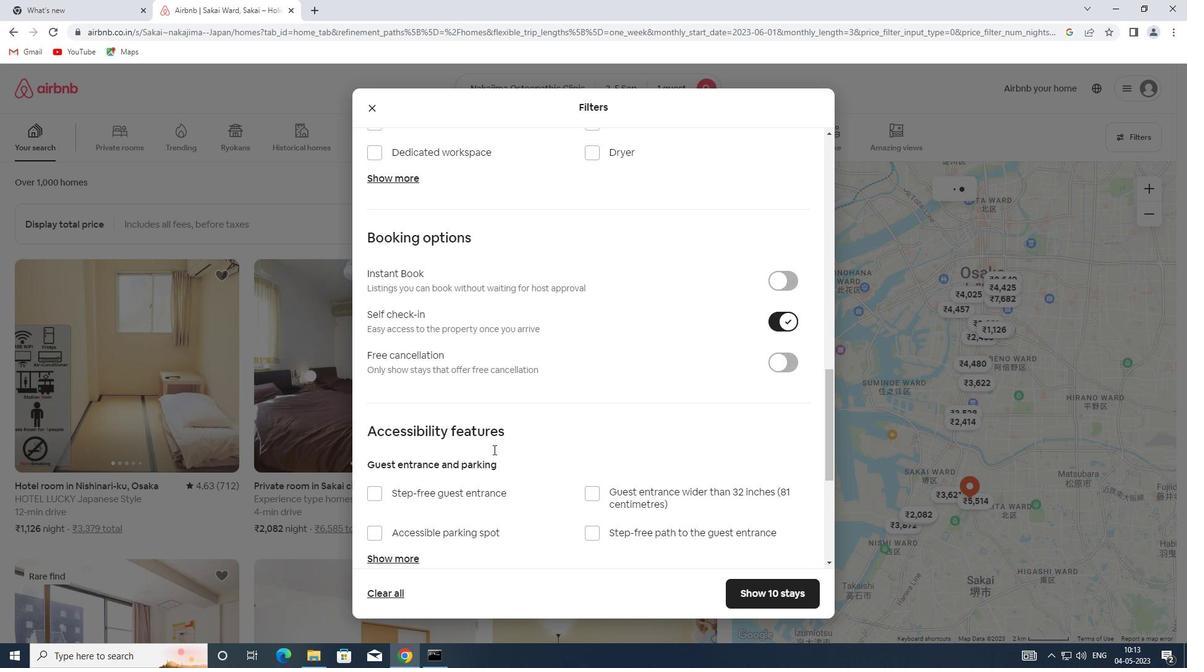 
Action: Mouse scrolled (493, 441) with delta (0, 0)
Screenshot: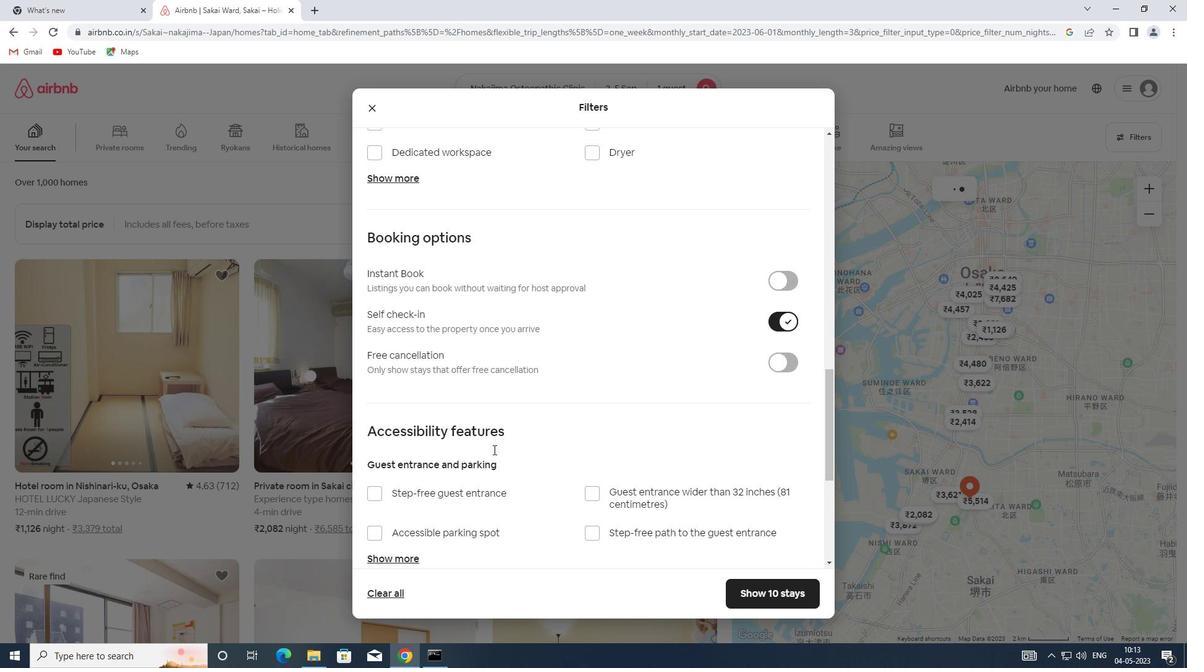 
Action: Mouse scrolled (493, 441) with delta (0, 0)
Screenshot: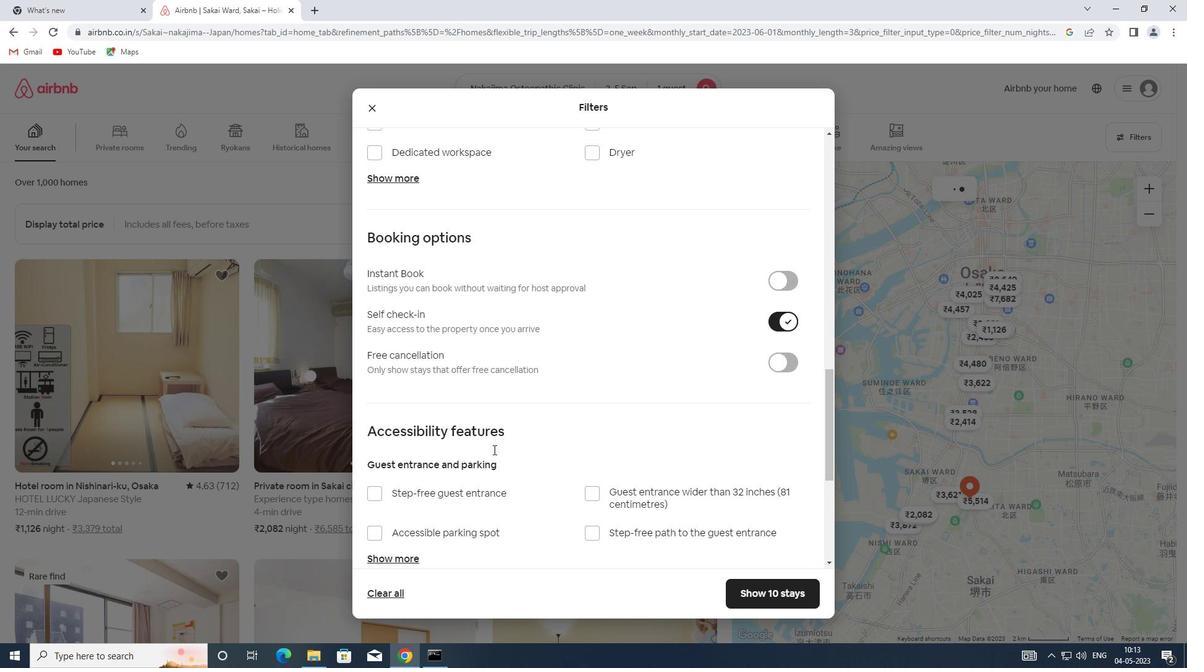 
Action: Mouse scrolled (493, 441) with delta (0, 0)
Screenshot: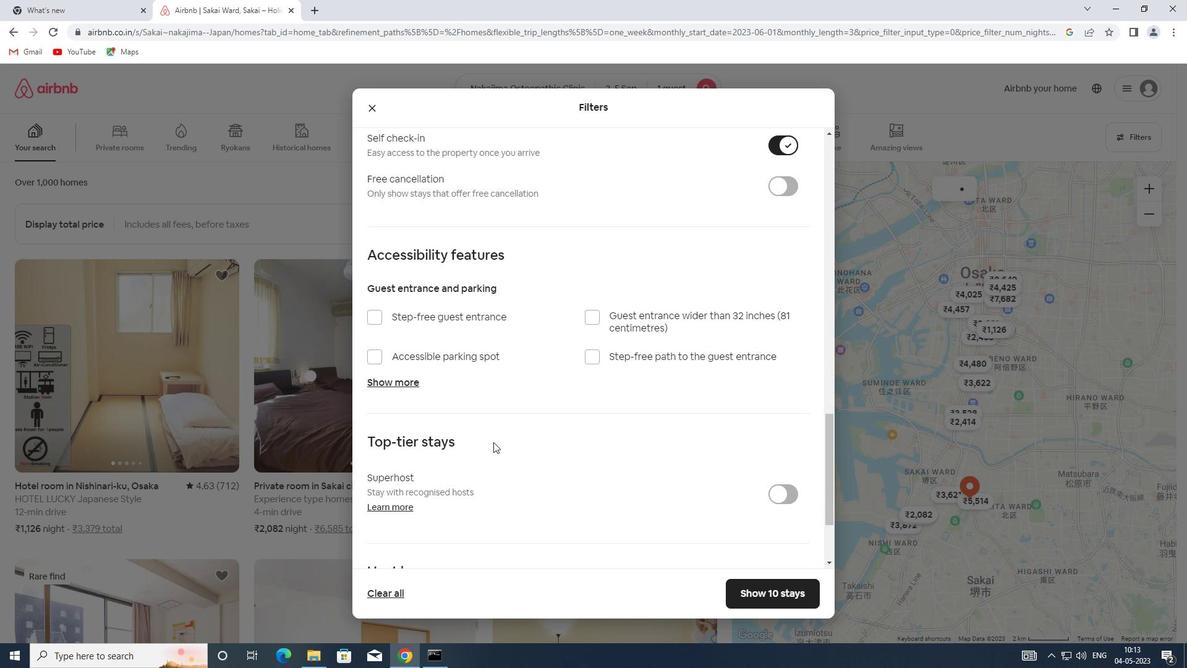 
Action: Mouse moved to (422, 480)
Screenshot: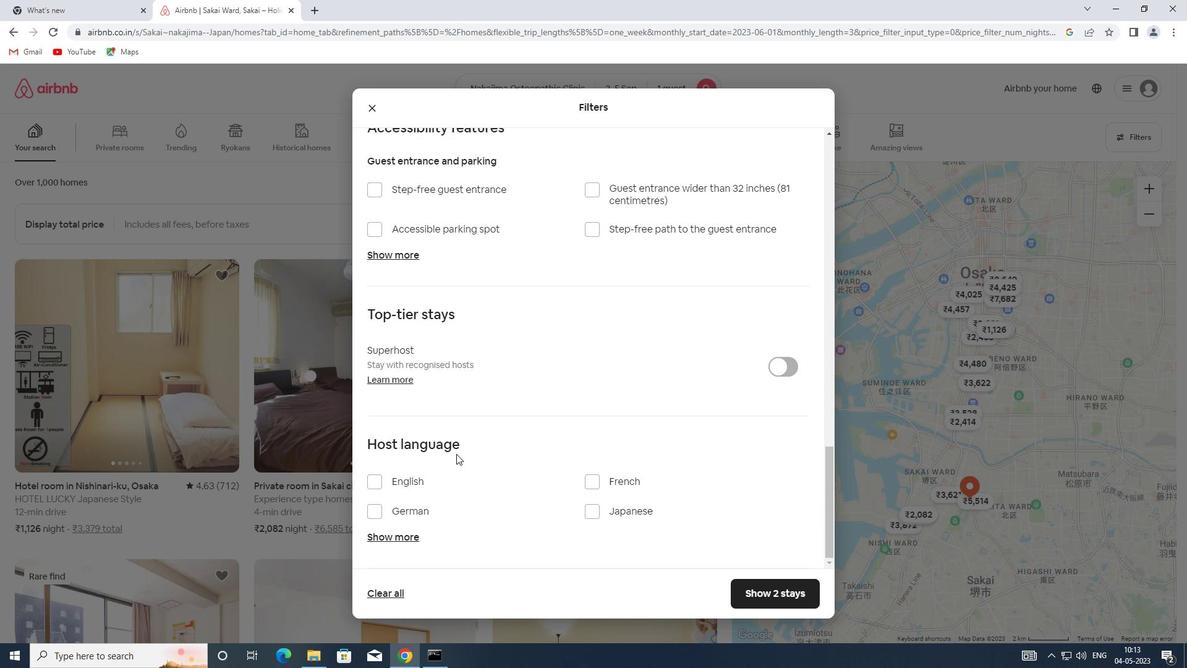 
Action: Mouse pressed left at (422, 480)
Screenshot: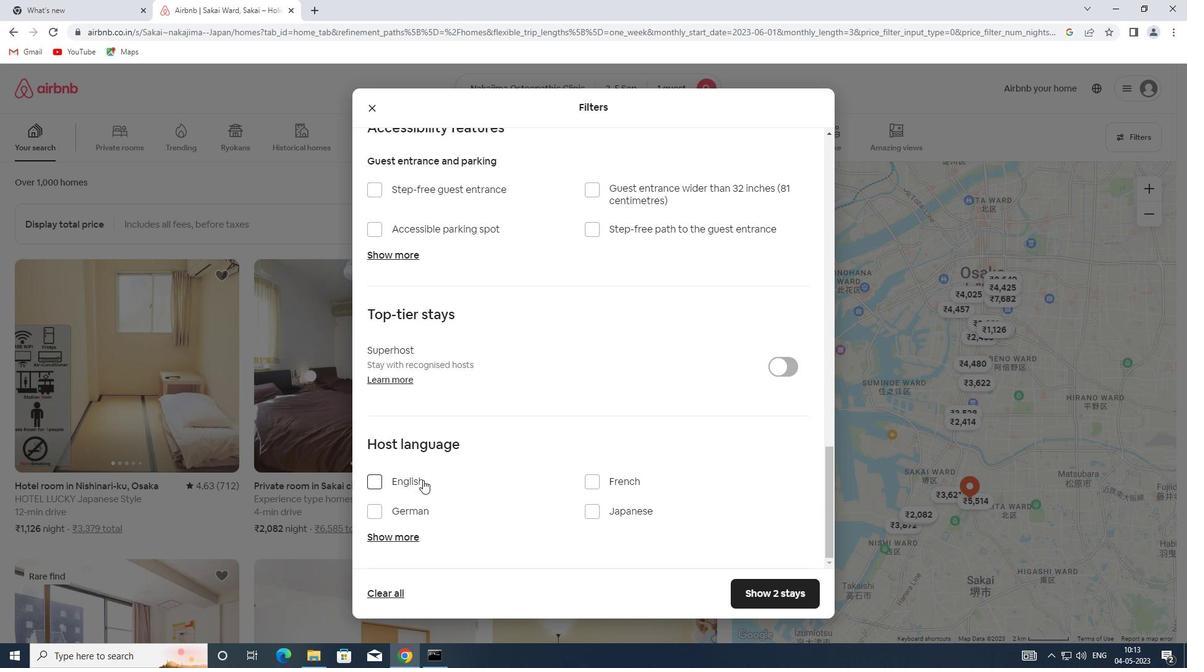 
Action: Mouse moved to (790, 589)
Screenshot: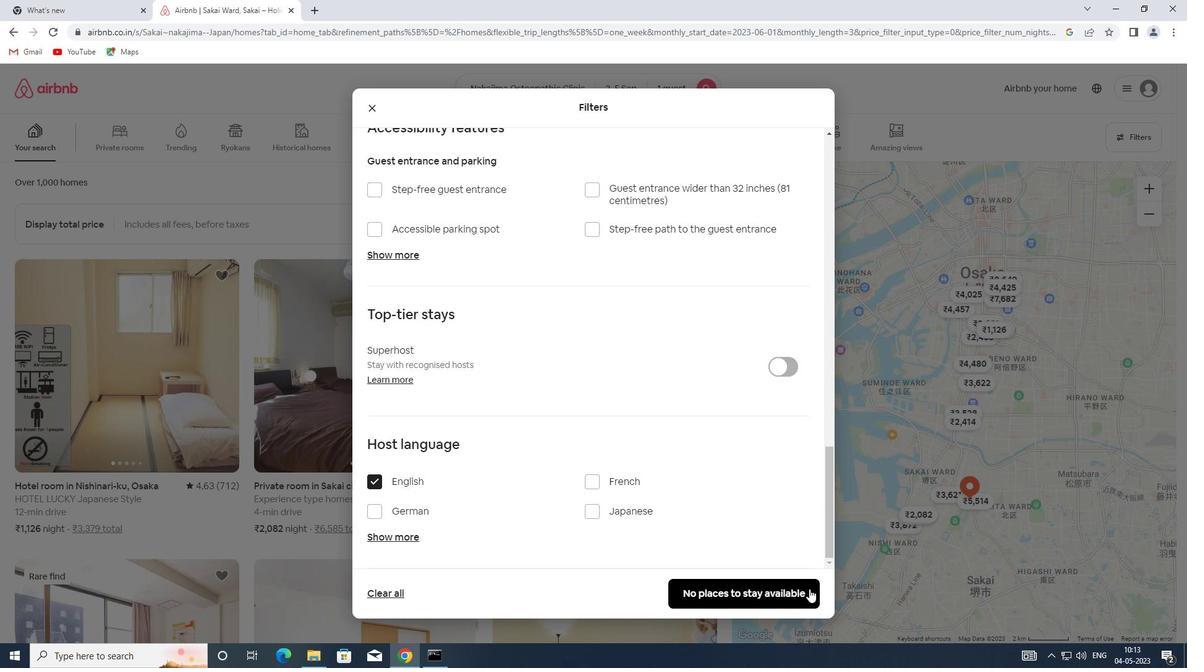 
Action: Mouse pressed left at (790, 589)
Screenshot: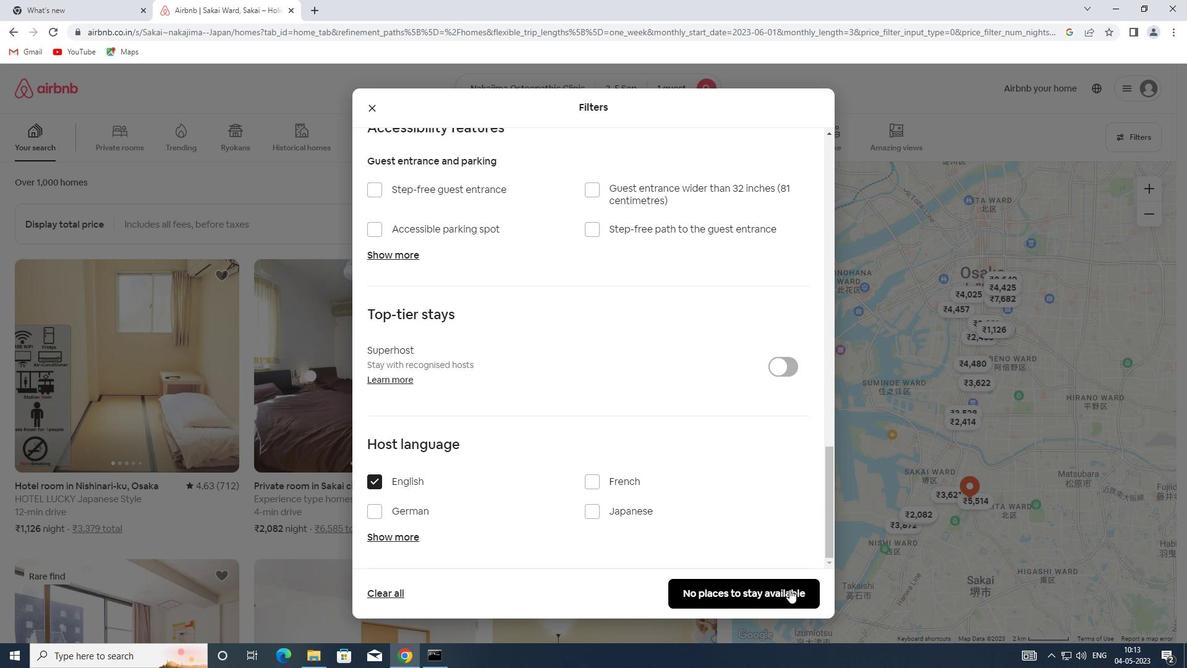 
